 Task: View message details of email   in folder Folder0000000007 with a subject Subject0000000006. View message details of email   in folder Folder0000000008 with a subject Subject0000000007. Delete email   in folder Inbox with a subject Subject0000000008. Delete email   in folder Sent items with a subject Subject0000000008. Delete all emails   in folder Drafts
Action: Mouse moved to (292, 107)
Screenshot: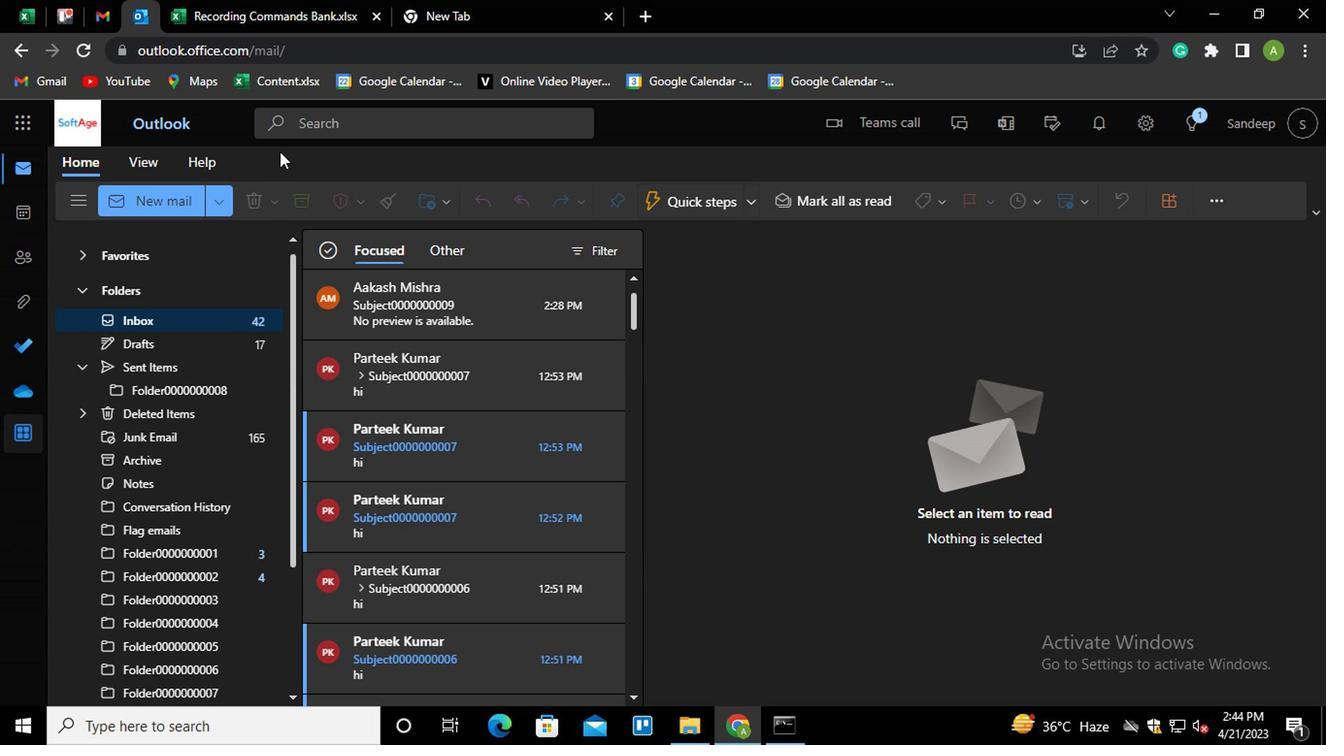 
Action: Mouse pressed left at (292, 107)
Screenshot: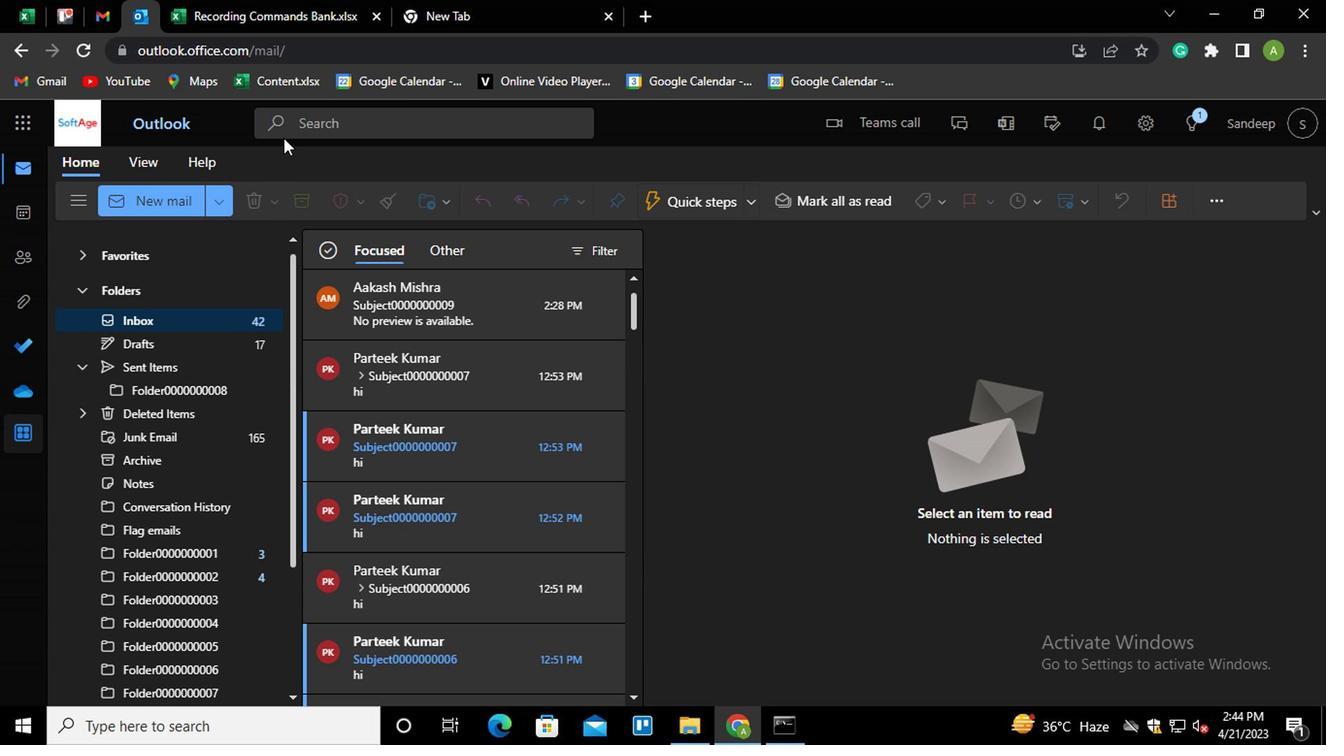 
Action: Mouse moved to (246, 104)
Screenshot: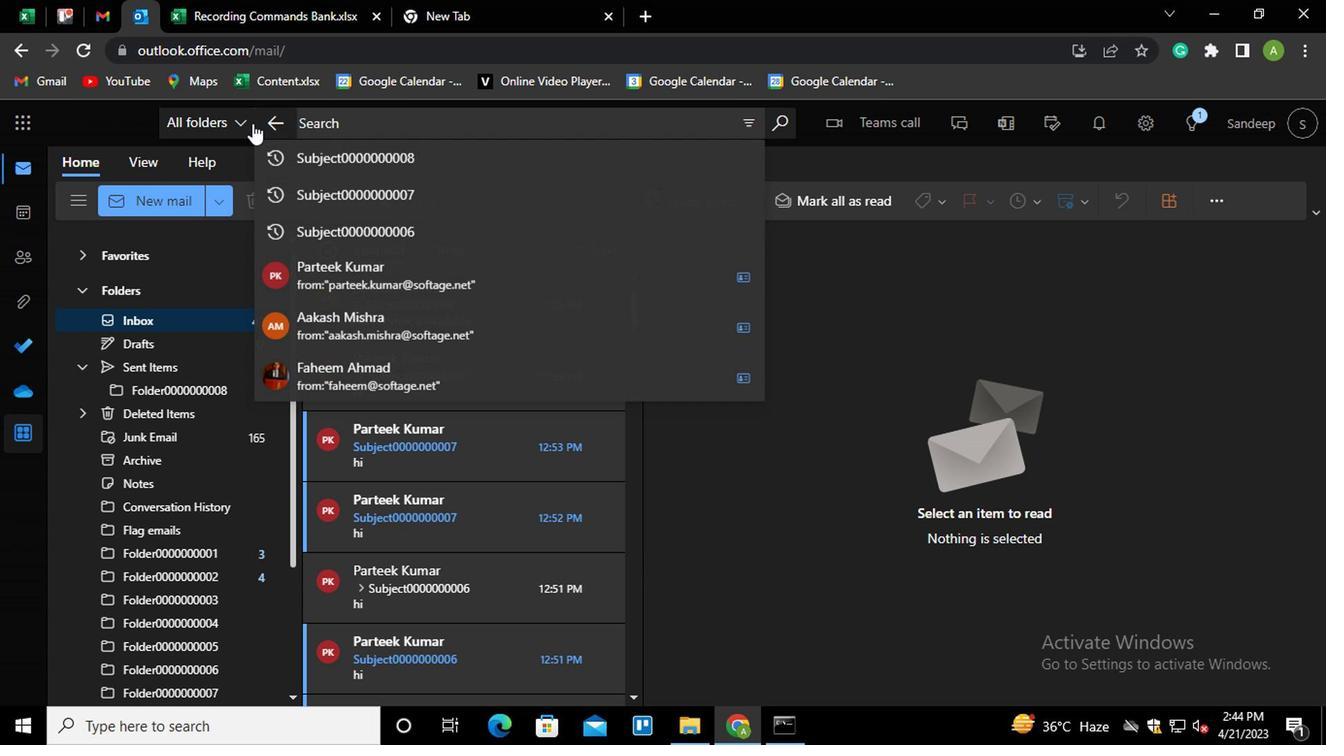 
Action: Mouse pressed left at (246, 104)
Screenshot: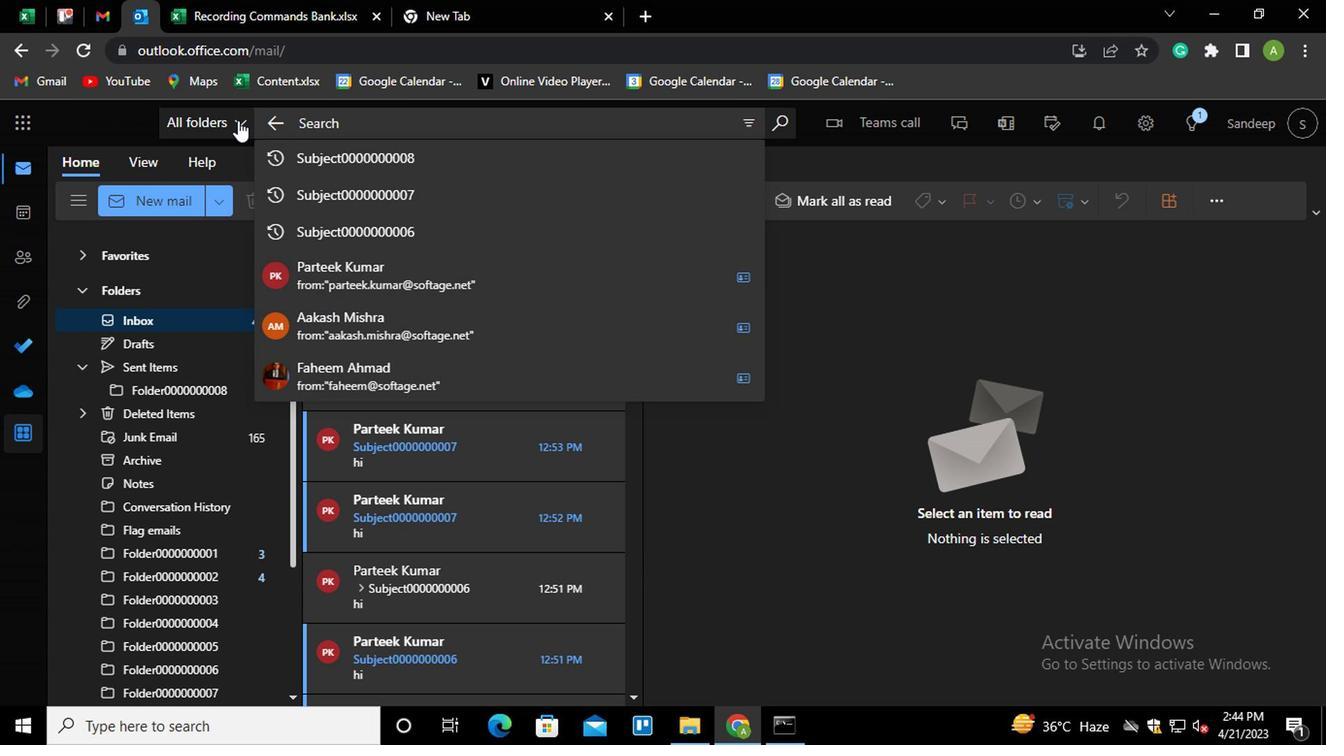 
Action: Mouse moved to (245, 680)
Screenshot: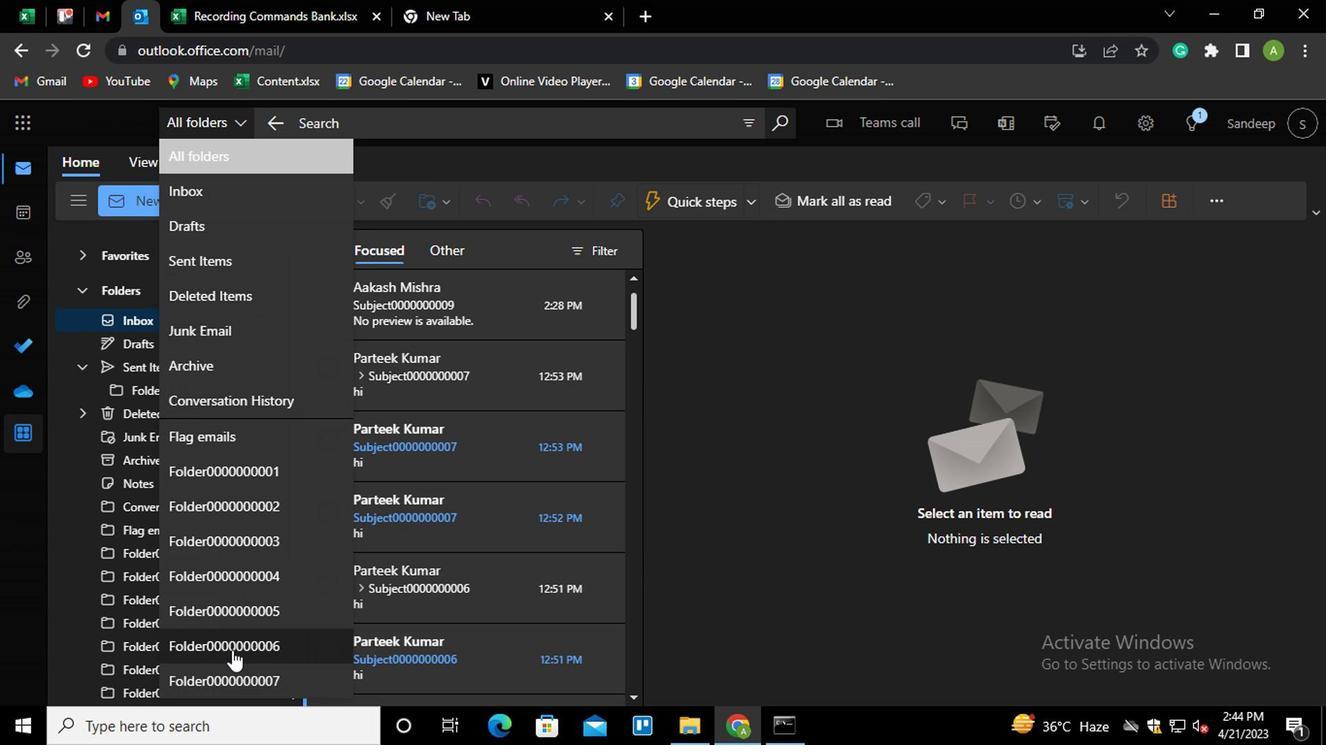 
Action: Mouse pressed left at (245, 680)
Screenshot: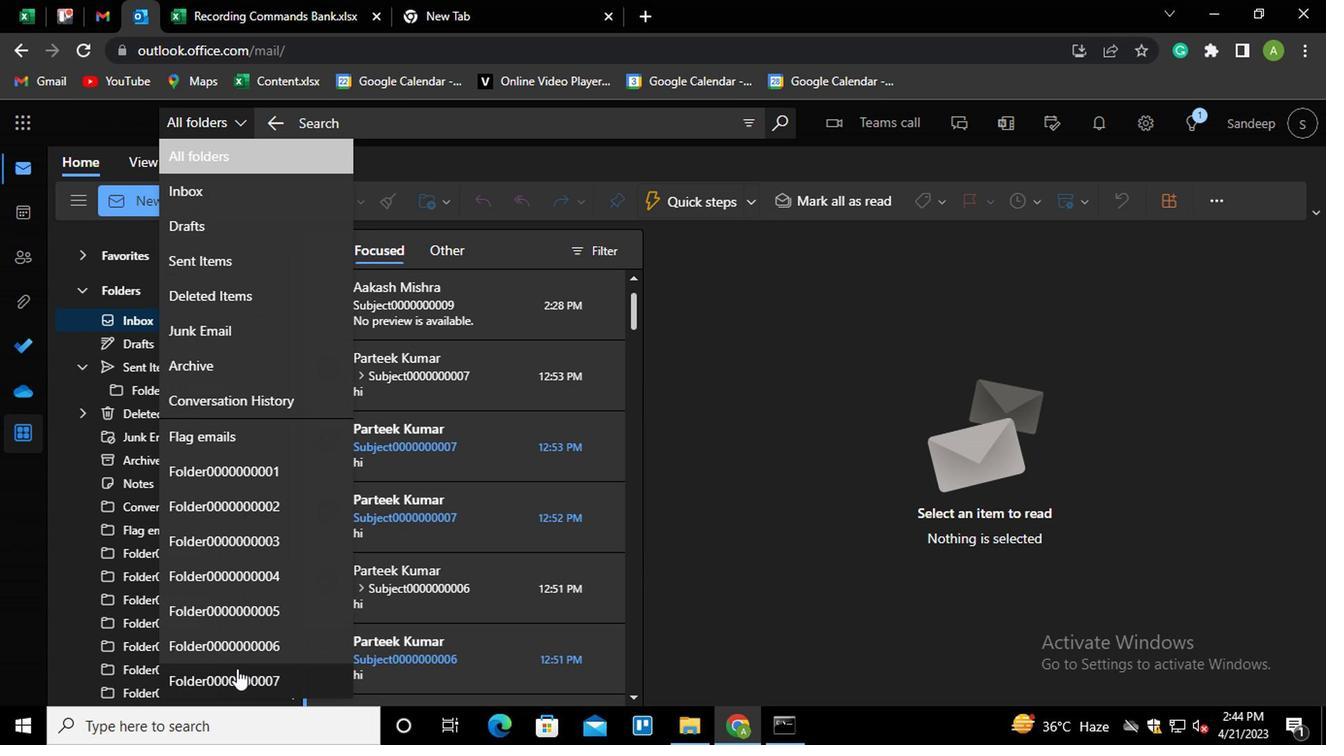 
Action: Mouse moved to (413, 101)
Screenshot: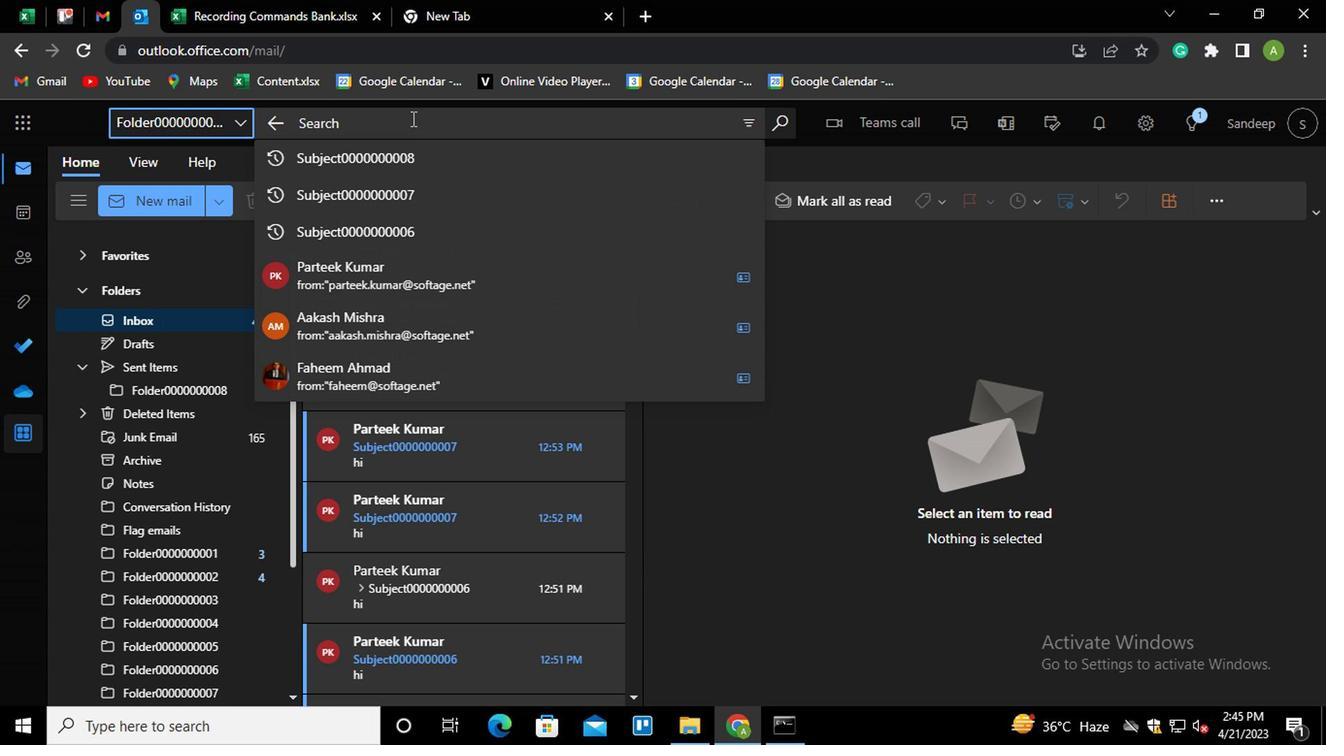 
Action: Mouse pressed left at (413, 101)
Screenshot: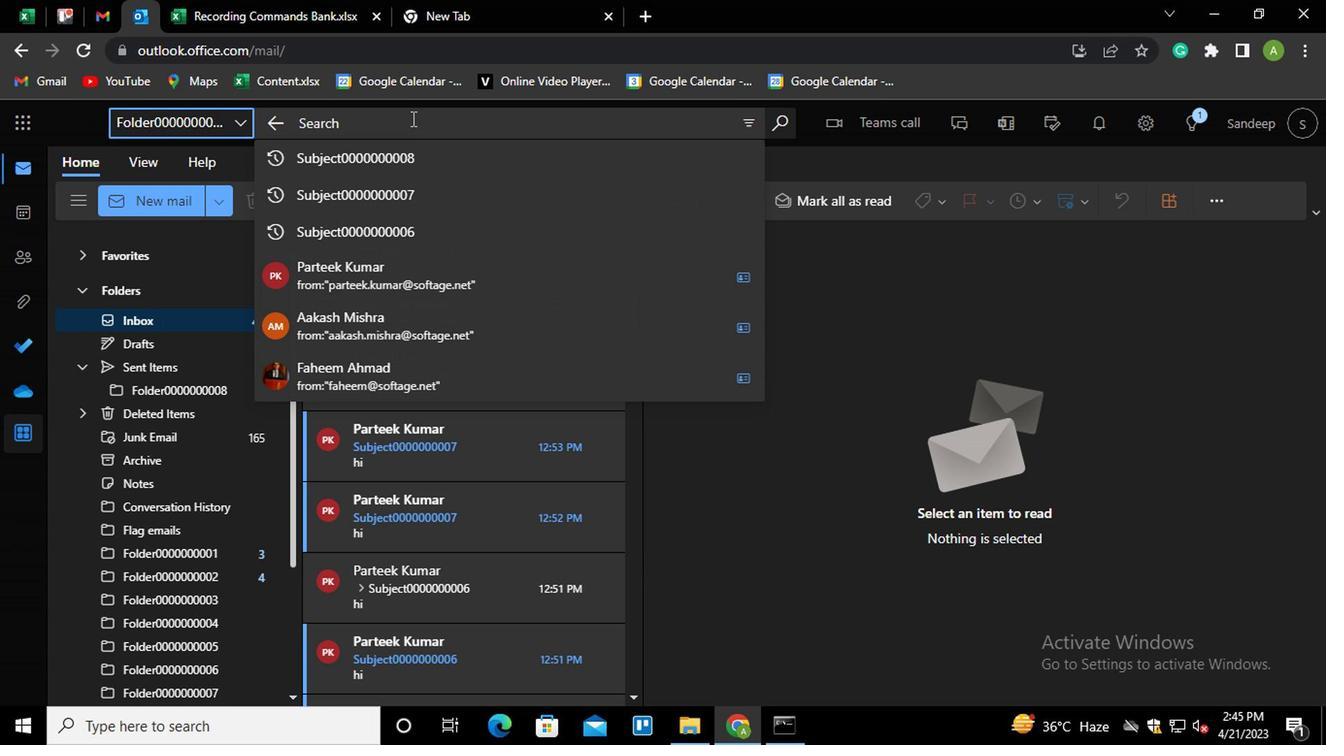 
Action: Mouse moved to (451, 92)
Screenshot: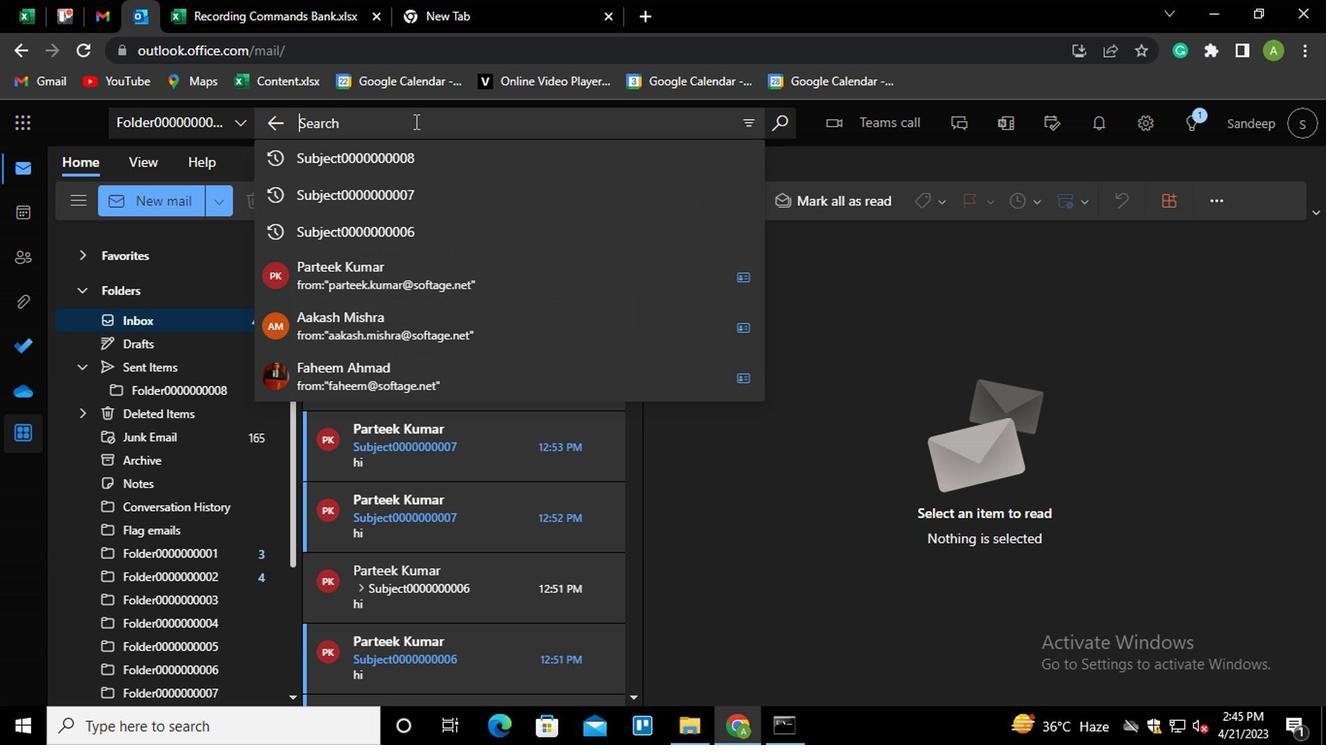
Action: Key pressed <Key.shift>SUBJECT0000000006<Key.enter>
Screenshot: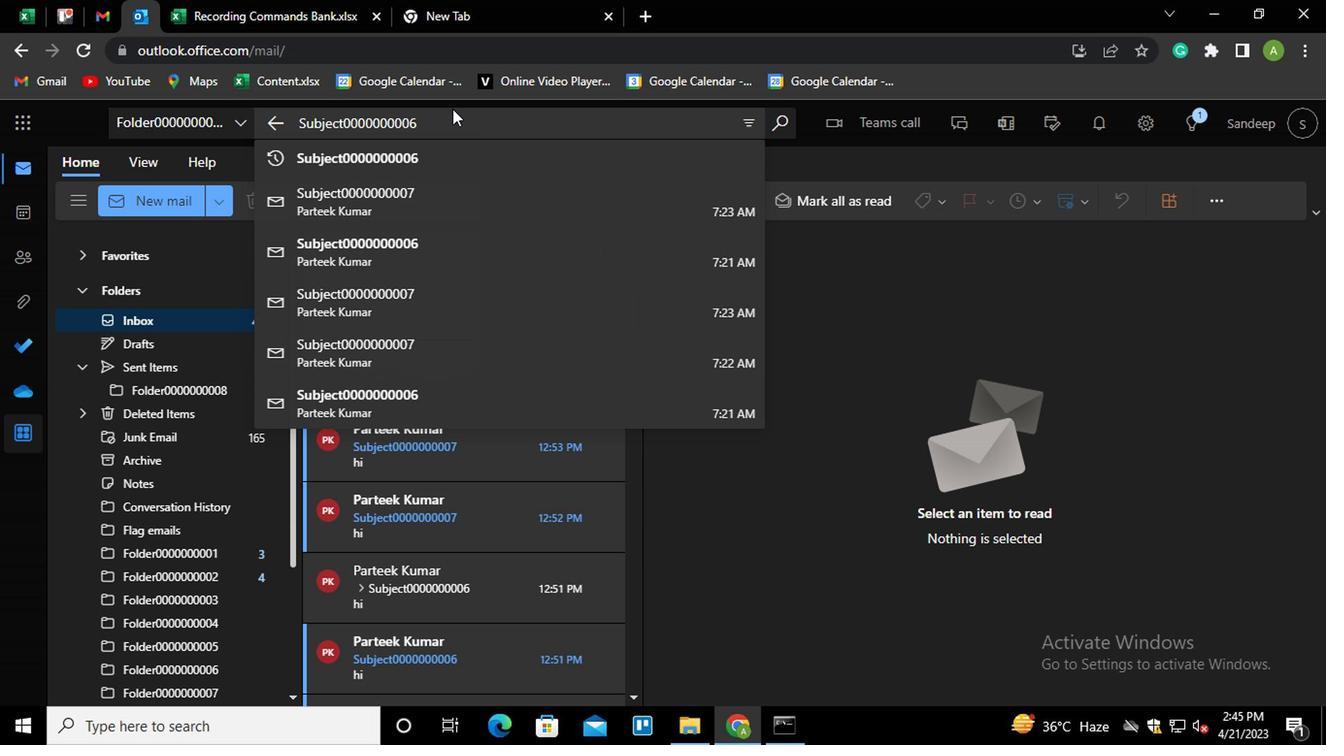 
Action: Mouse moved to (444, 319)
Screenshot: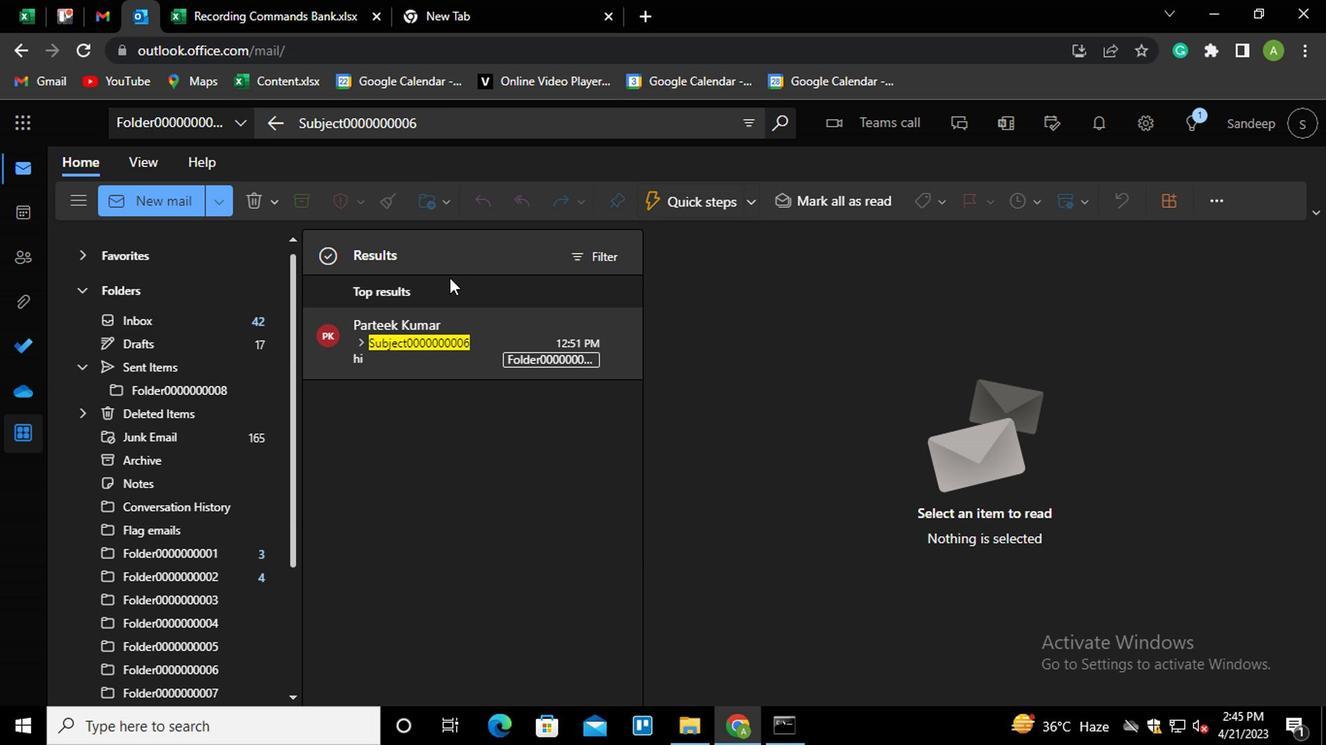
Action: Mouse pressed left at (444, 319)
Screenshot: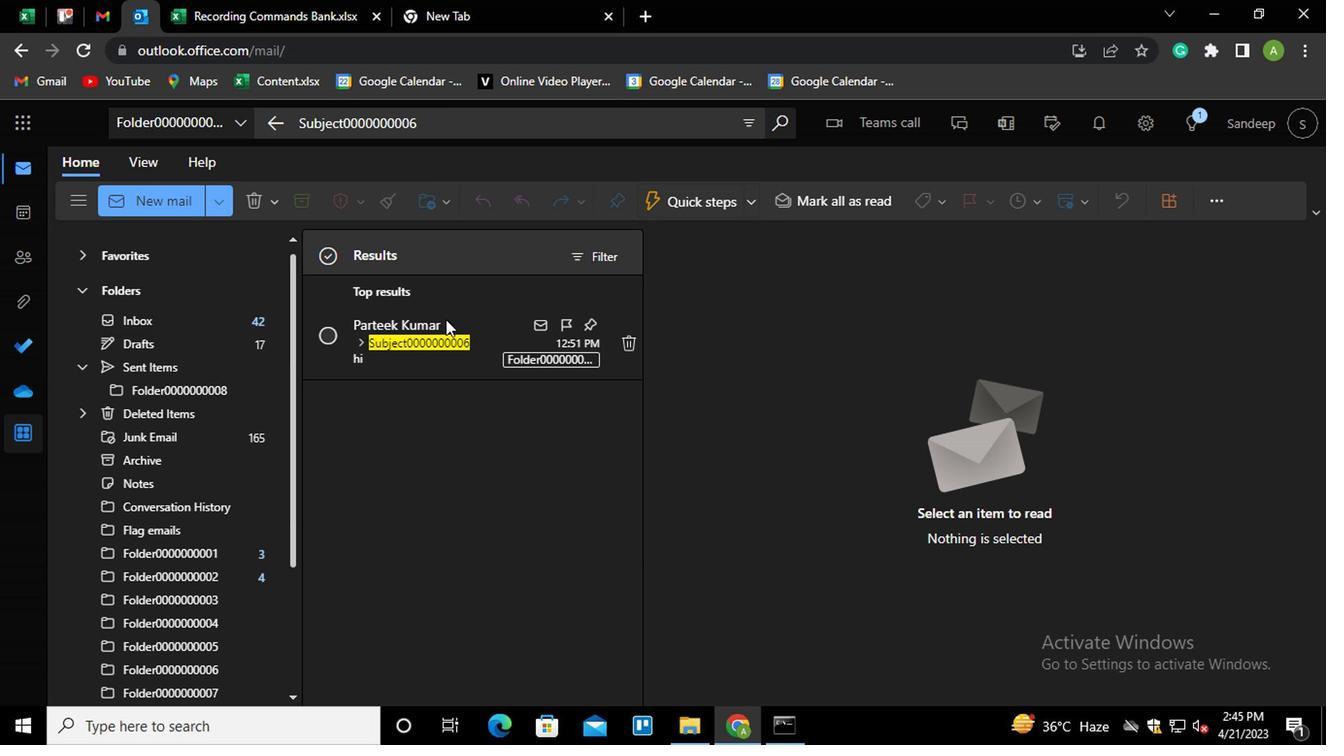 
Action: Mouse moved to (1239, 285)
Screenshot: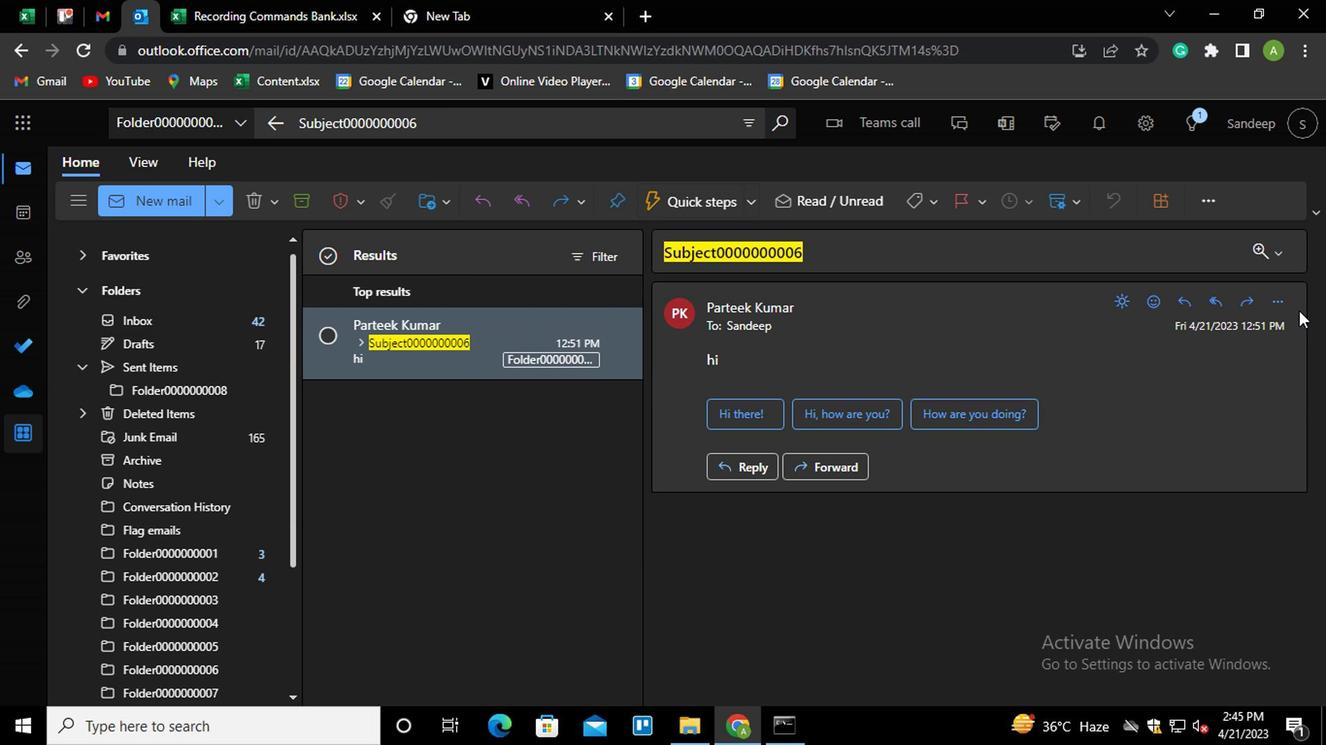 
Action: Mouse pressed left at (1239, 285)
Screenshot: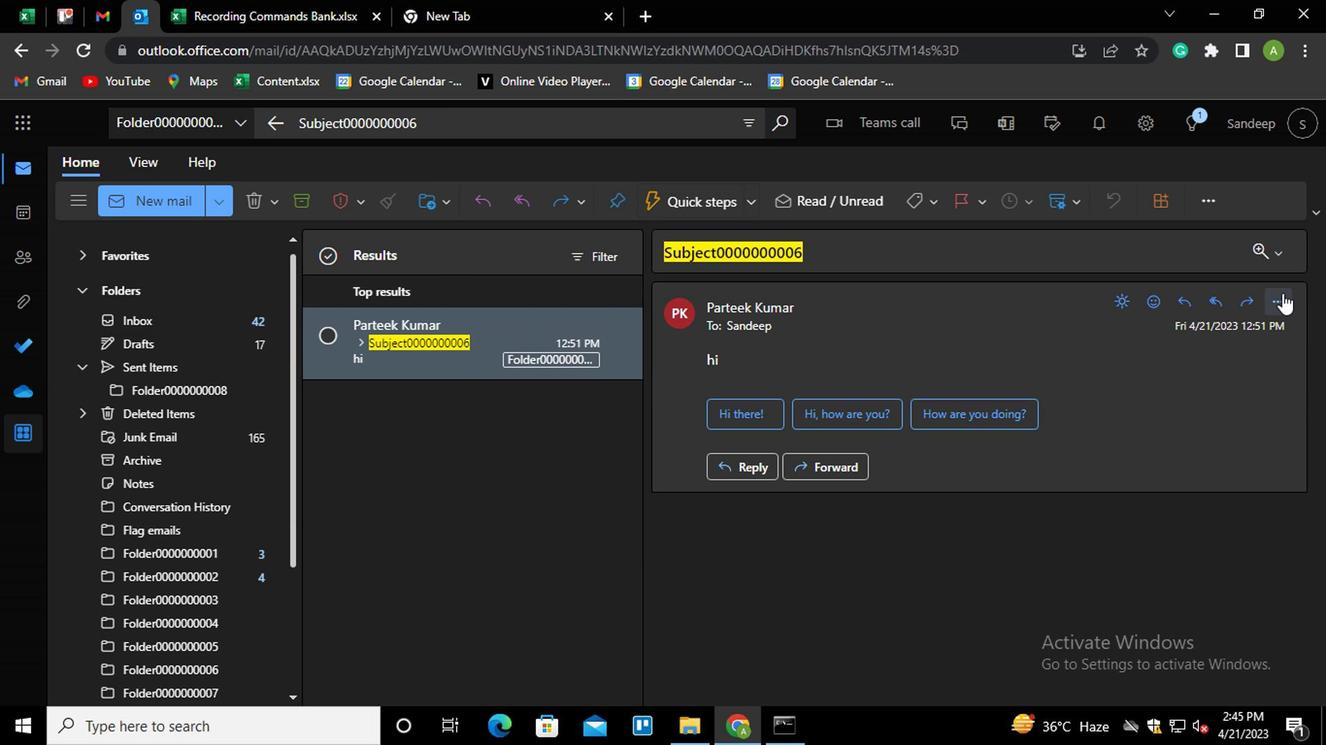 
Action: Mouse moved to (977, 658)
Screenshot: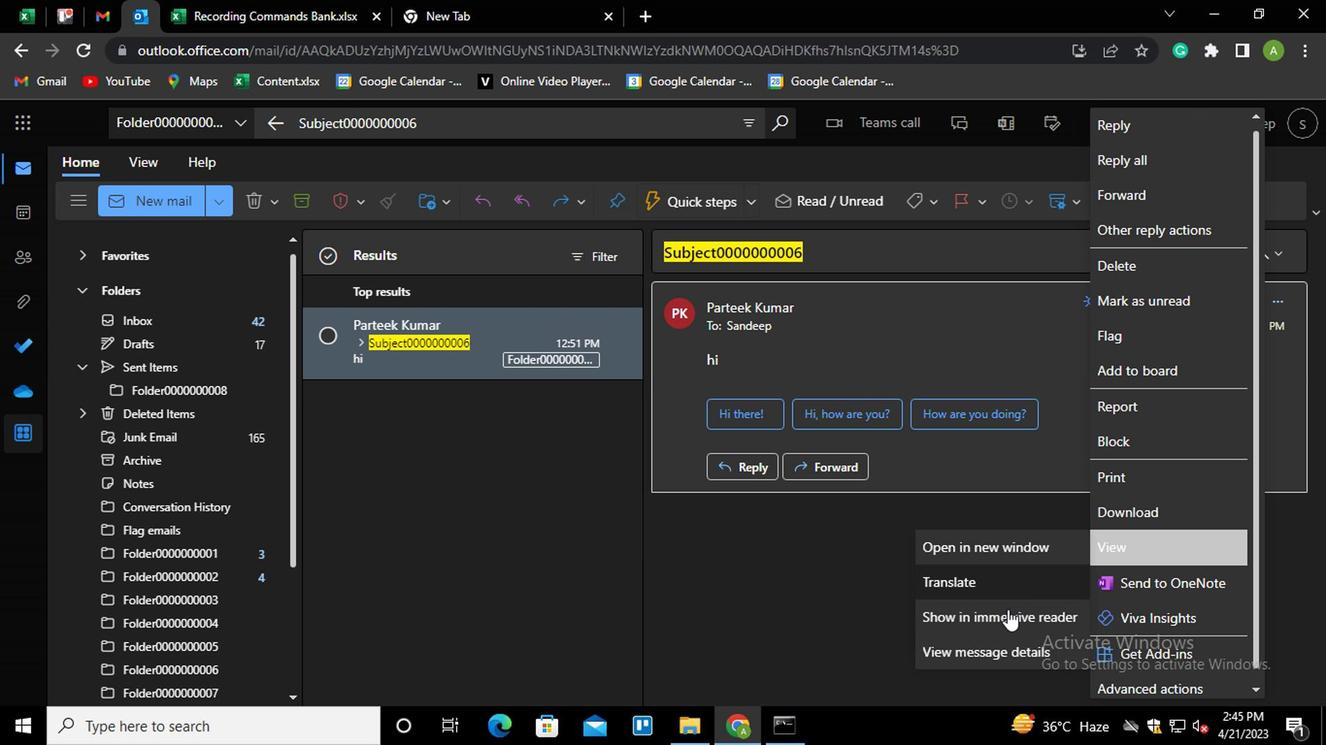 
Action: Mouse pressed left at (977, 658)
Screenshot: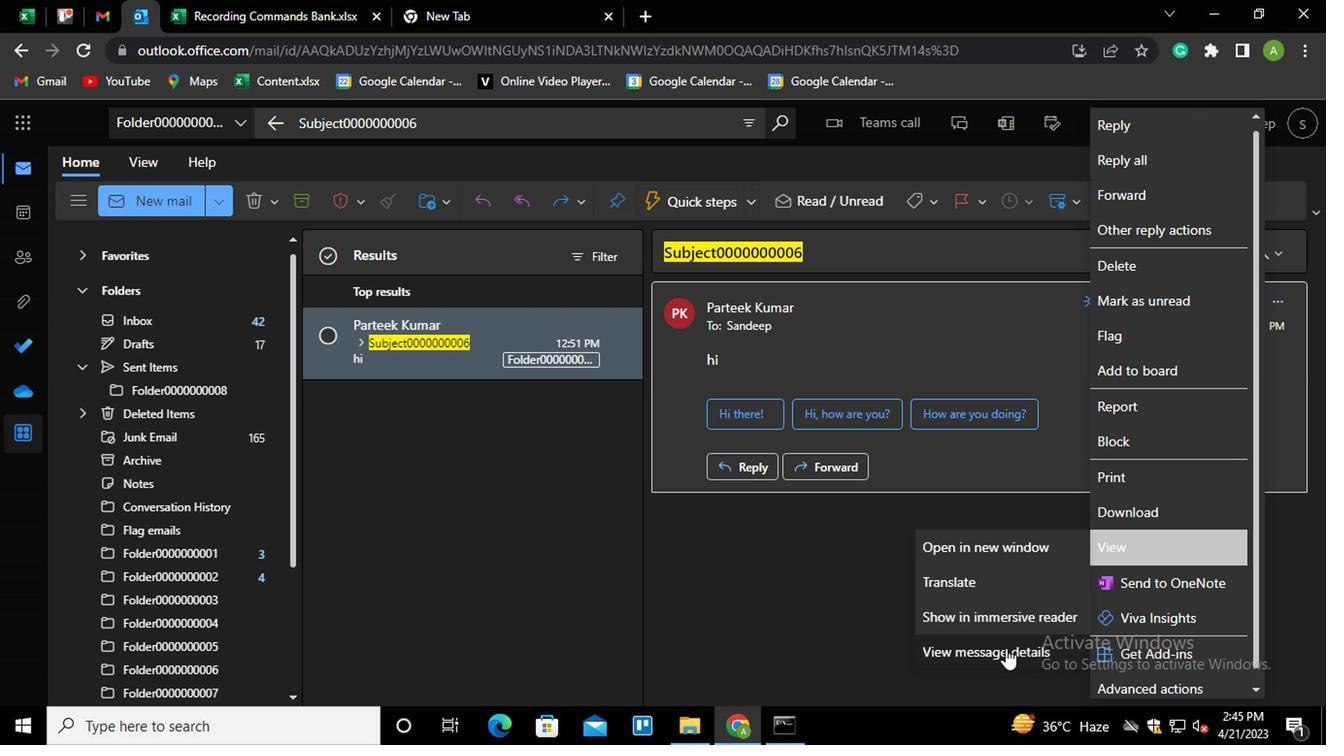 
Action: Mouse moved to (833, 528)
Screenshot: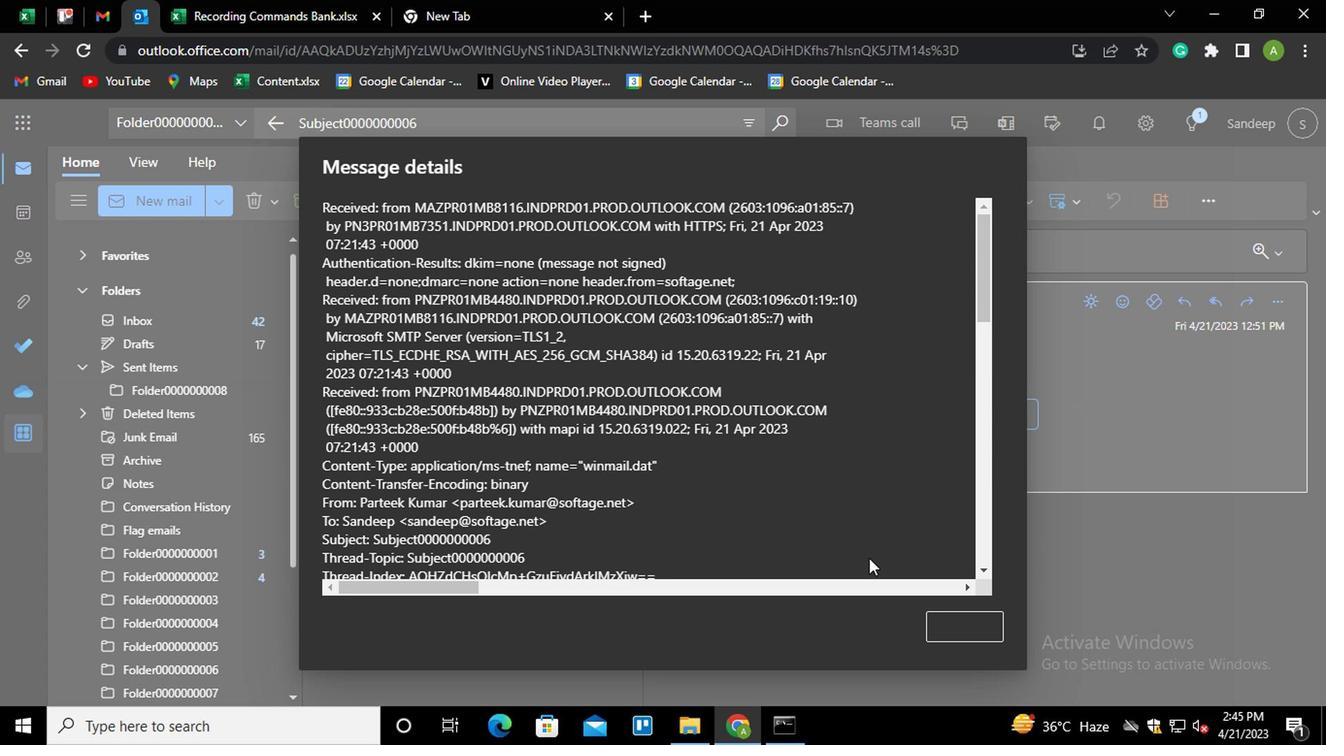 
Action: Mouse scrolled (833, 527) with delta (0, 0)
Screenshot: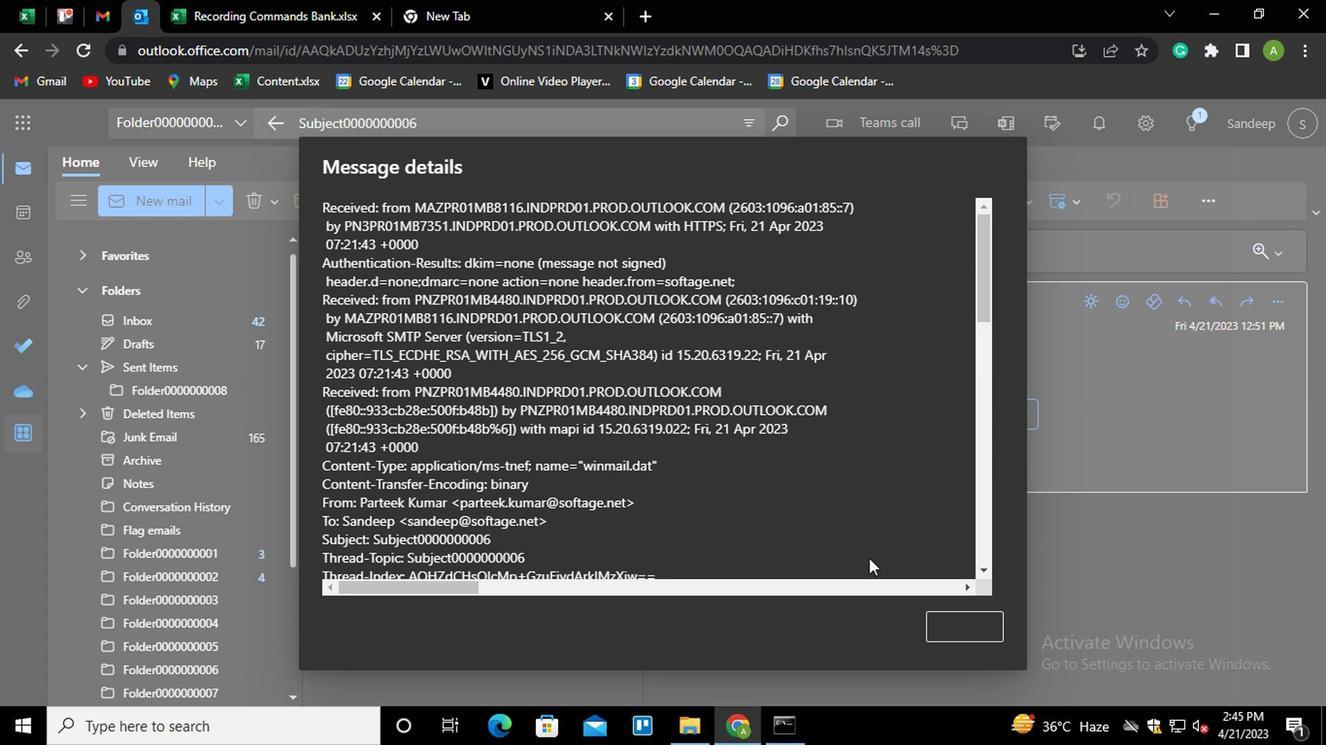 
Action: Mouse scrolled (833, 527) with delta (0, 0)
Screenshot: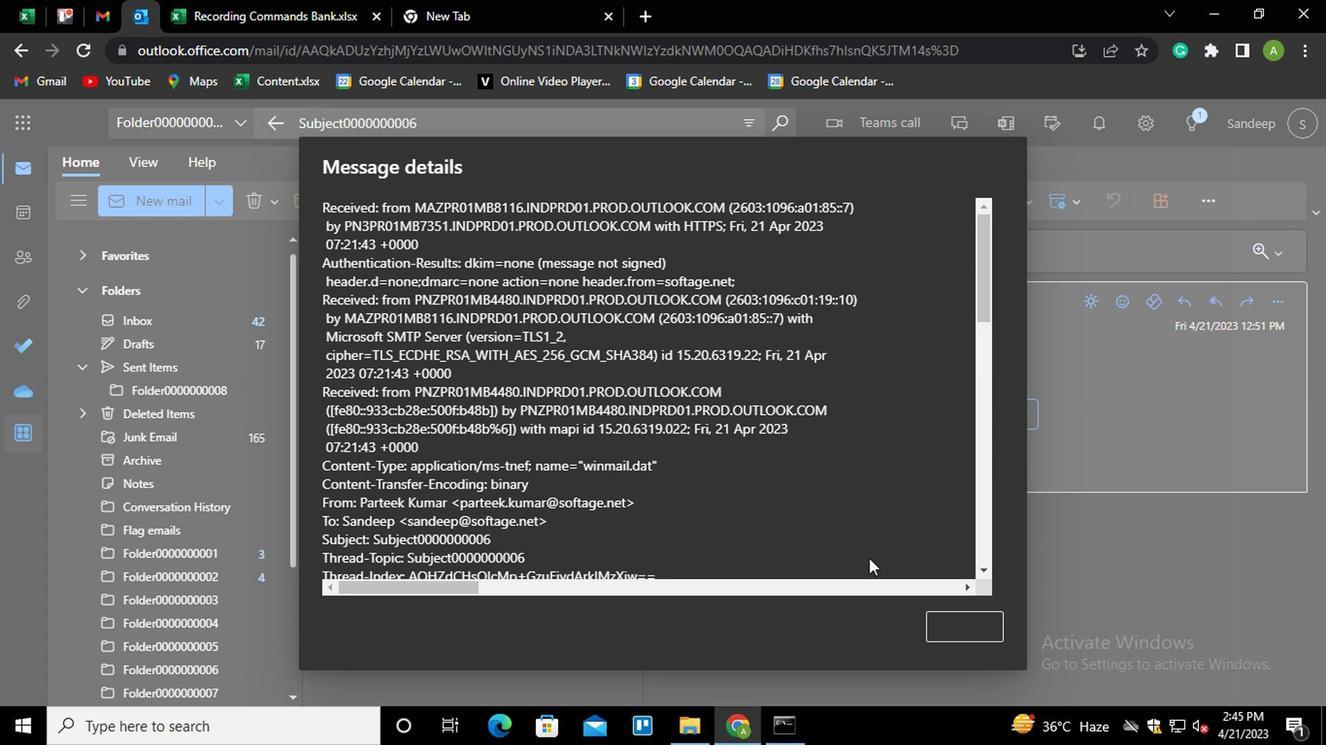 
Action: Mouse scrolled (833, 527) with delta (0, 0)
Screenshot: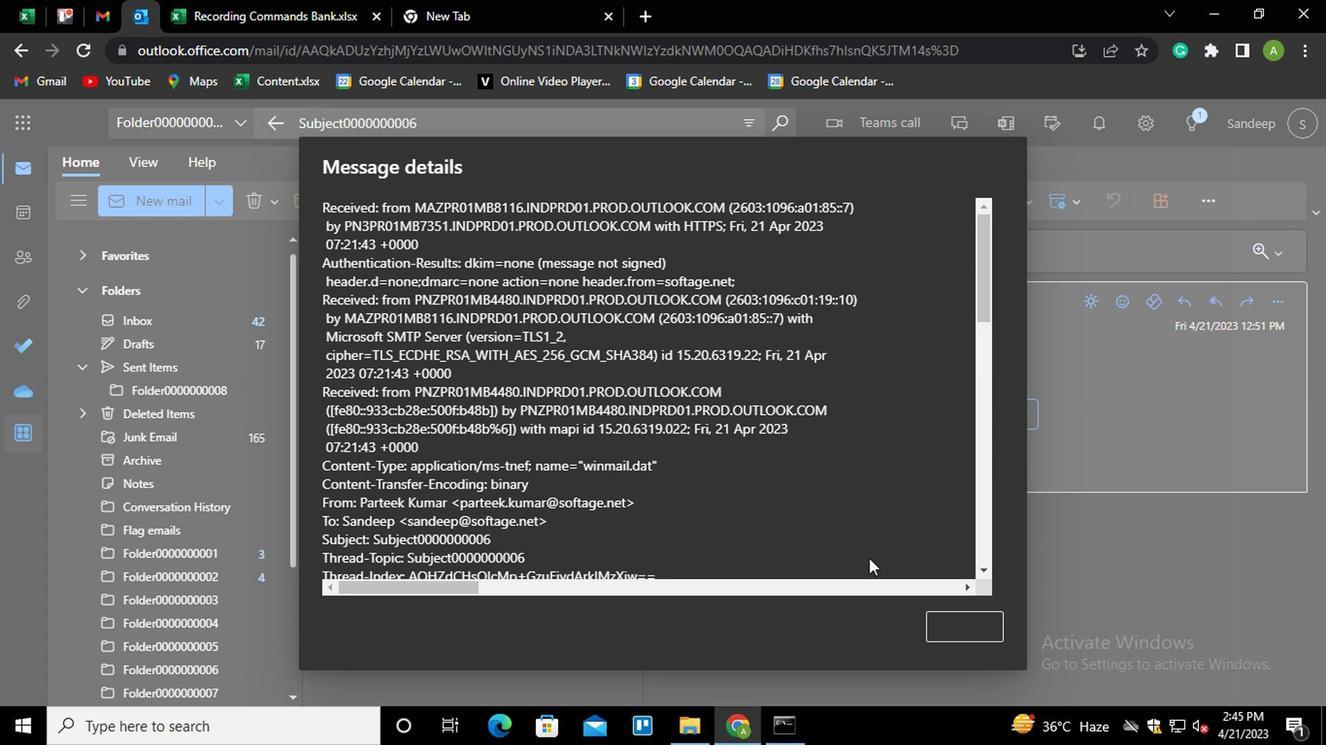 
Action: Mouse scrolled (833, 527) with delta (0, 0)
Screenshot: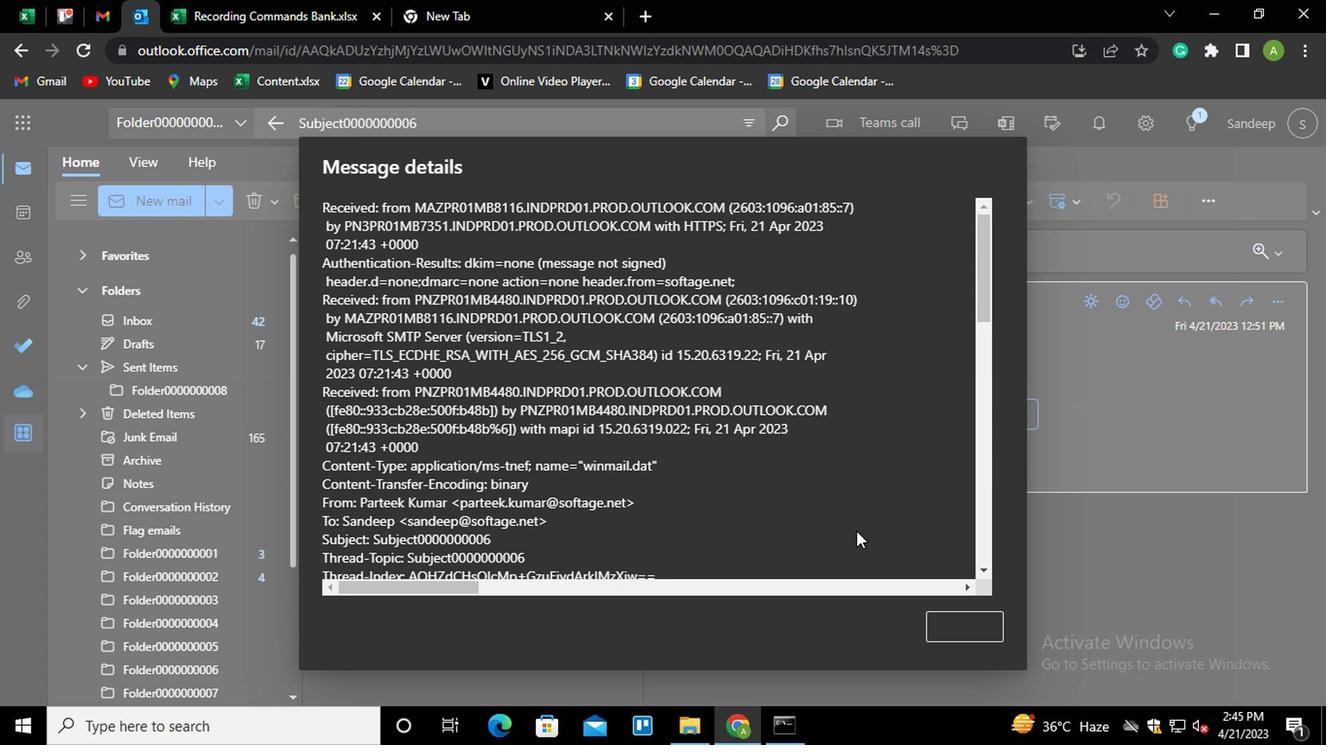 
Action: Mouse scrolled (833, 527) with delta (0, 0)
Screenshot: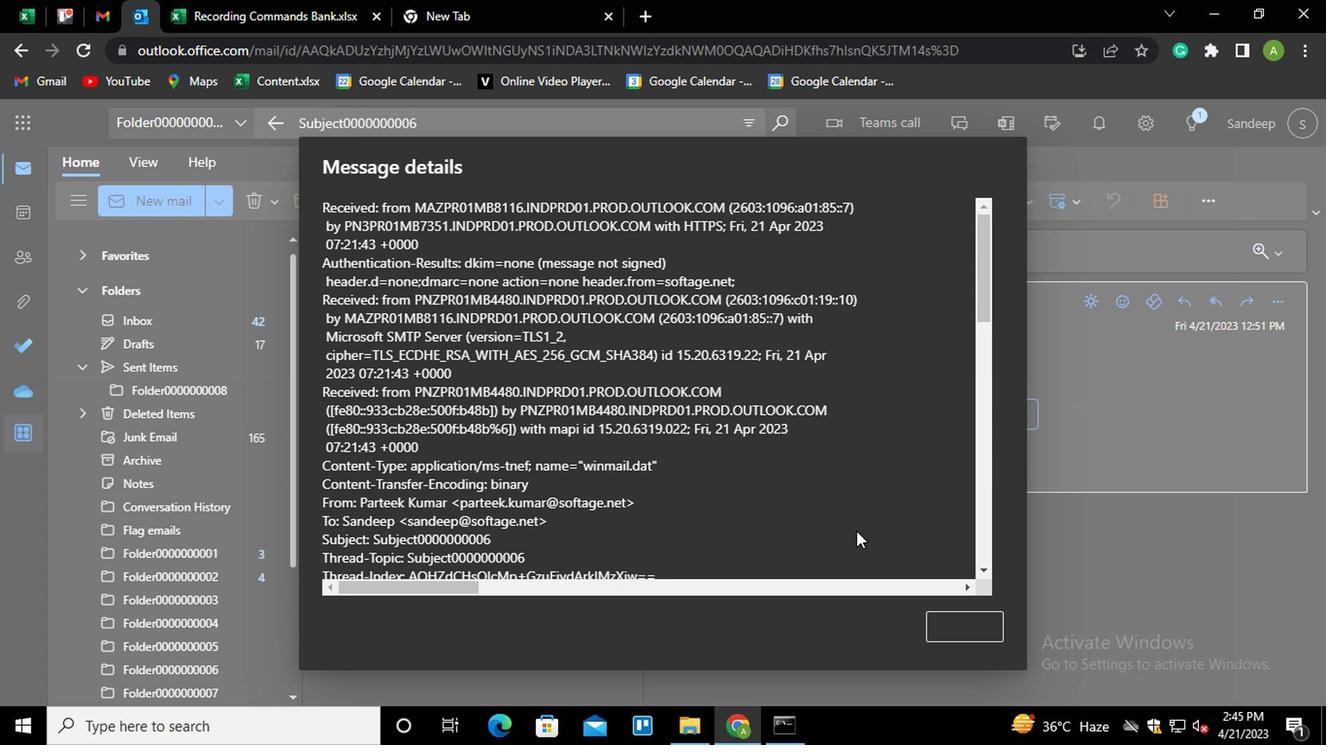 
Action: Mouse moved to (830, 527)
Screenshot: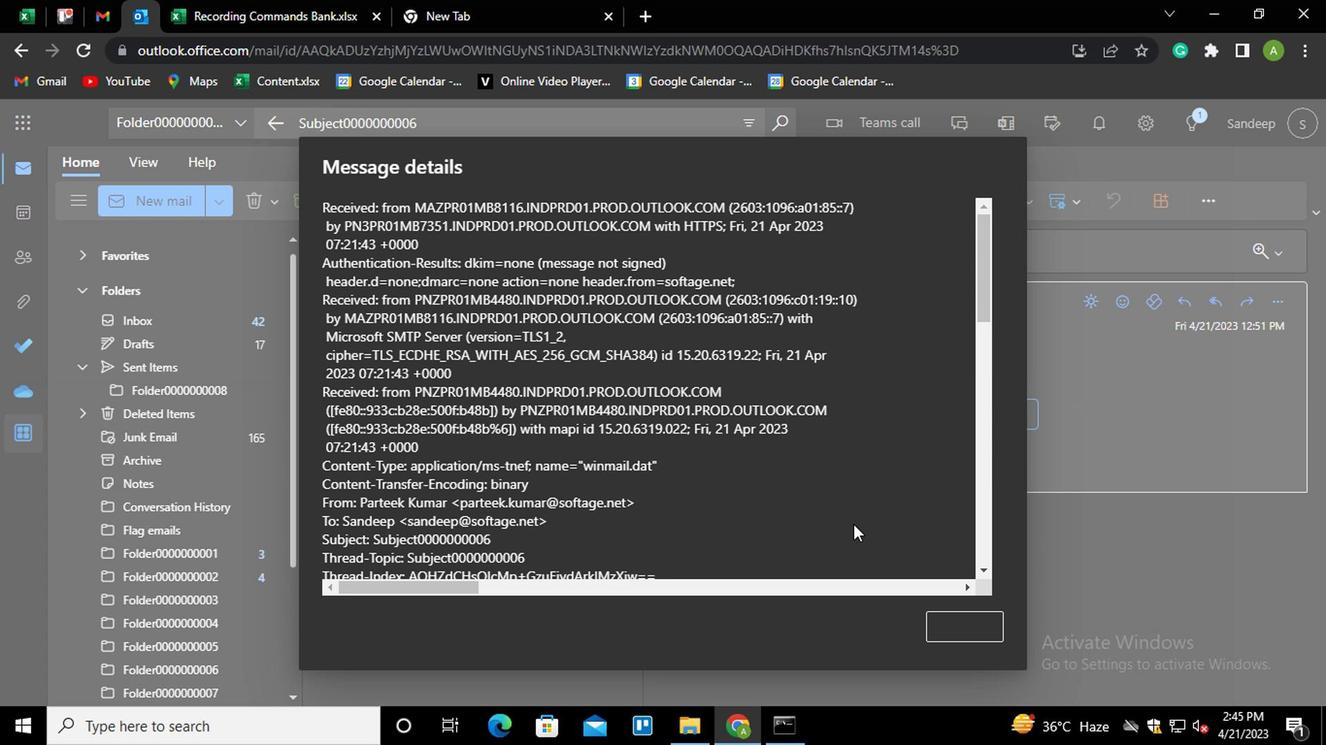 
Action: Mouse scrolled (830, 526) with delta (0, -1)
Screenshot: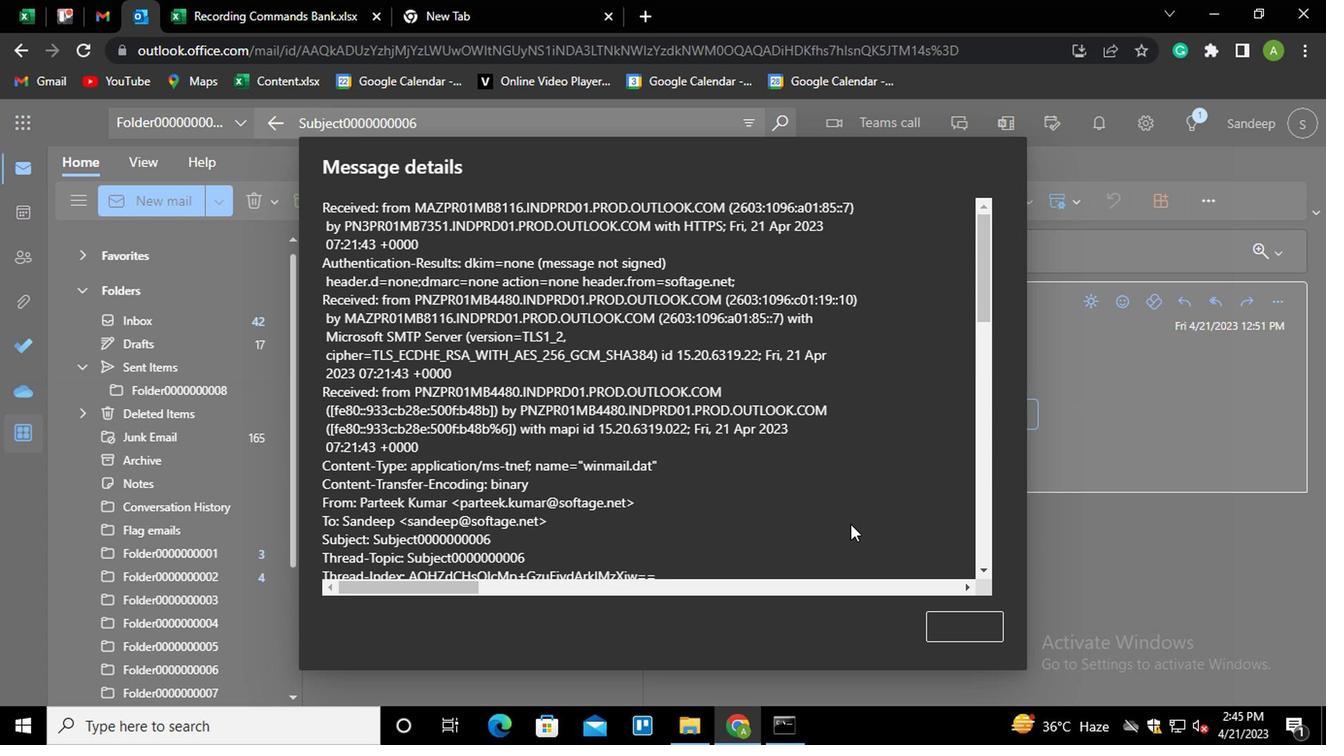 
Action: Mouse moved to (830, 526)
Screenshot: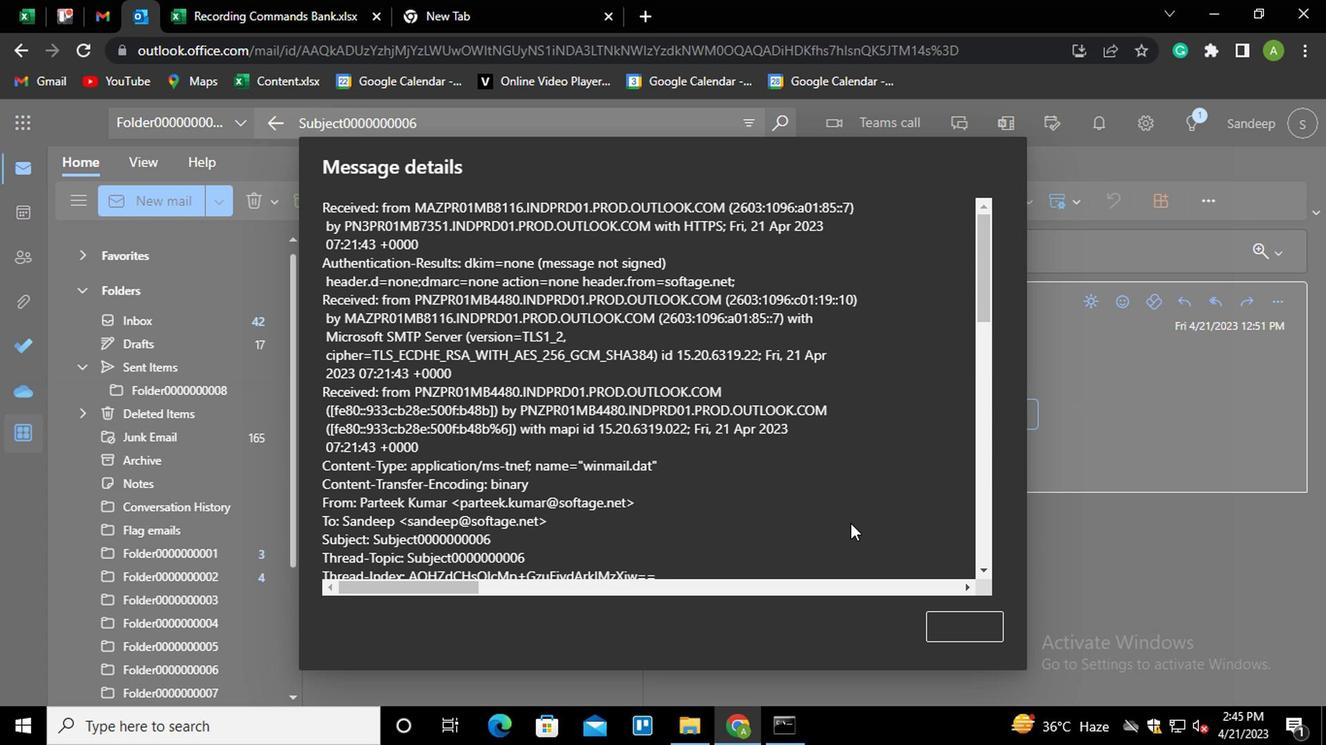 
Action: Mouse scrolled (830, 525) with delta (0, 0)
Screenshot: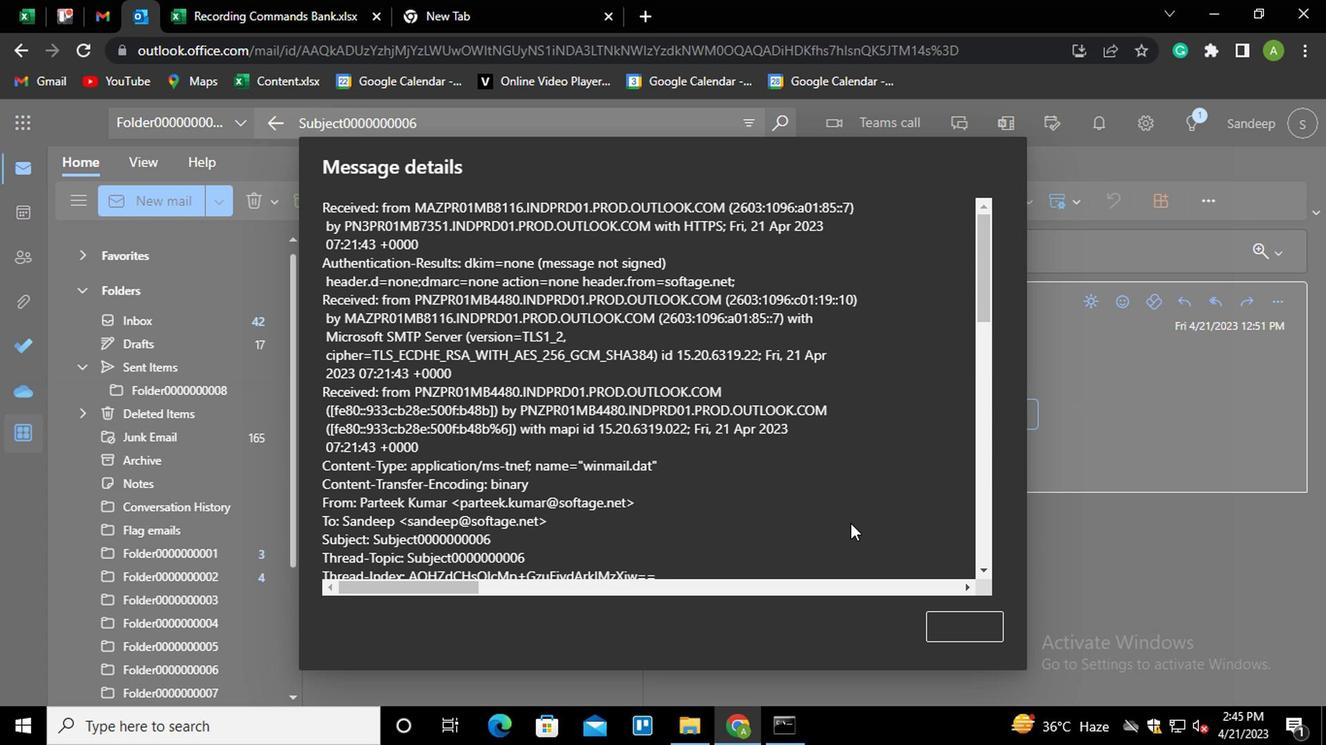 
Action: Mouse moved to (830, 522)
Screenshot: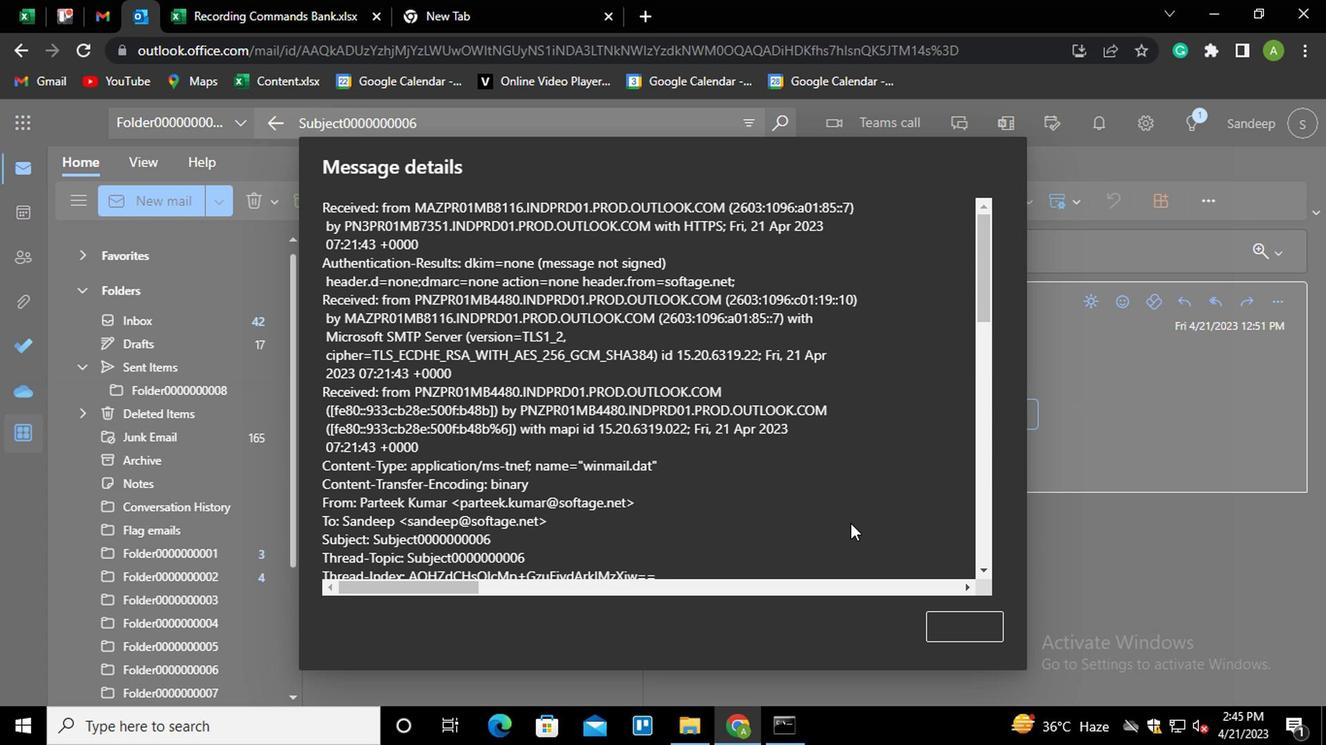 
Action: Mouse scrolled (830, 521) with delta (0, 0)
Screenshot: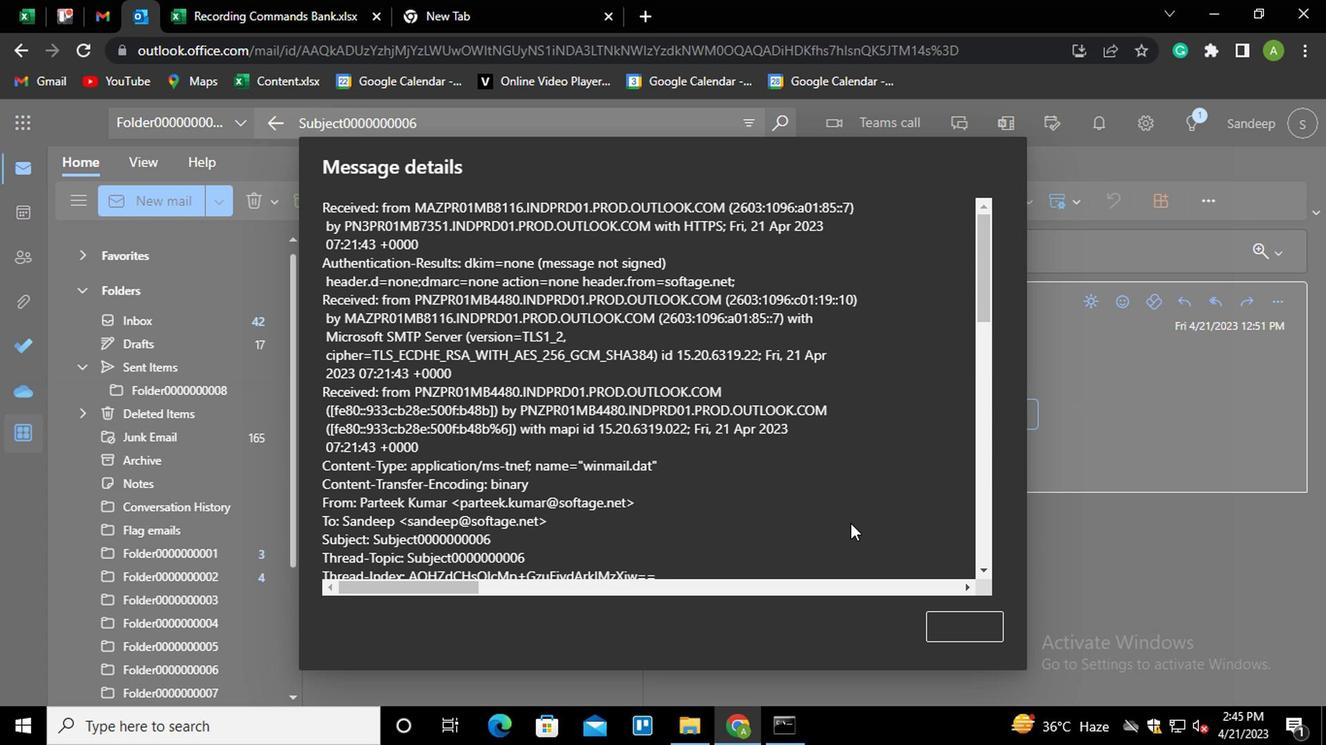 
Action: Mouse moved to (837, 511)
Screenshot: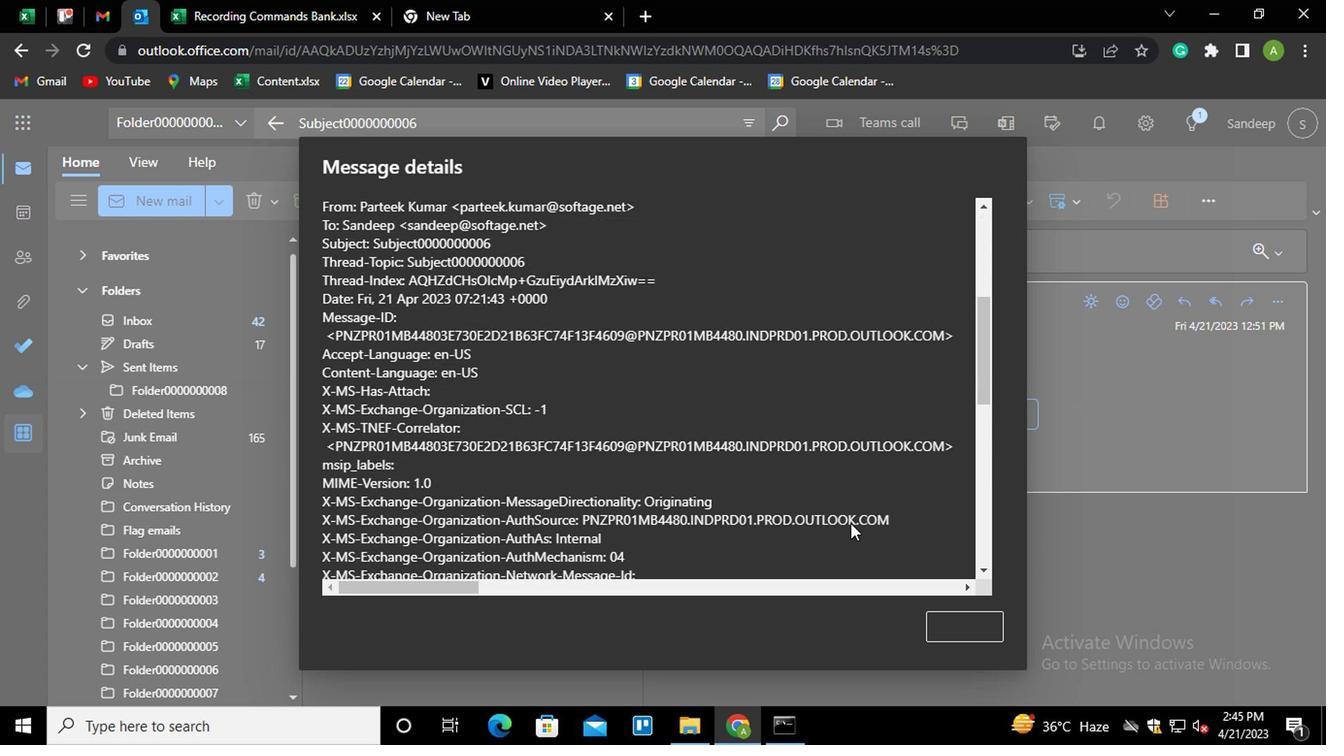
Action: Mouse scrolled (837, 510) with delta (0, 0)
Screenshot: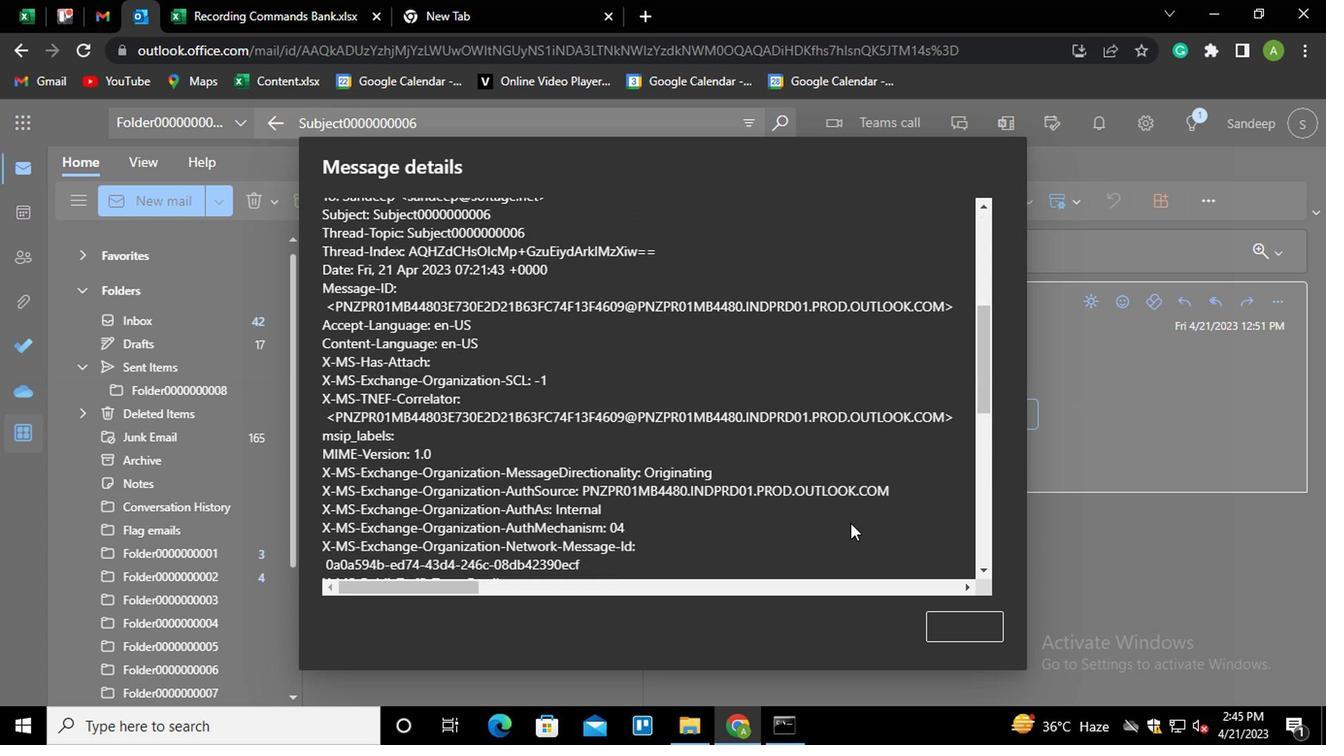
Action: Mouse moved to (858, 470)
Screenshot: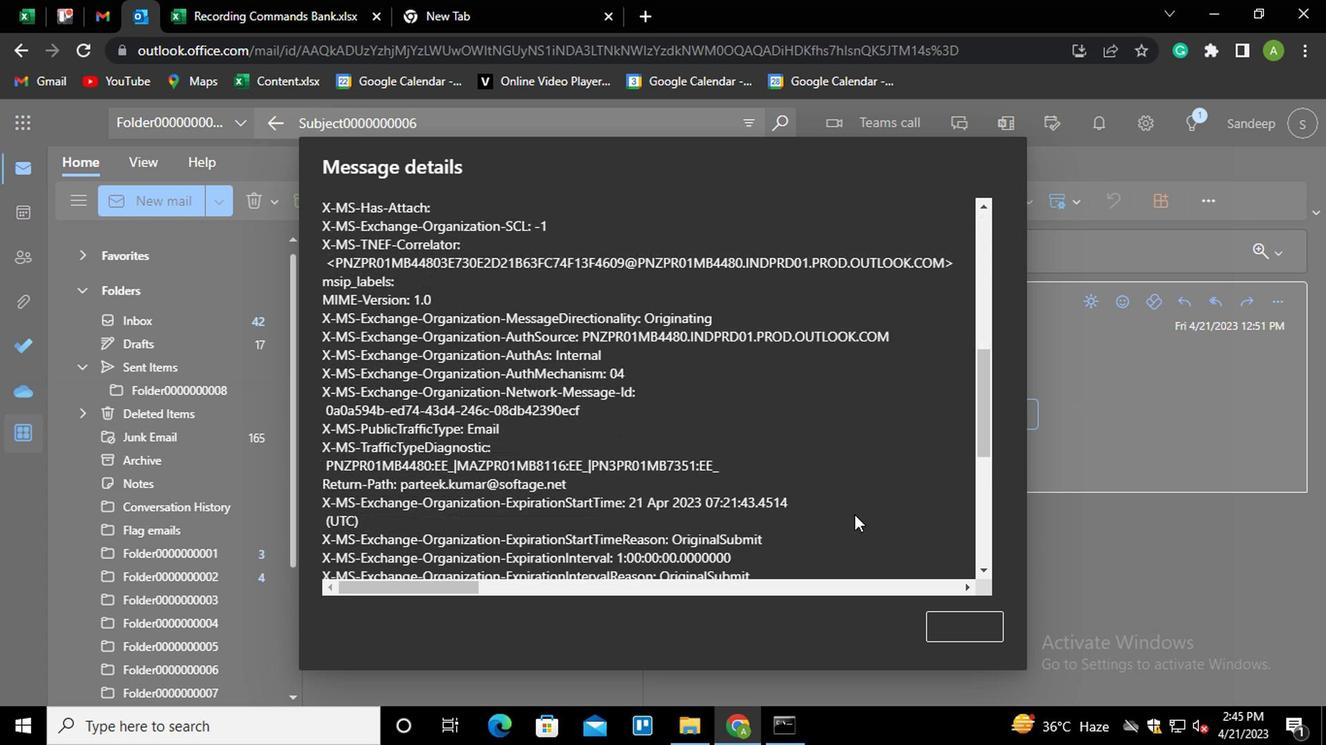 
Action: Mouse scrolled (858, 469) with delta (0, 0)
Screenshot: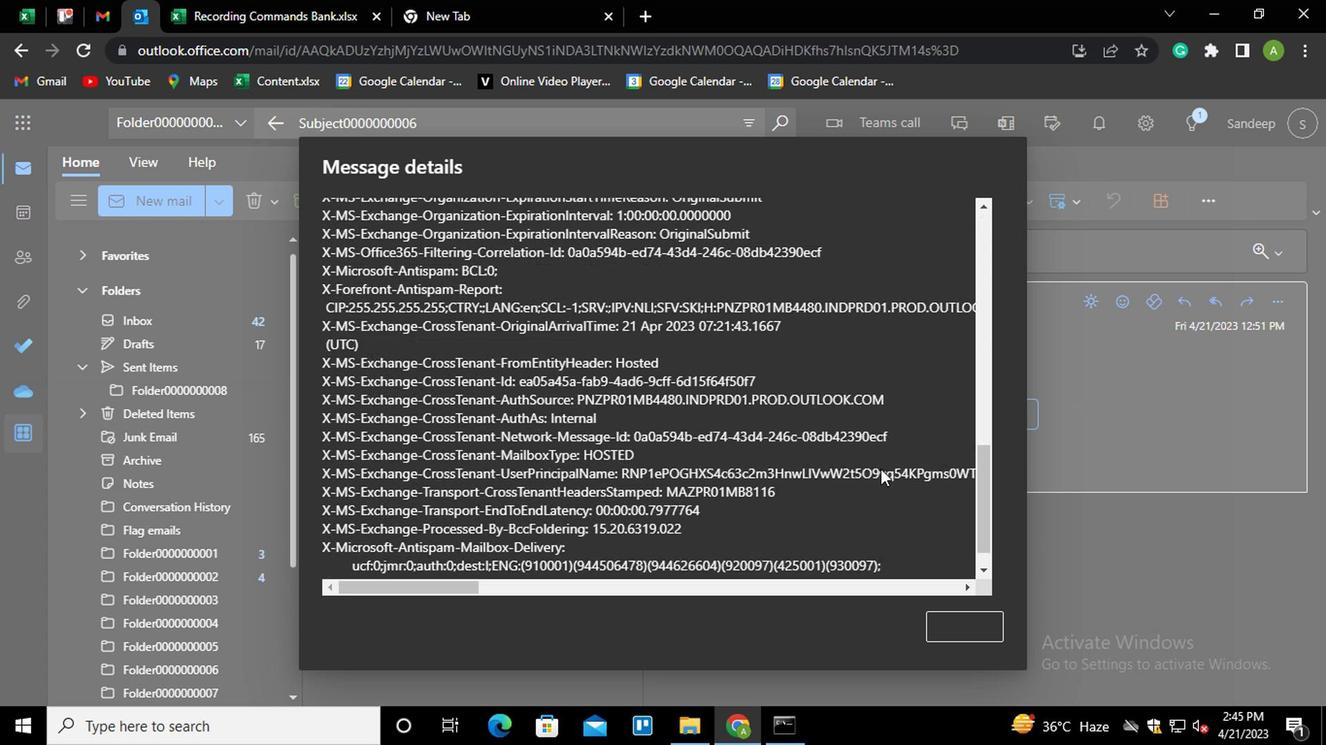 
Action: Mouse scrolled (858, 469) with delta (0, 0)
Screenshot: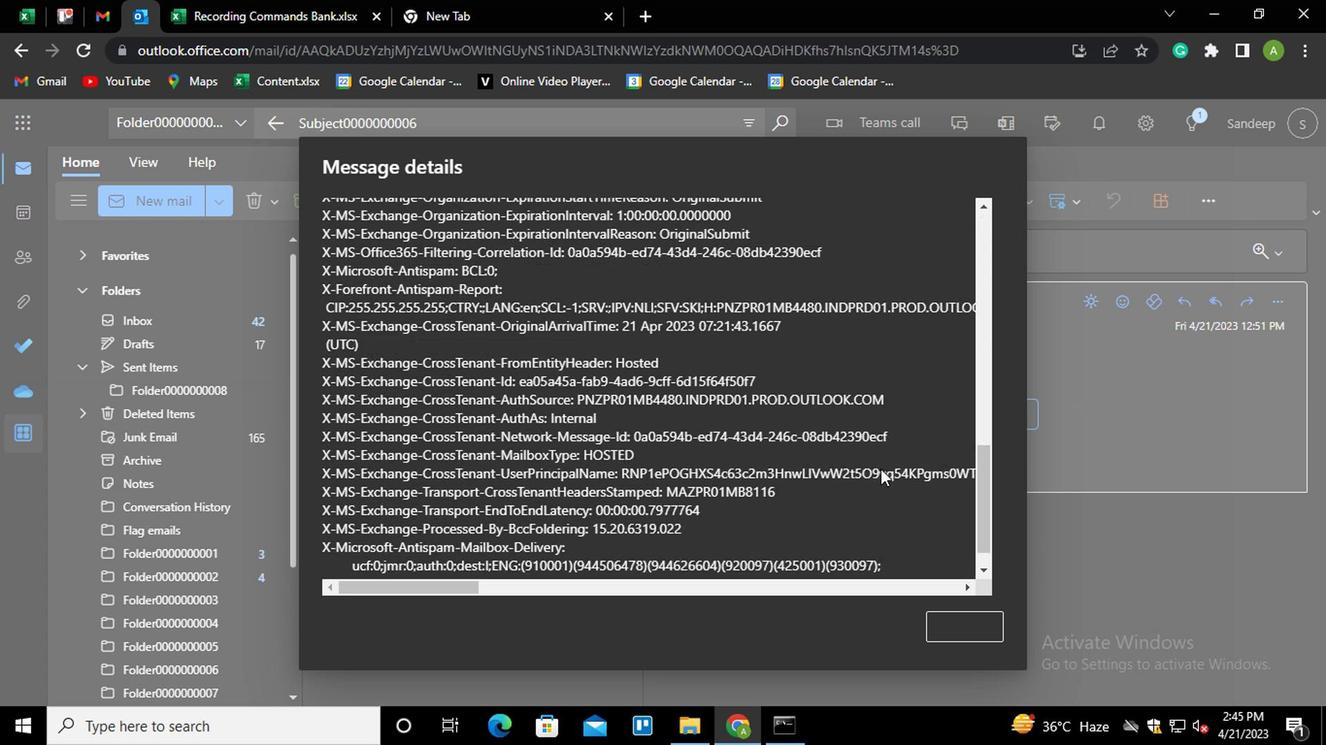 
Action: Mouse scrolled (858, 469) with delta (0, 0)
Screenshot: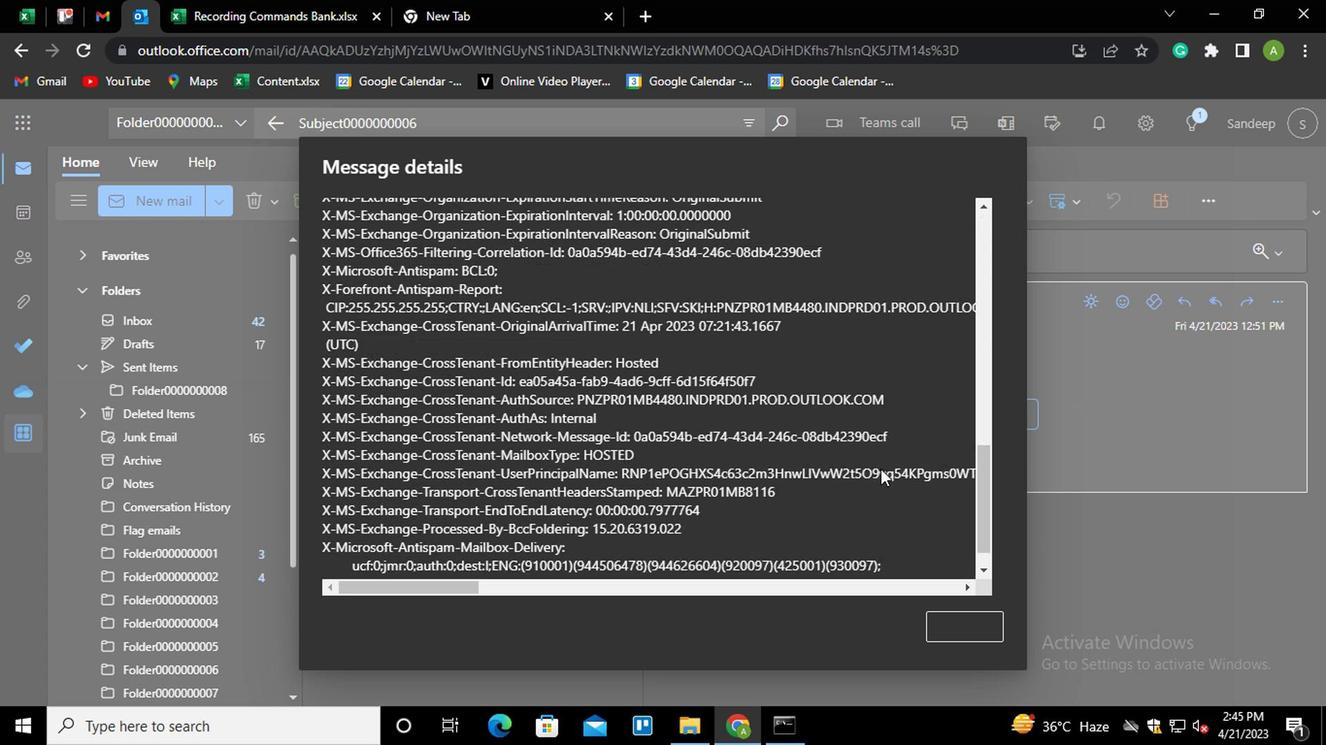 
Action: Mouse moved to (955, 635)
Screenshot: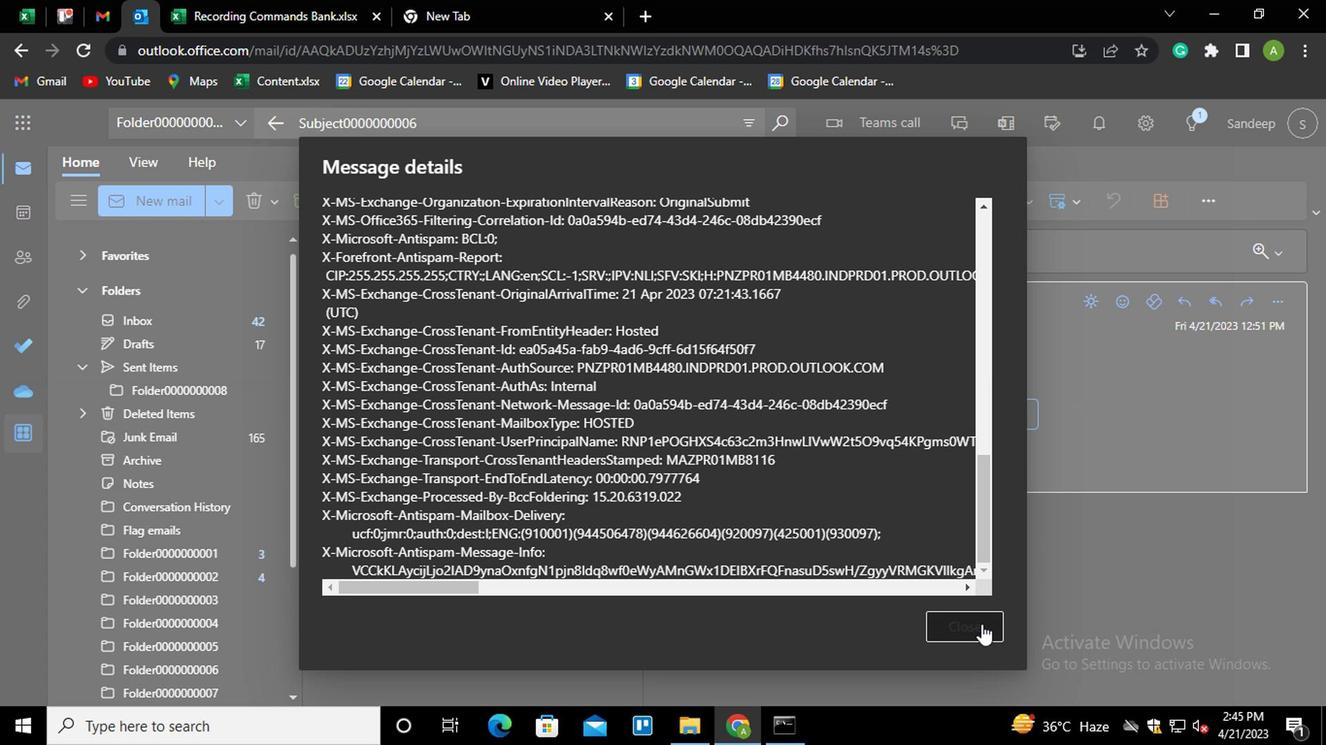 
Action: Mouse pressed left at (955, 635)
Screenshot: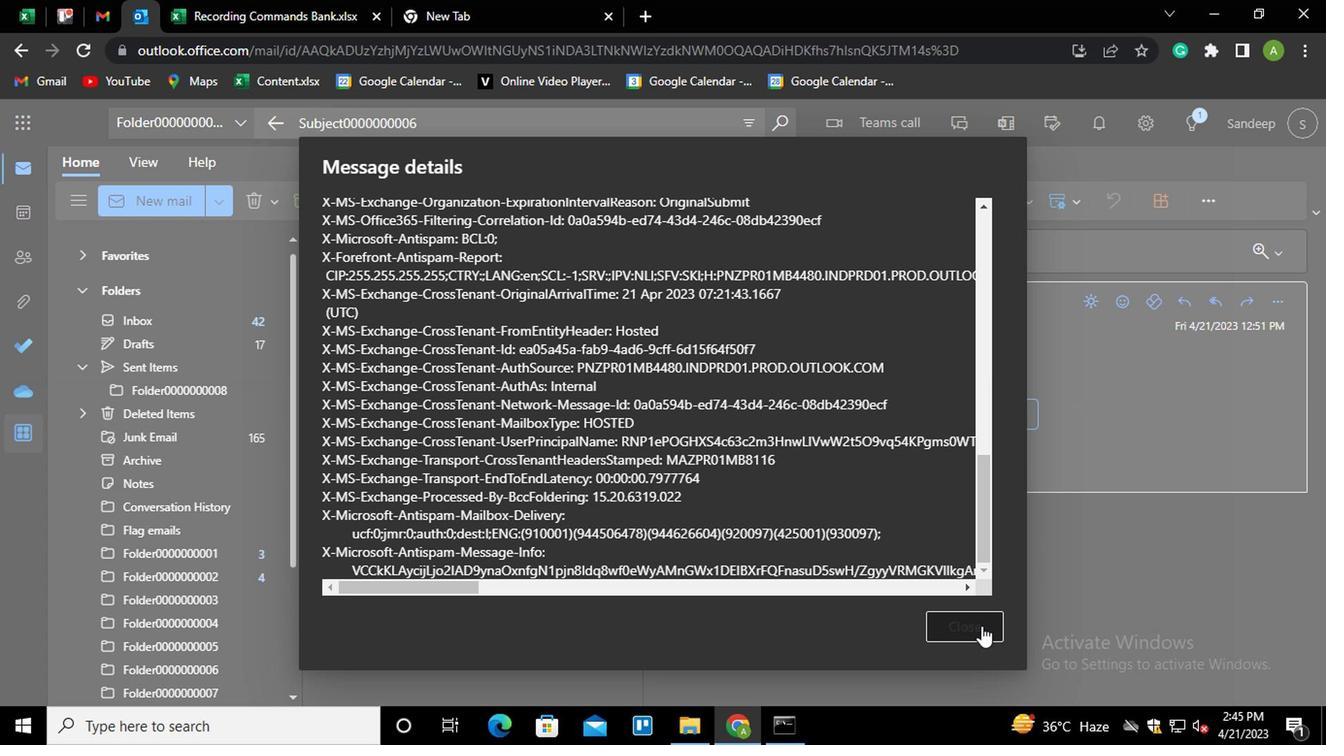 
Action: Mouse moved to (246, 98)
Screenshot: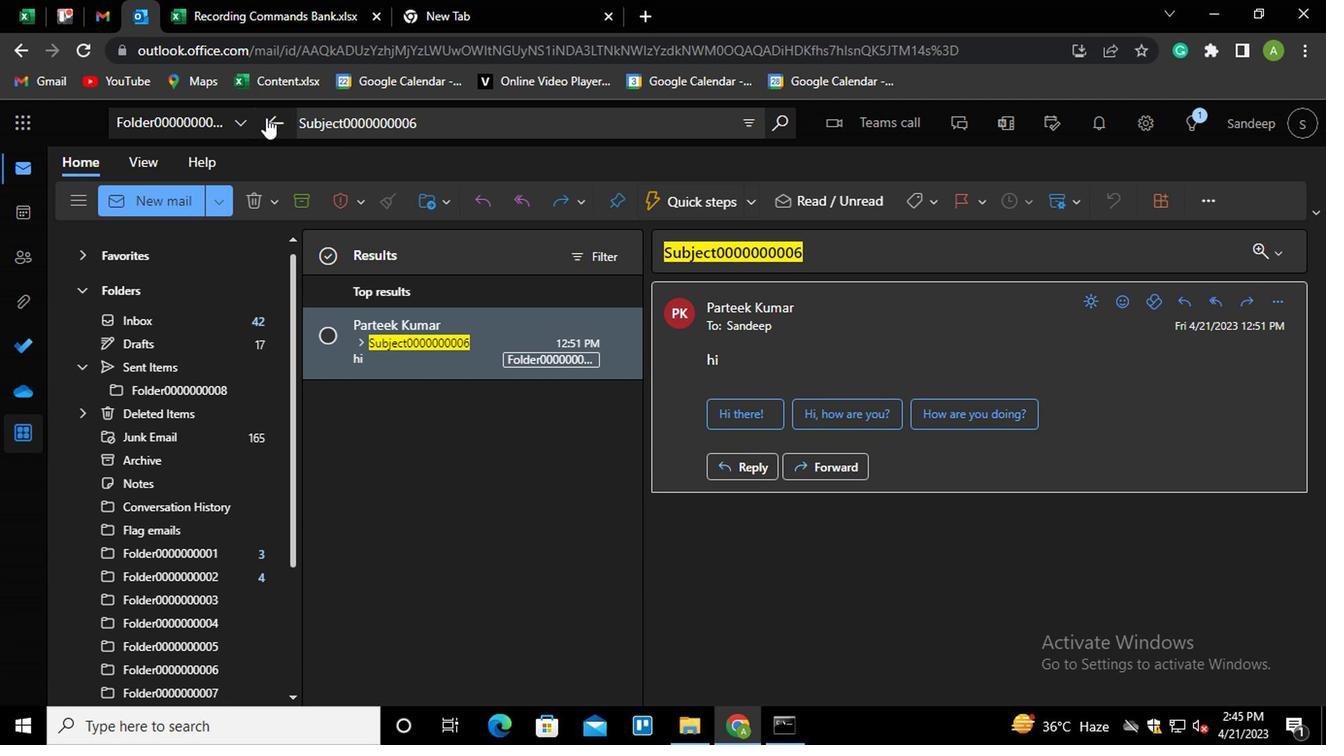 
Action: Mouse pressed left at (246, 98)
Screenshot: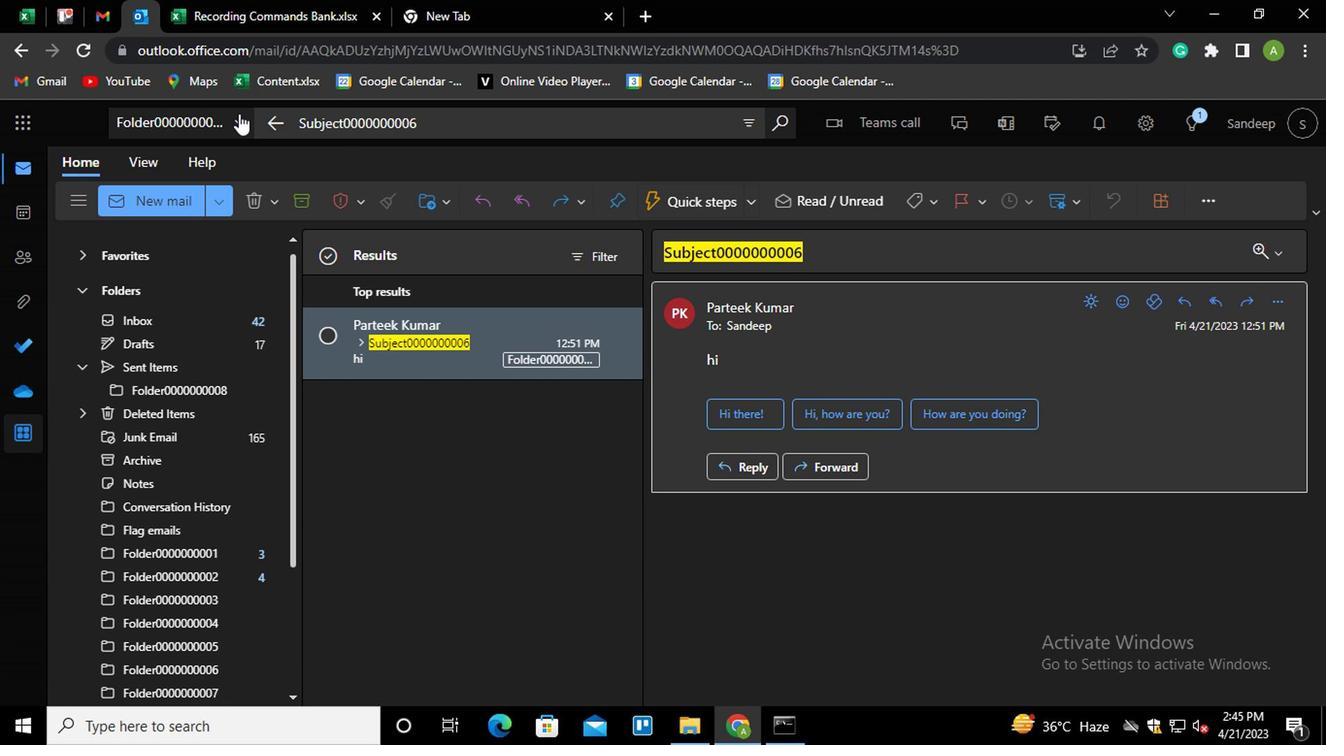 
Action: Mouse moved to (248, 545)
Screenshot: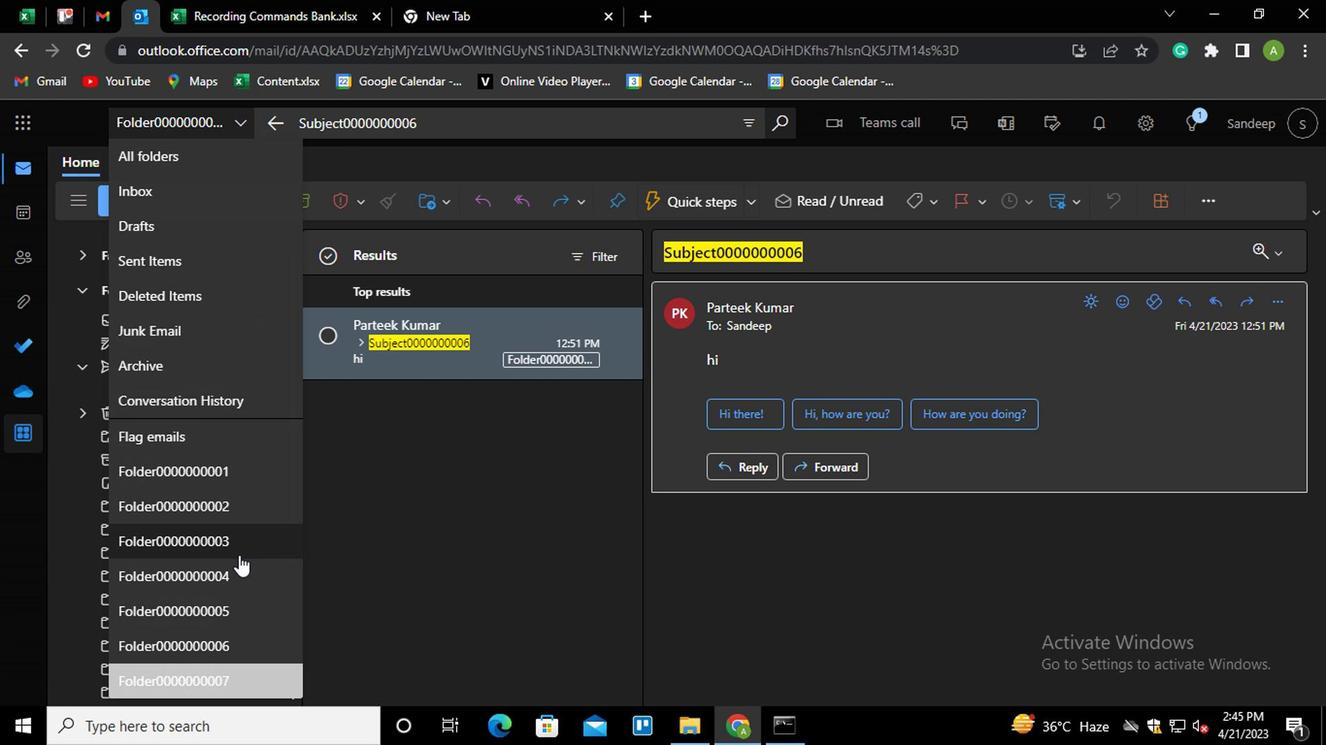 
Action: Mouse scrolled (248, 544) with delta (0, 0)
Screenshot: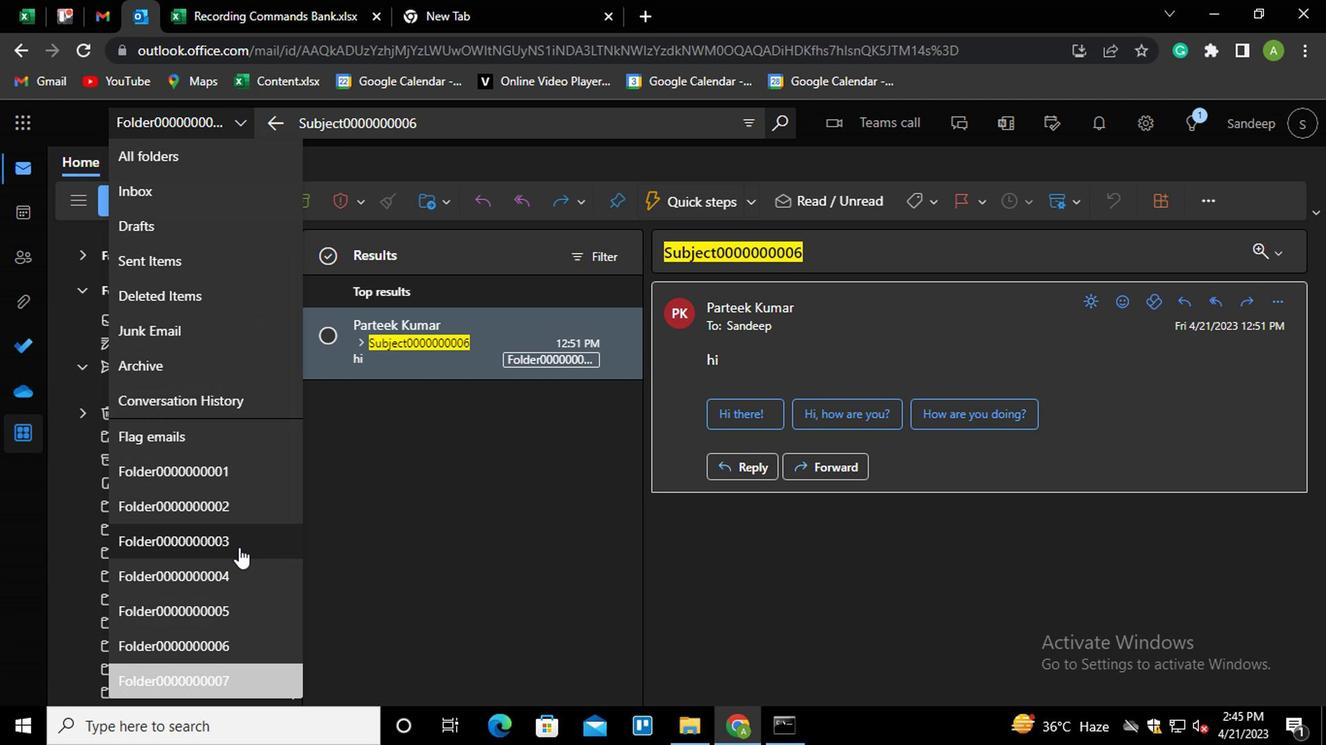 
Action: Mouse scrolled (248, 544) with delta (0, 0)
Screenshot: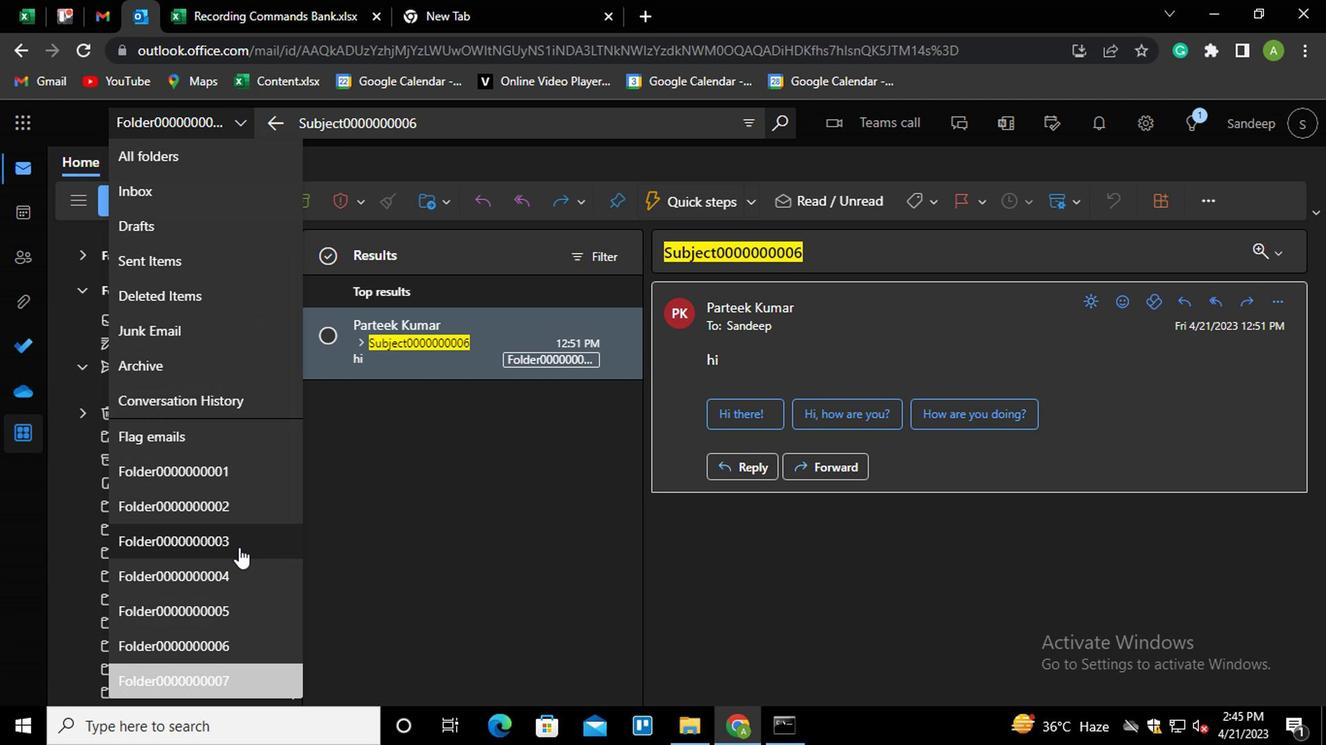 
Action: Mouse scrolled (248, 544) with delta (0, 0)
Screenshot: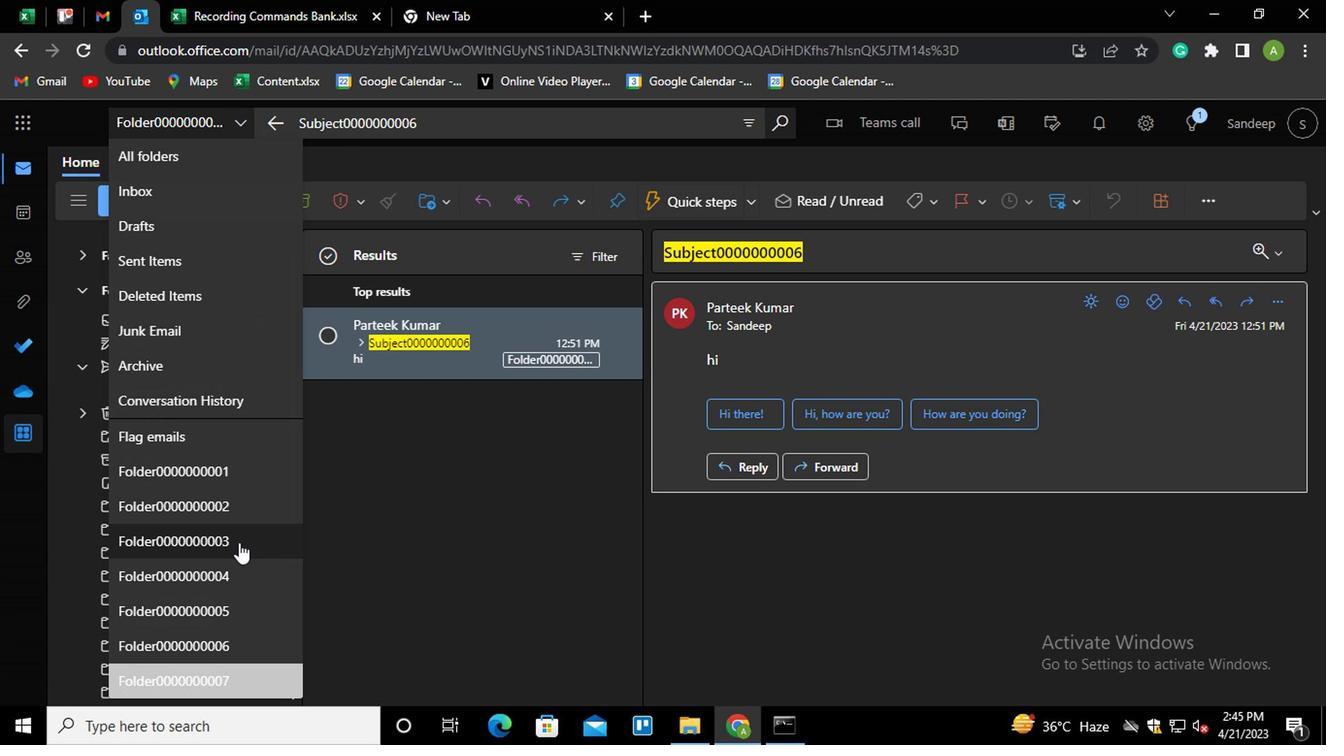 
Action: Mouse scrolled (248, 544) with delta (0, 0)
Screenshot: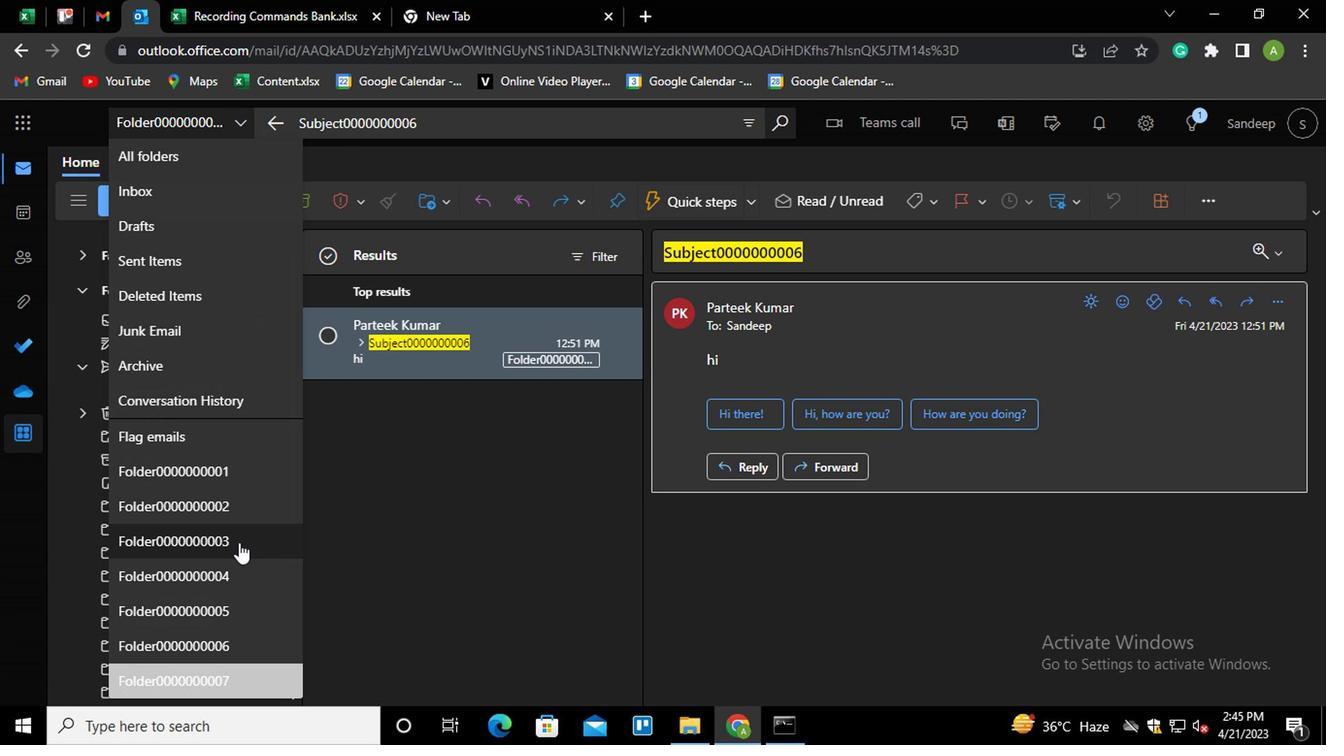 
Action: Mouse scrolled (248, 544) with delta (0, 0)
Screenshot: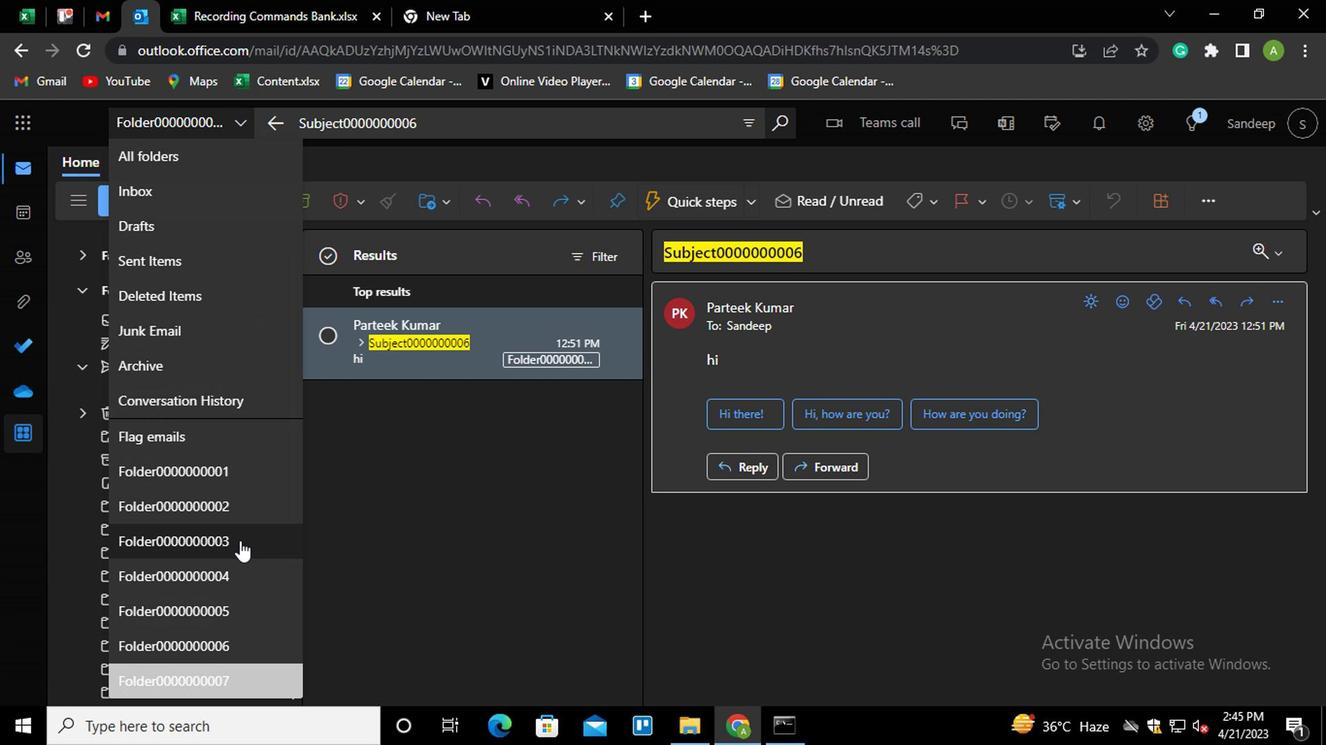 
Action: Mouse moved to (497, 111)
Screenshot: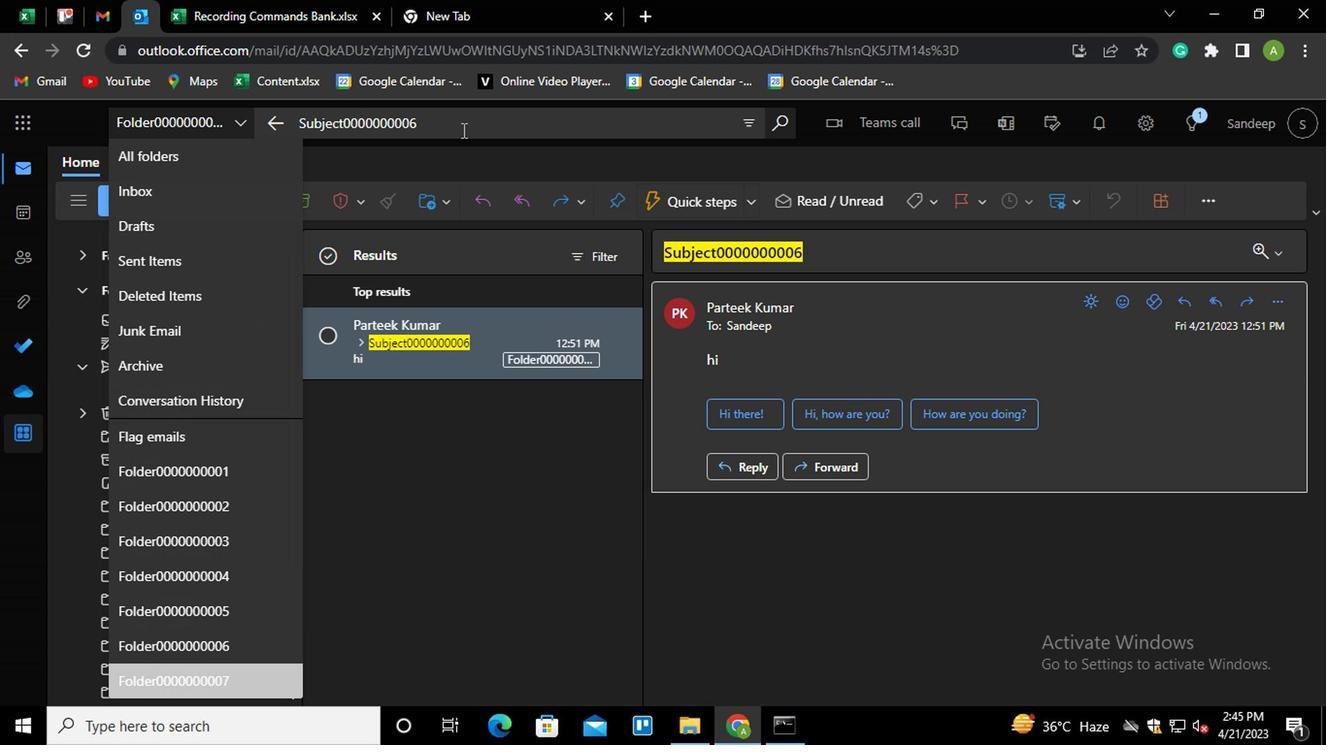 
Action: Mouse pressed left at (497, 111)
Screenshot: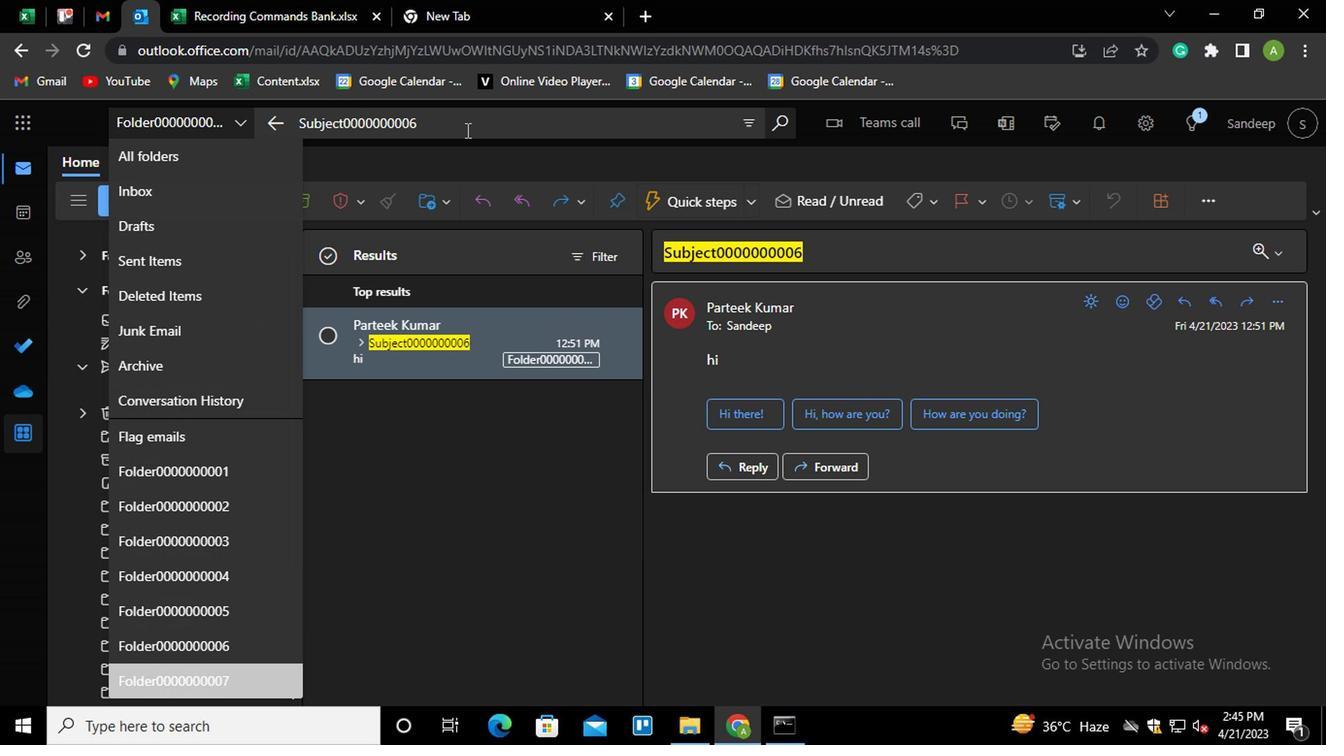 
Action: Mouse moved to (724, 107)
Screenshot: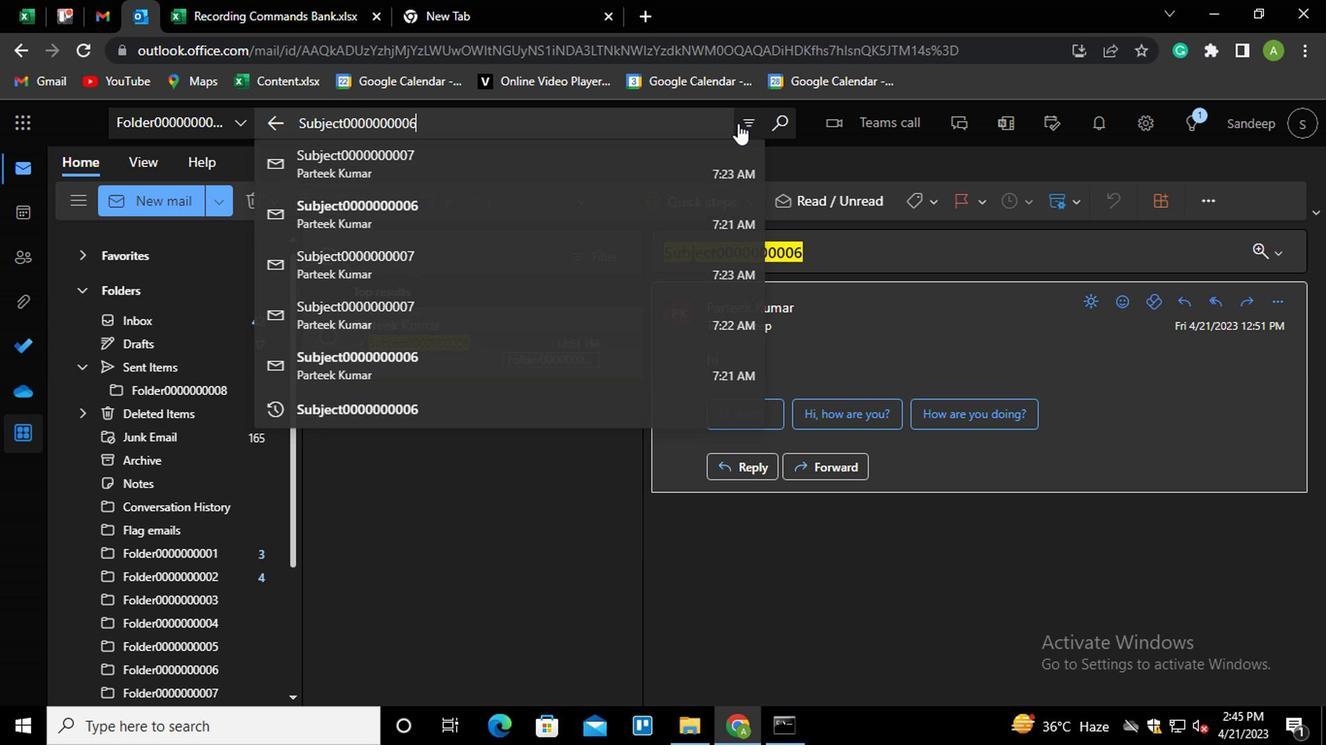 
Action: Mouse pressed left at (724, 107)
Screenshot: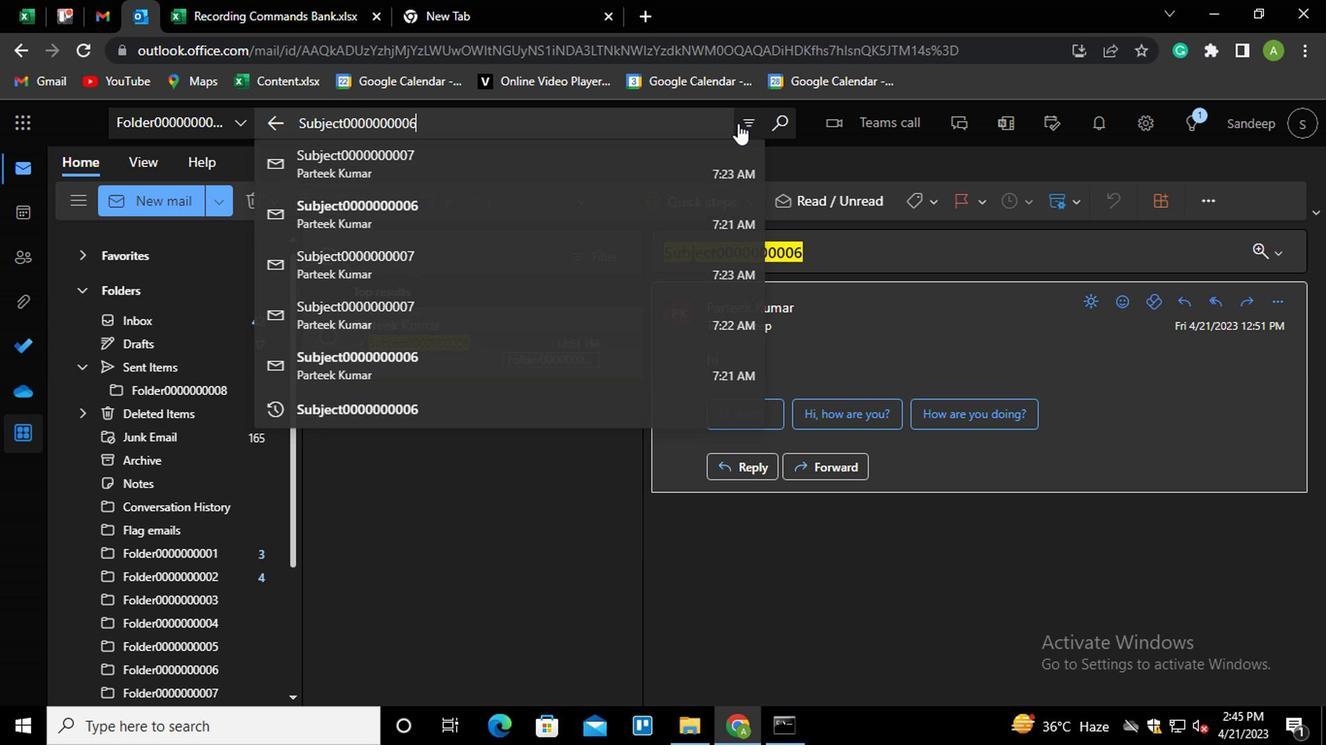 
Action: Mouse moved to (497, 161)
Screenshot: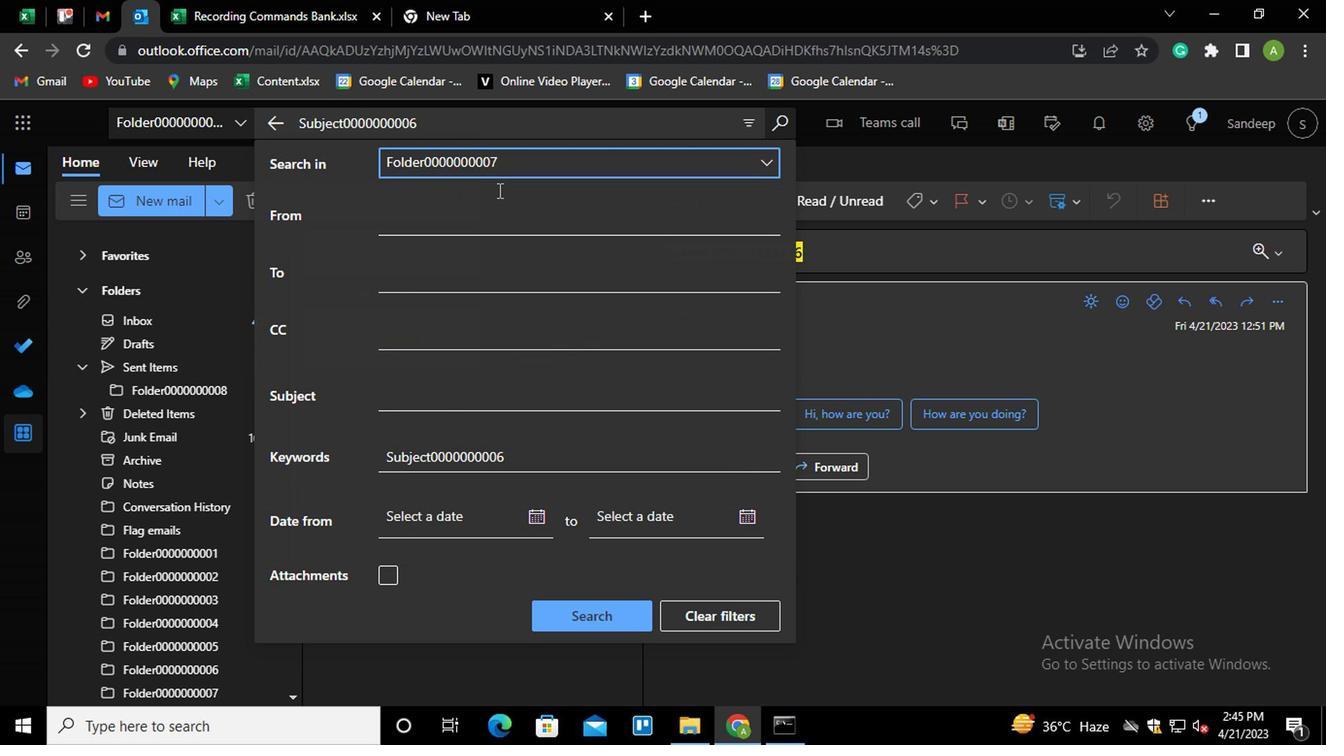 
Action: Mouse pressed left at (497, 161)
Screenshot: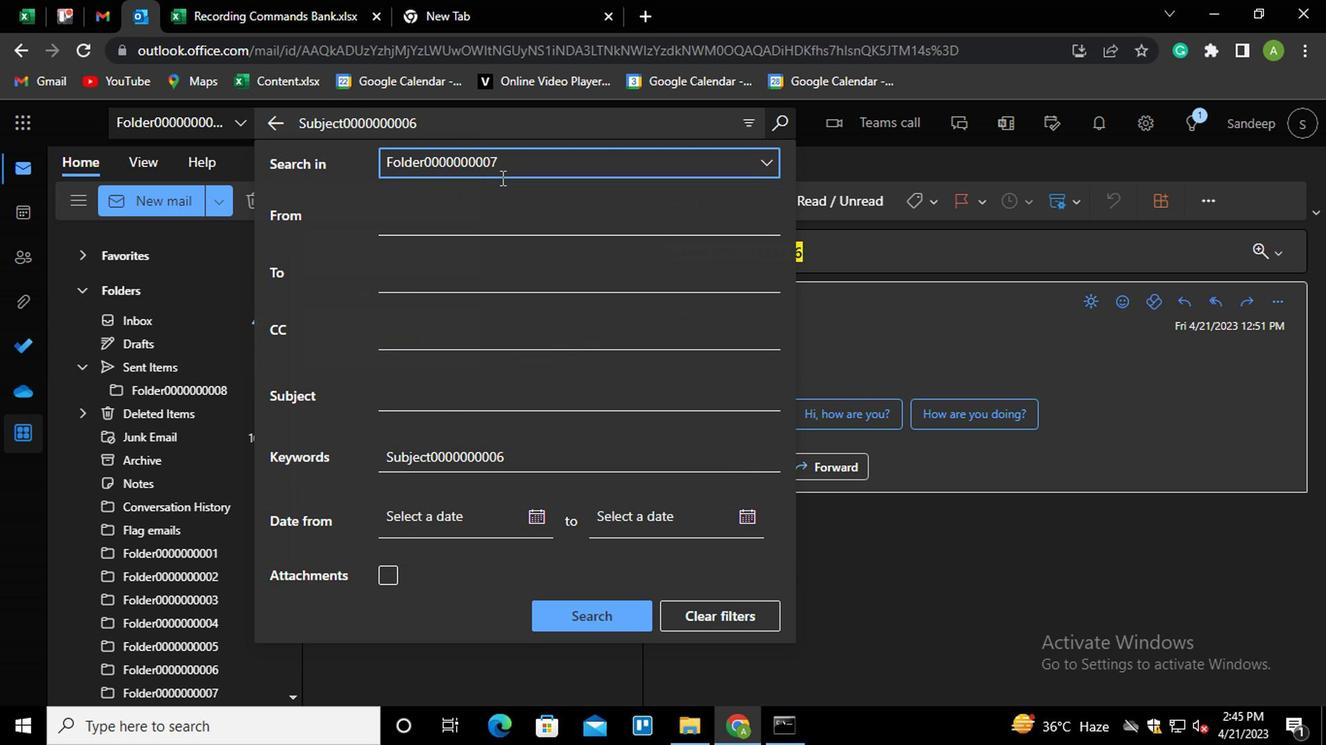 
Action: Mouse moved to (486, 408)
Screenshot: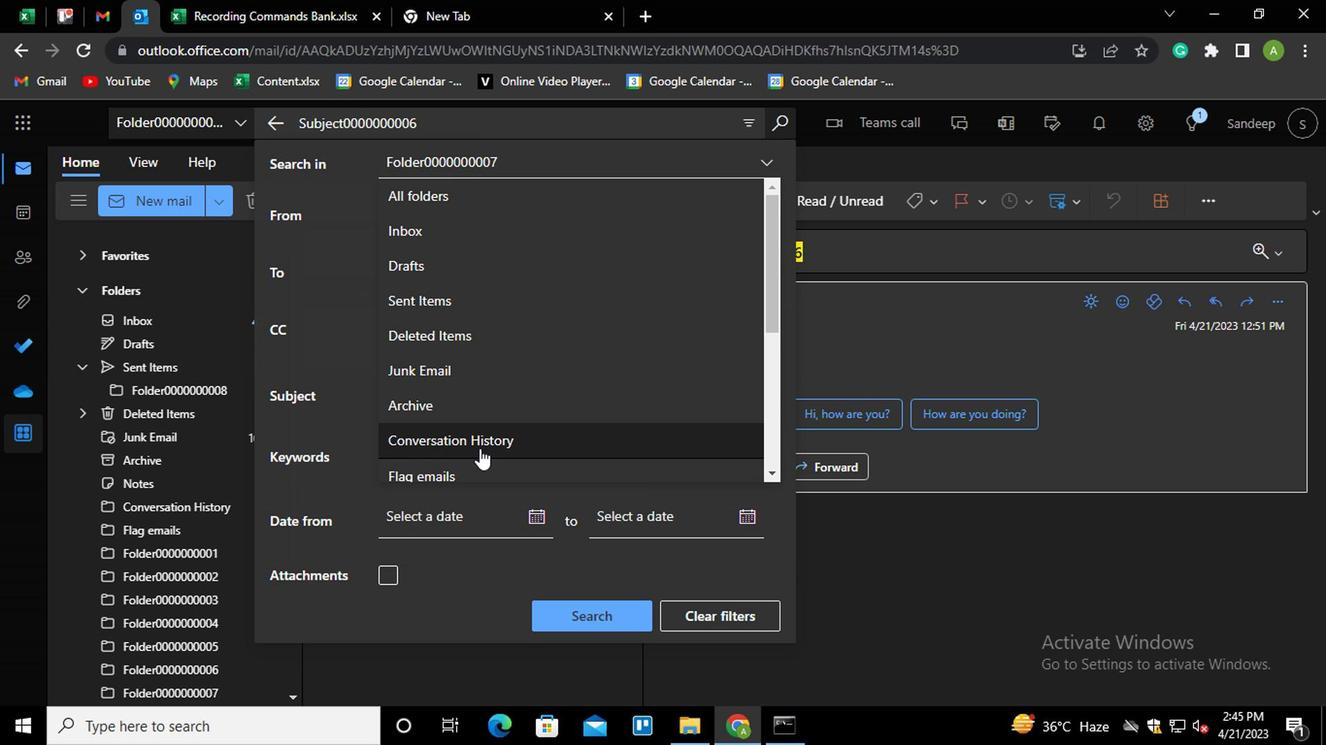
Action: Mouse scrolled (486, 407) with delta (0, 0)
Screenshot: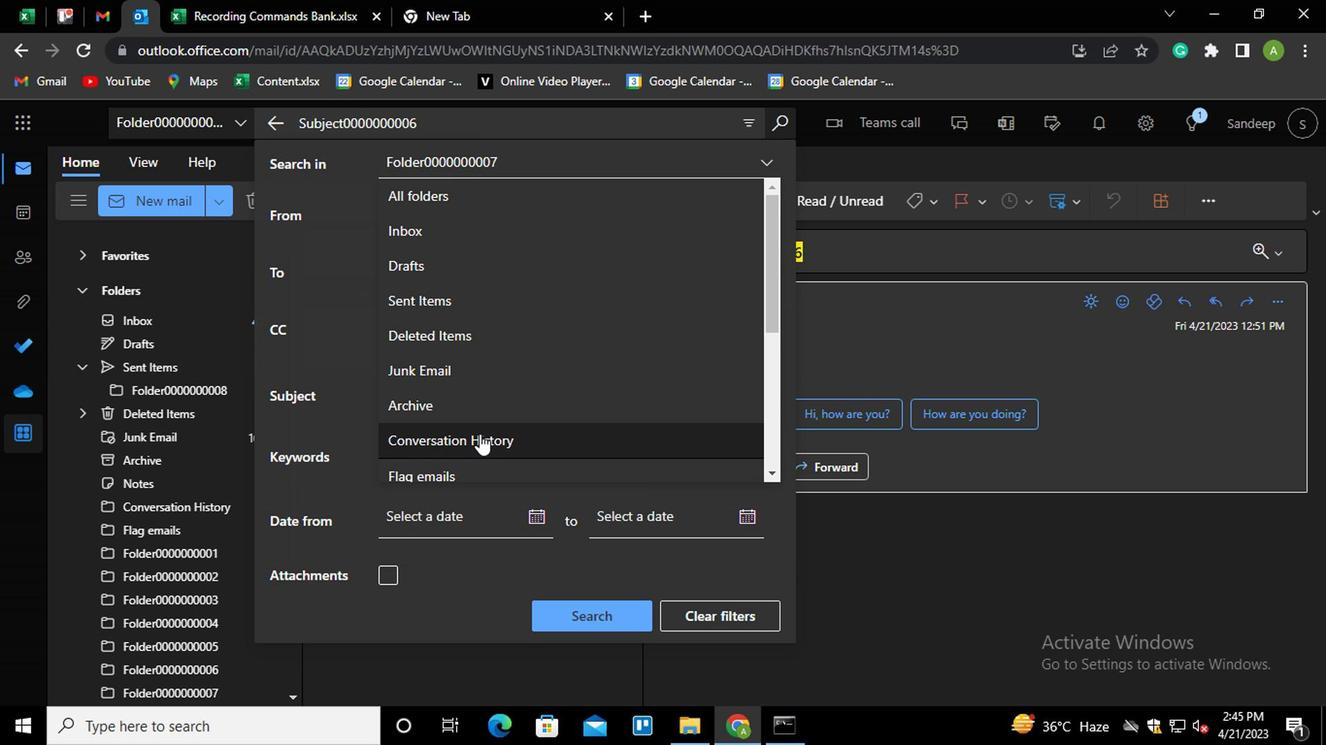 
Action: Mouse scrolled (486, 407) with delta (0, 0)
Screenshot: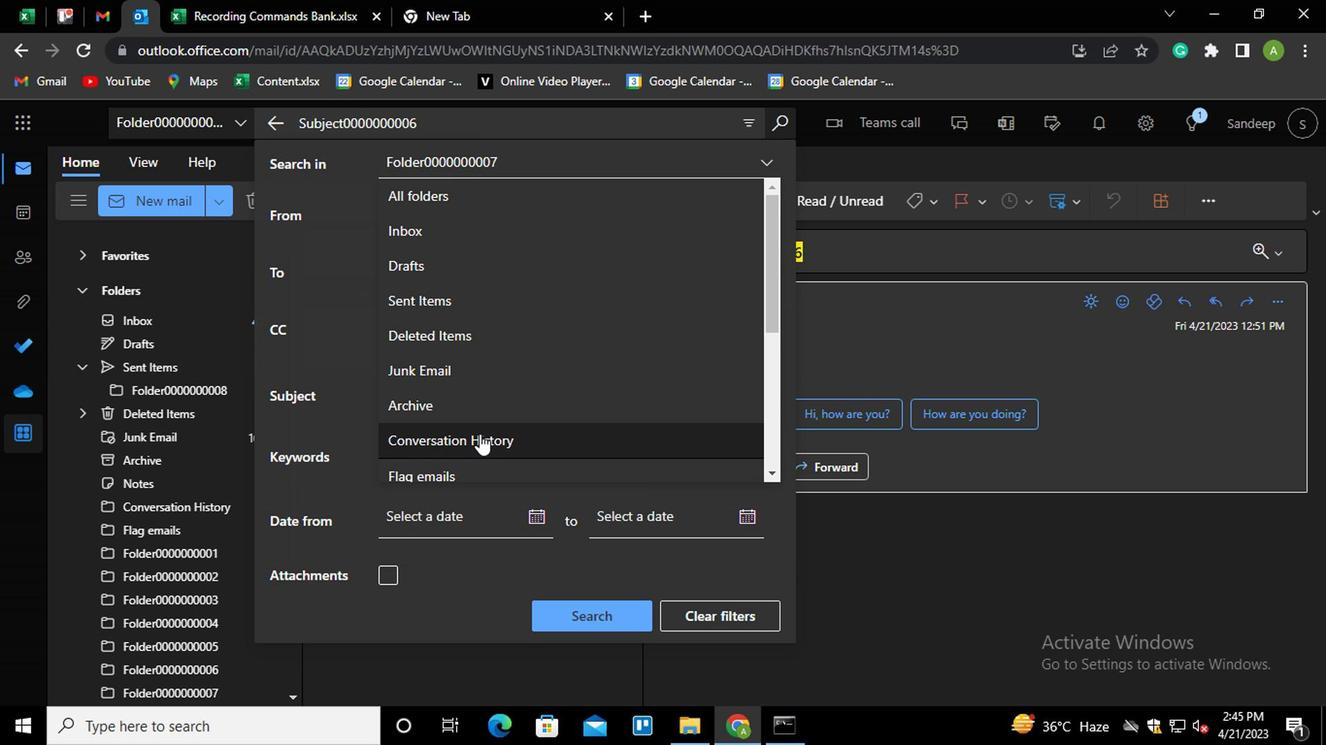 
Action: Mouse scrolled (486, 407) with delta (0, 0)
Screenshot: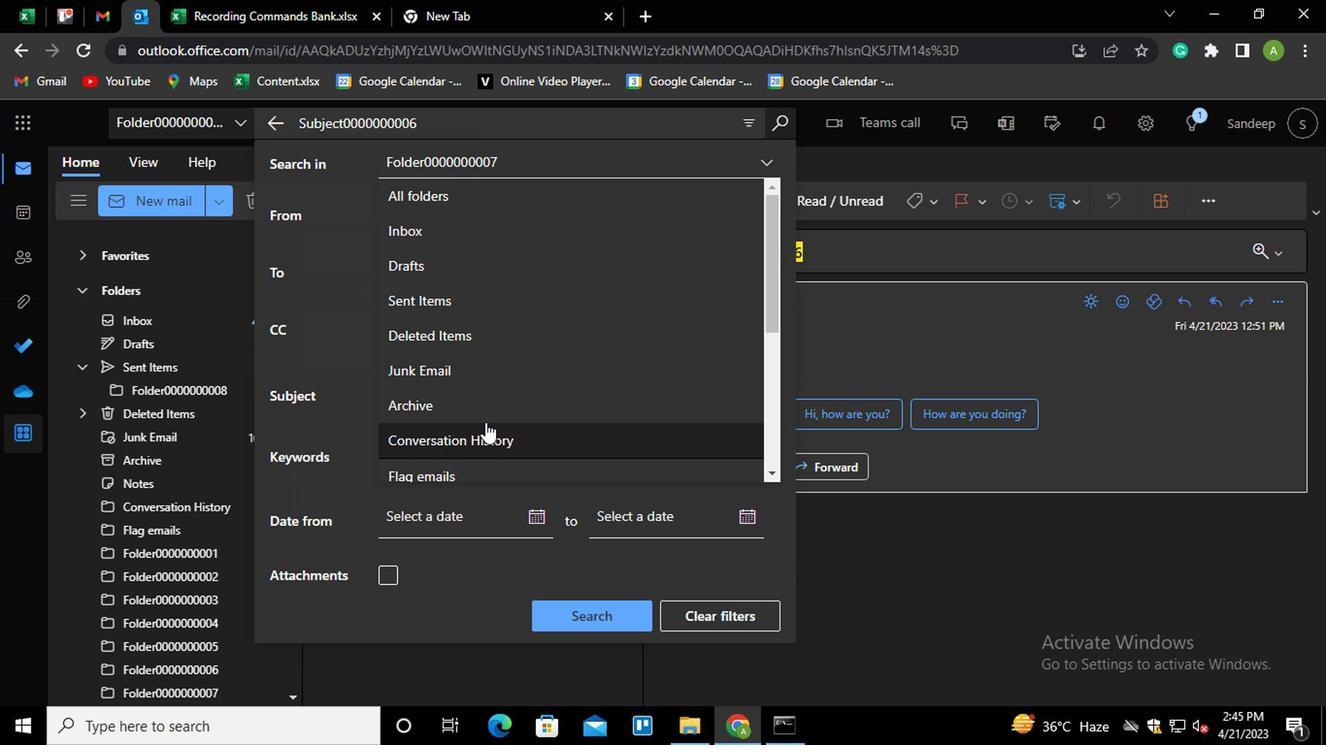
Action: Mouse scrolled (486, 407) with delta (0, 0)
Screenshot: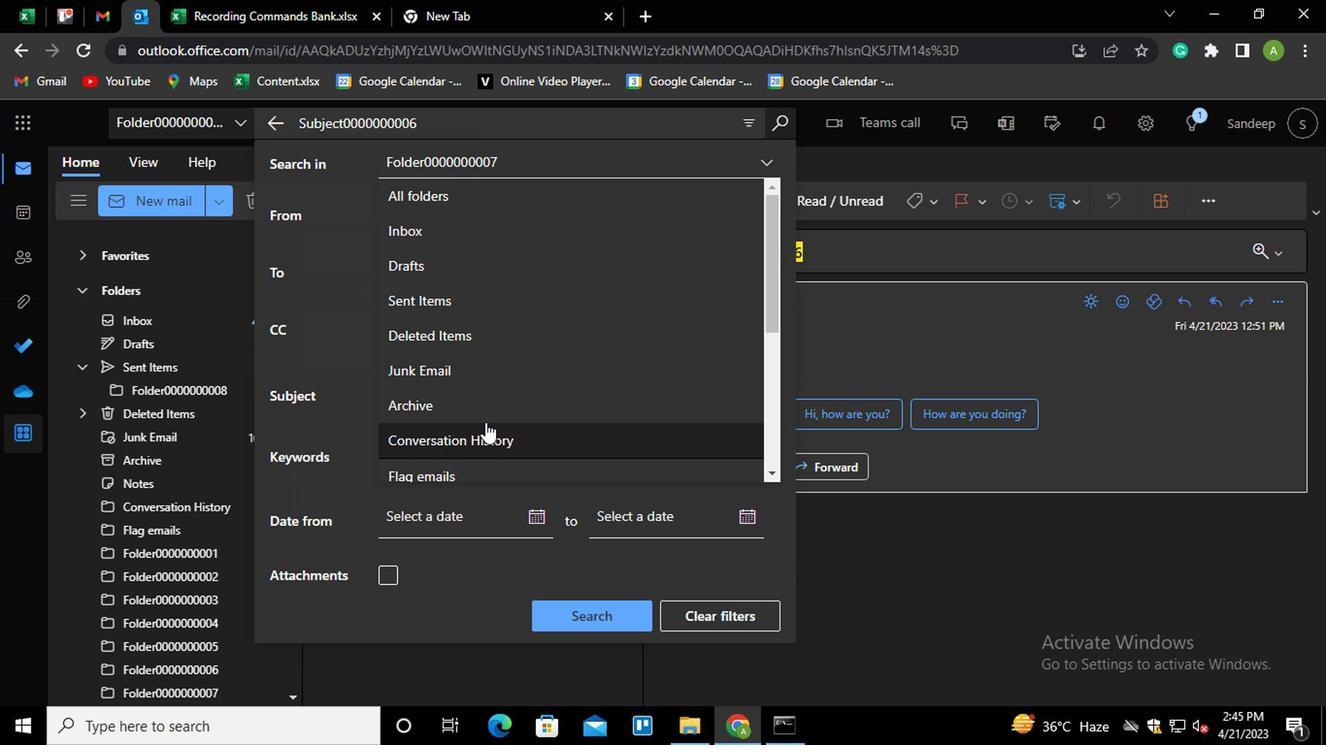 
Action: Mouse scrolled (486, 407) with delta (0, 0)
Screenshot: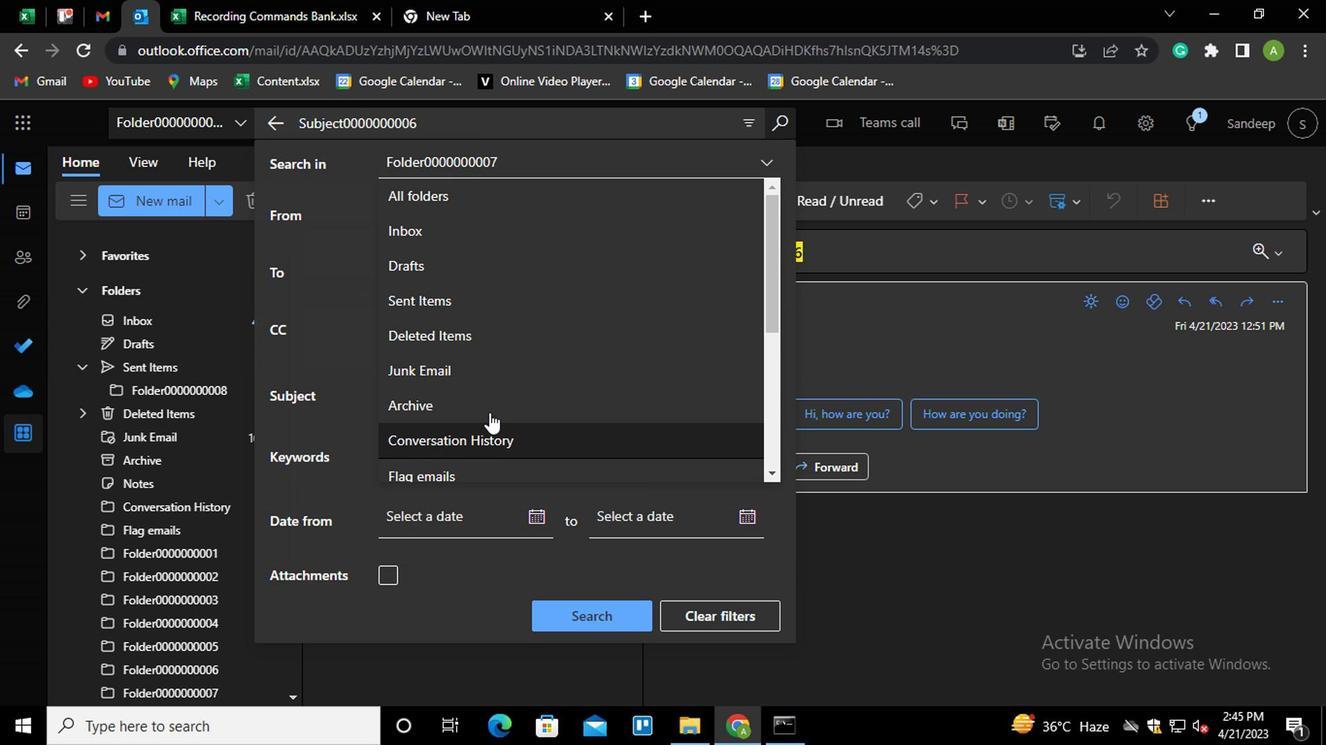 
Action: Mouse moved to (481, 456)
Screenshot: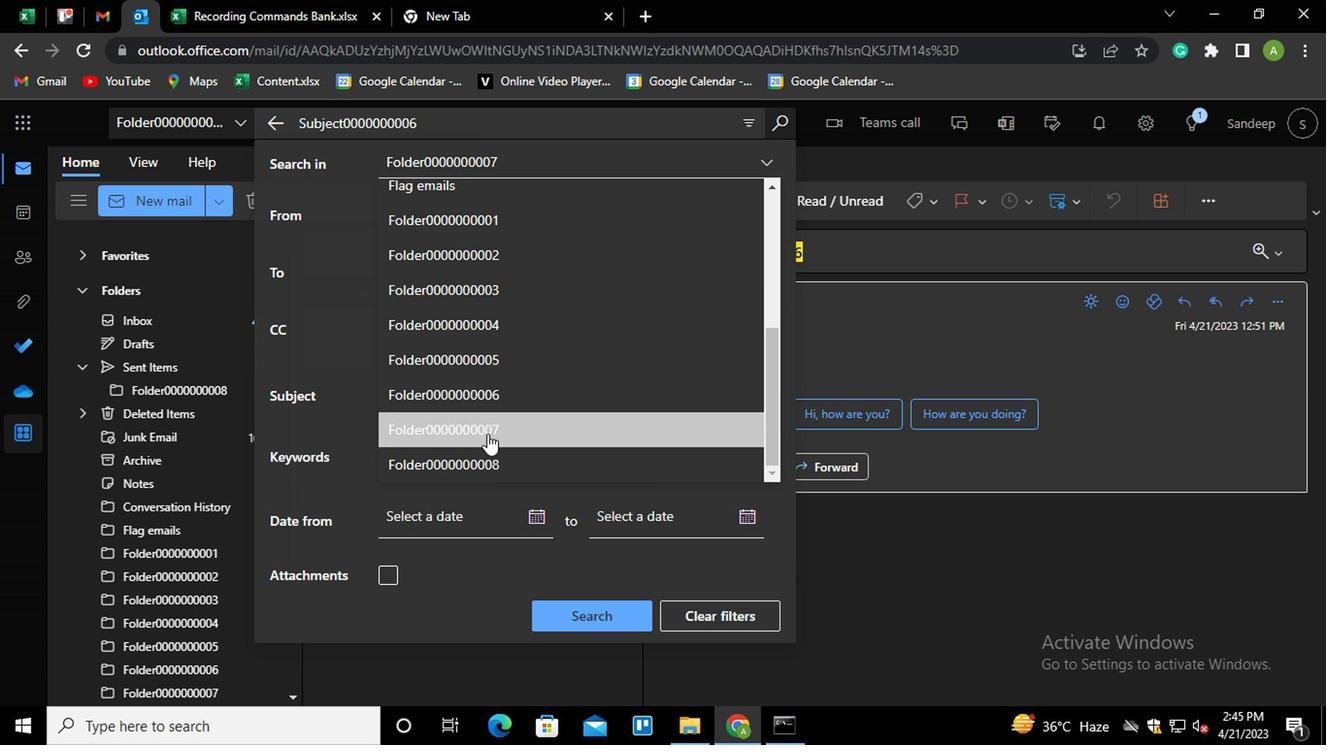 
Action: Mouse pressed left at (481, 456)
Screenshot: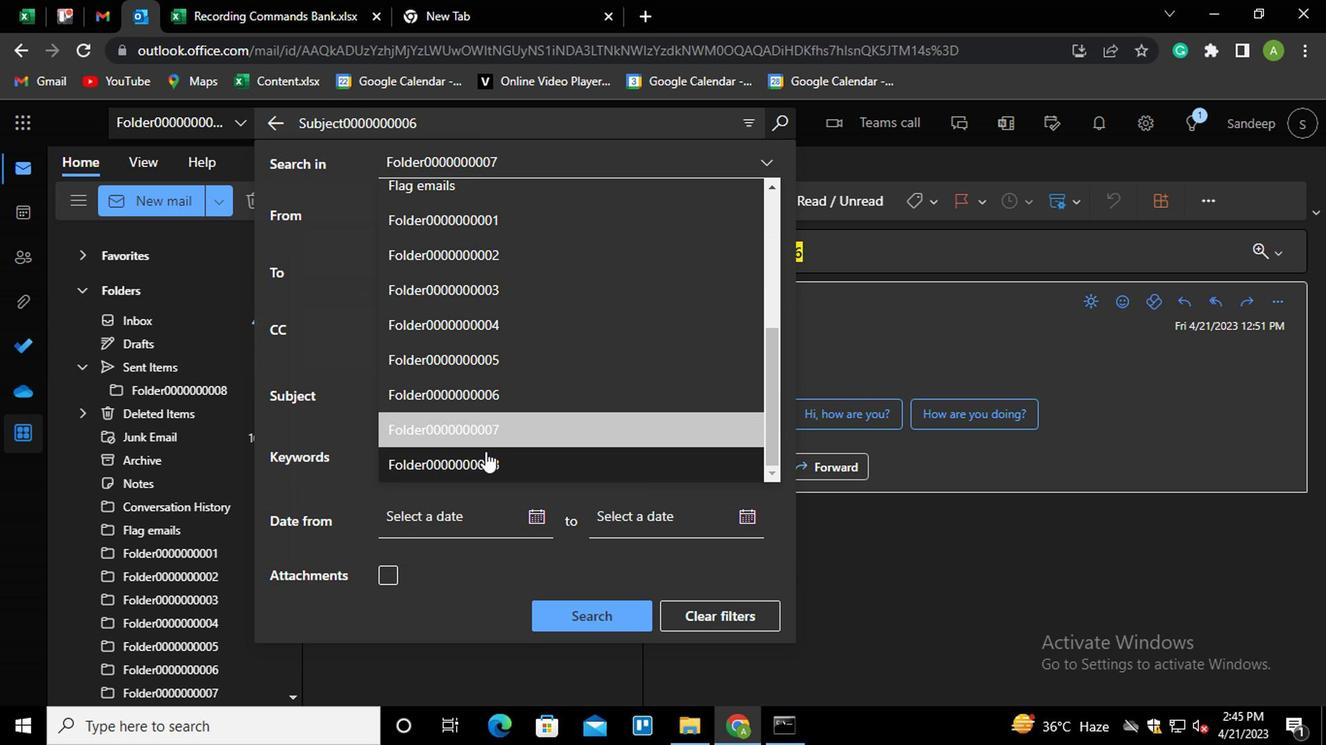 
Action: Mouse moved to (524, 457)
Screenshot: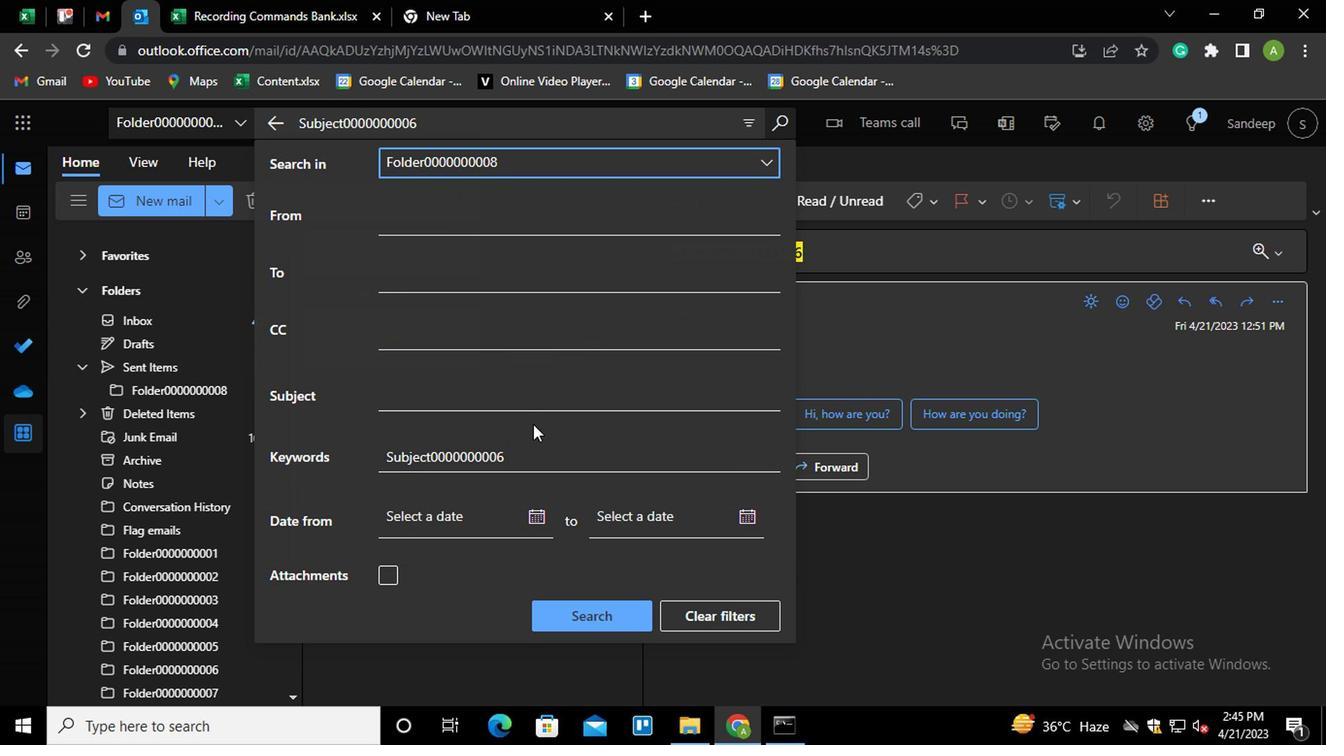 
Action: Mouse pressed left at (524, 457)
Screenshot: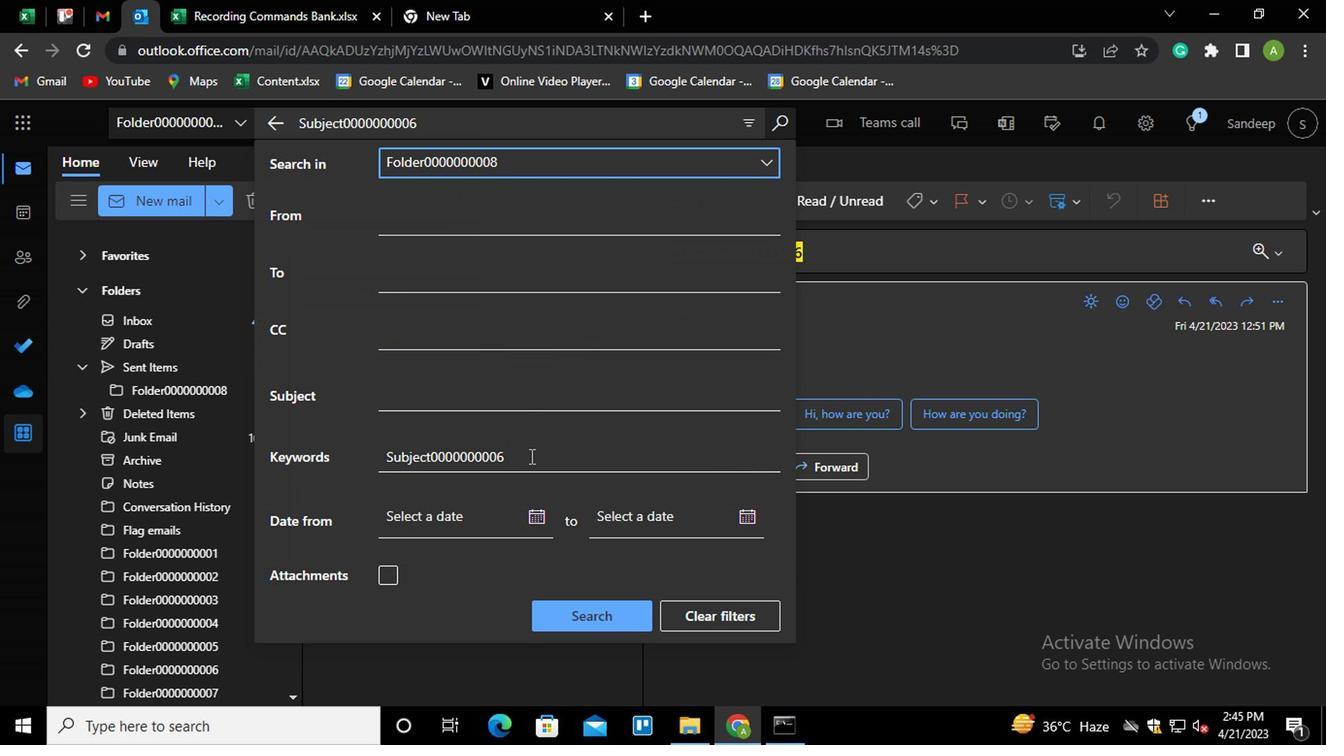 
Action: Mouse moved to (524, 458)
Screenshot: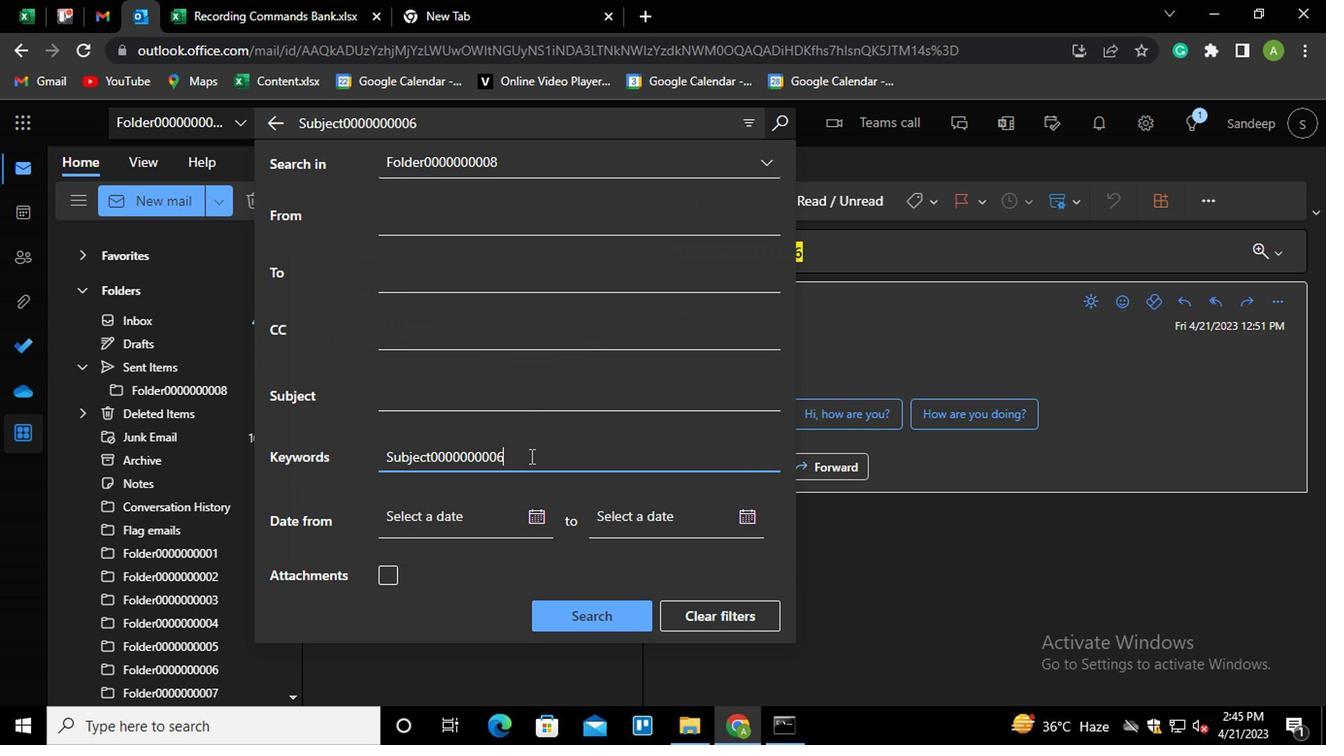 
Action: Key pressed <Key.backspace>7
Screenshot: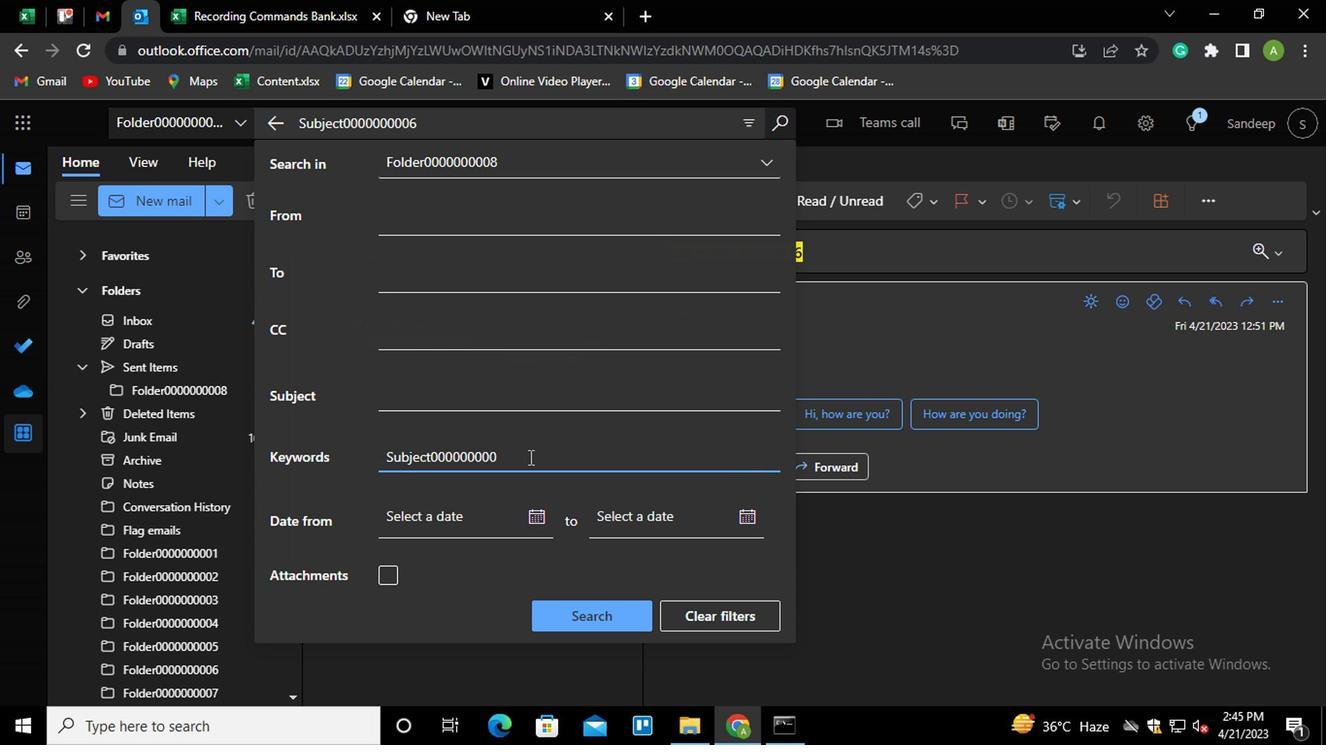 
Action: Mouse moved to (564, 624)
Screenshot: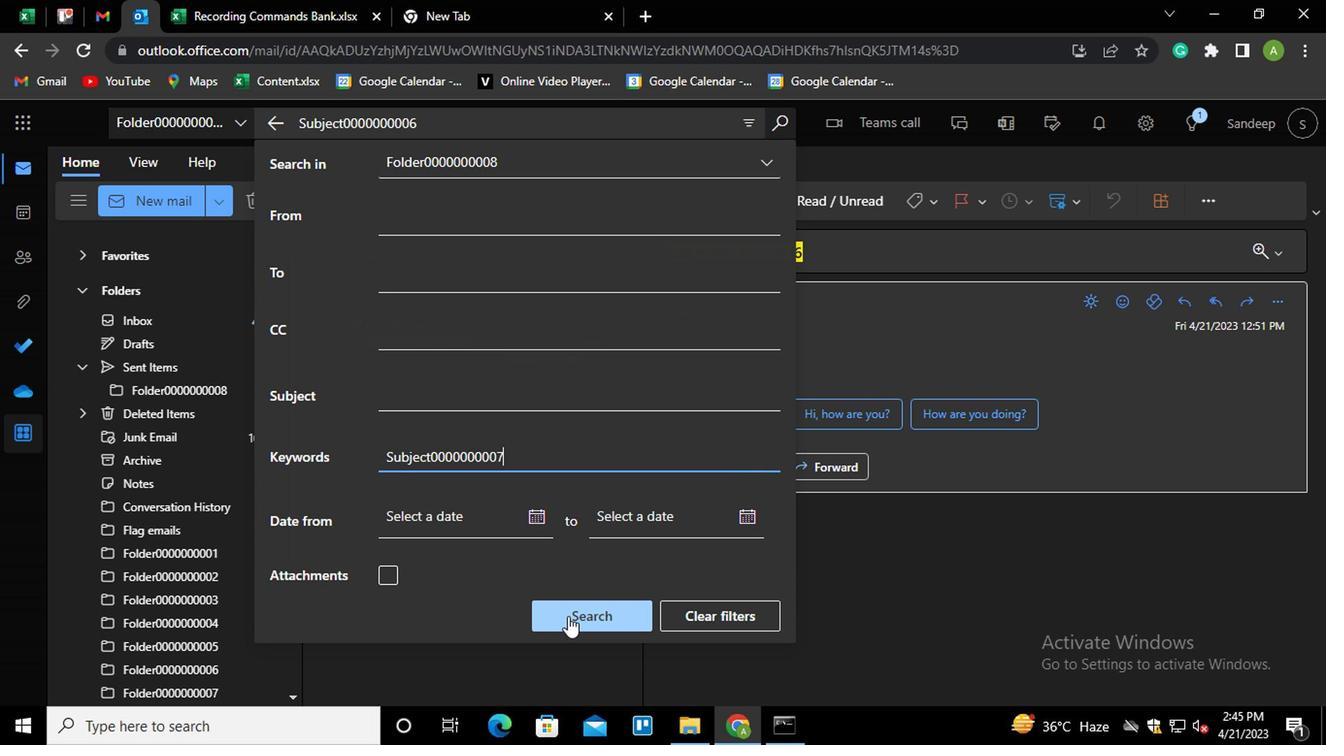 
Action: Mouse pressed left at (564, 624)
Screenshot: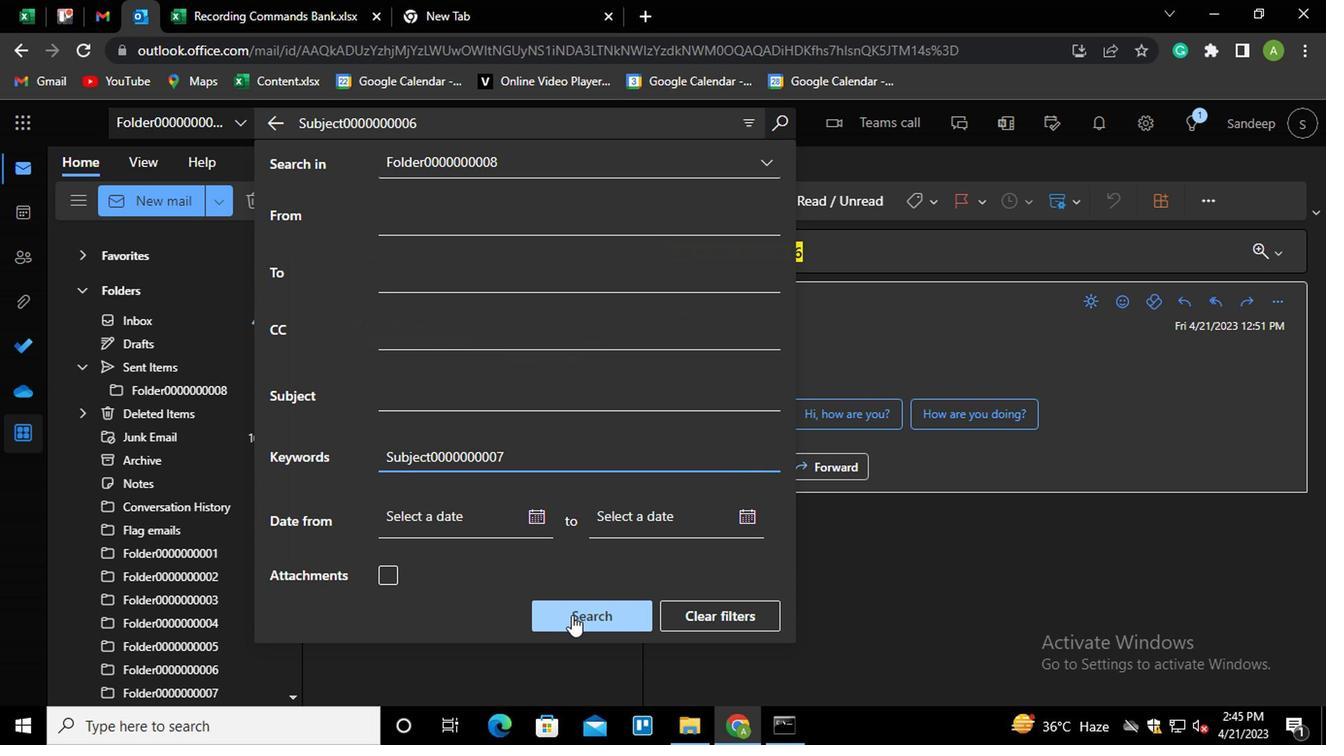 
Action: Mouse moved to (481, 326)
Screenshot: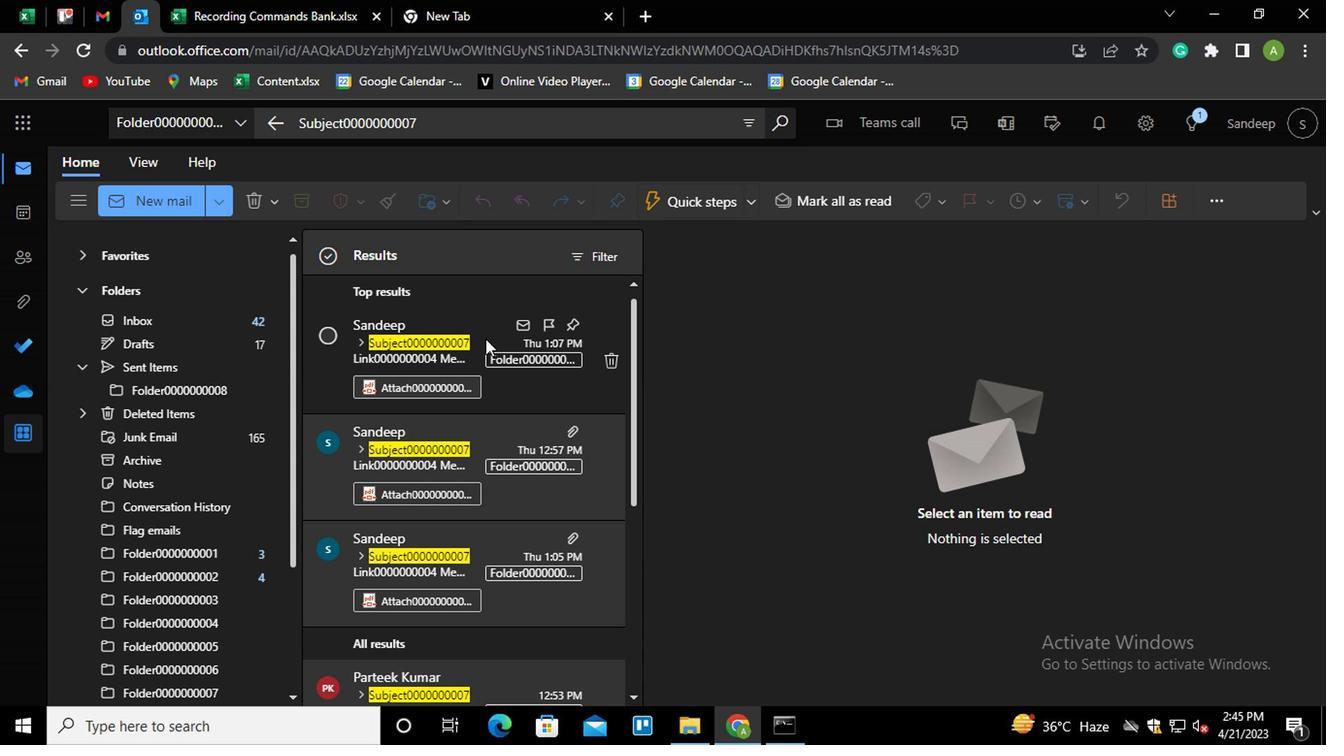 
Action: Mouse pressed left at (481, 326)
Screenshot: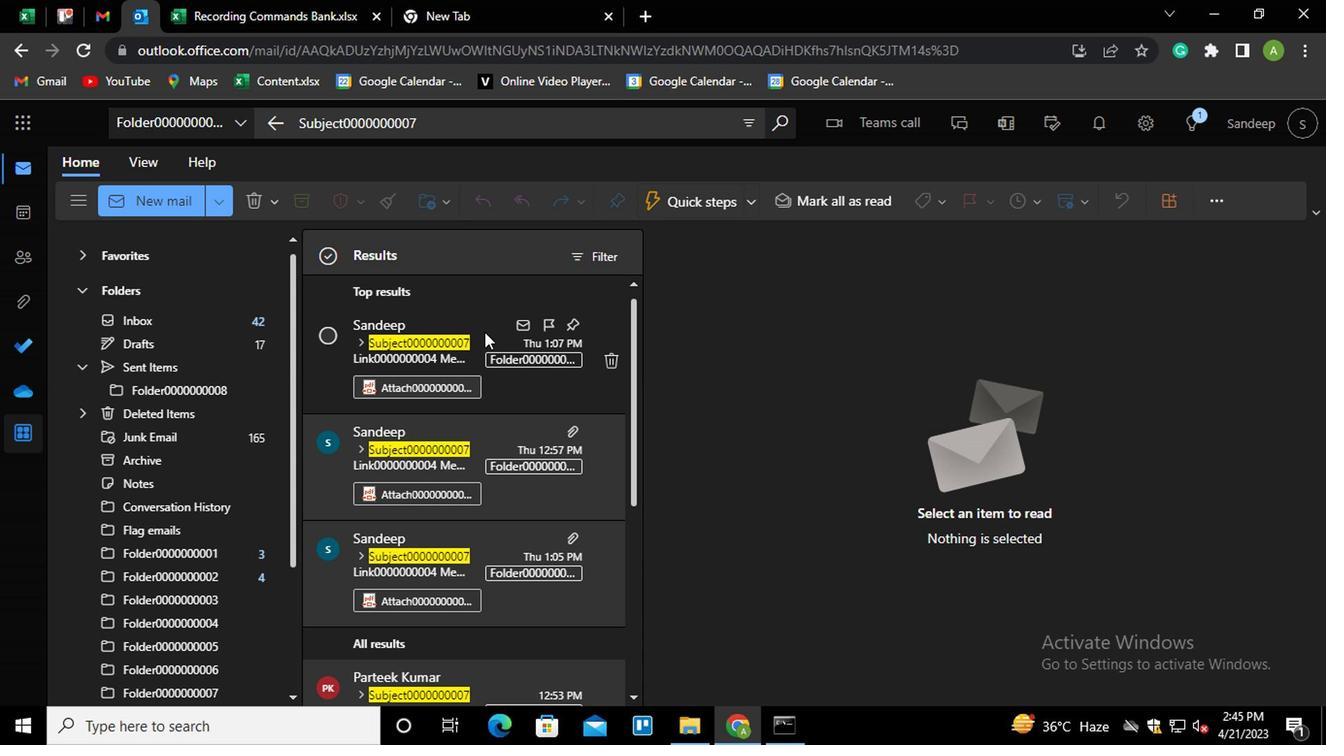 
Action: Mouse moved to (1232, 317)
Screenshot: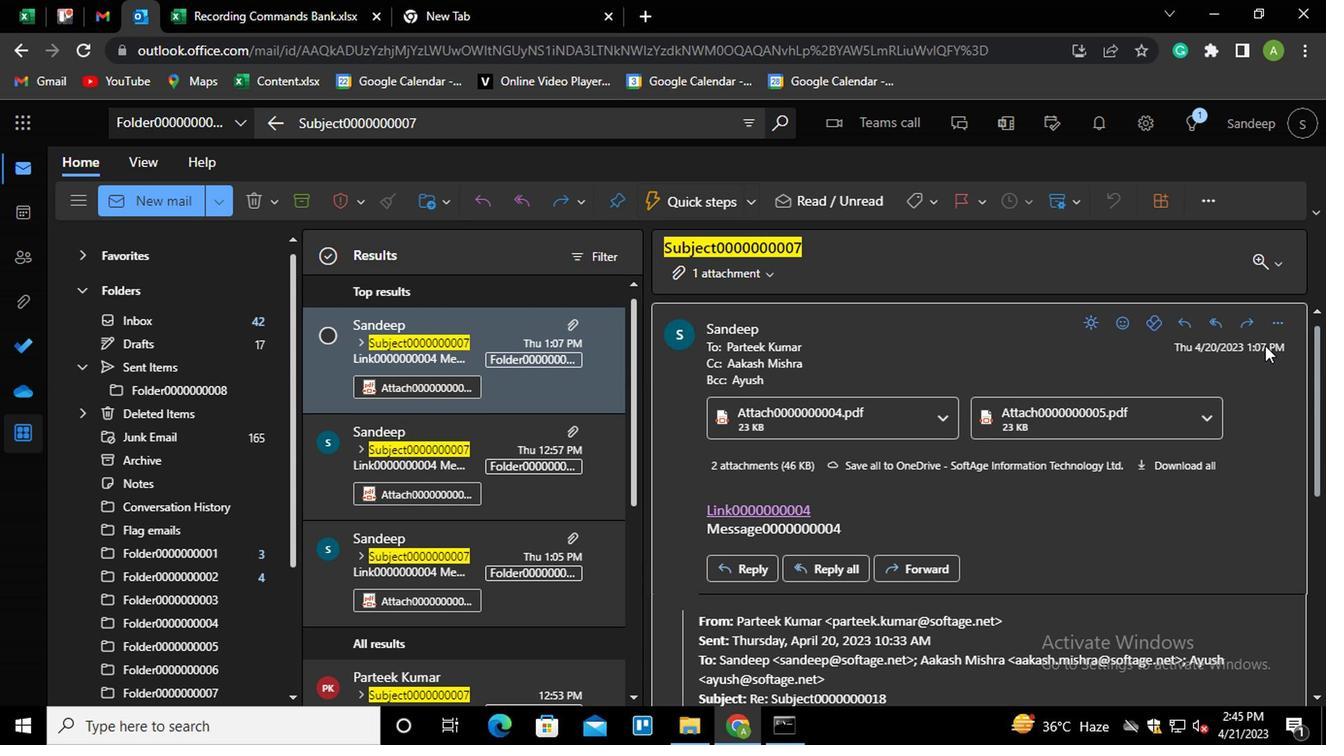 
Action: Mouse pressed left at (1232, 317)
Screenshot: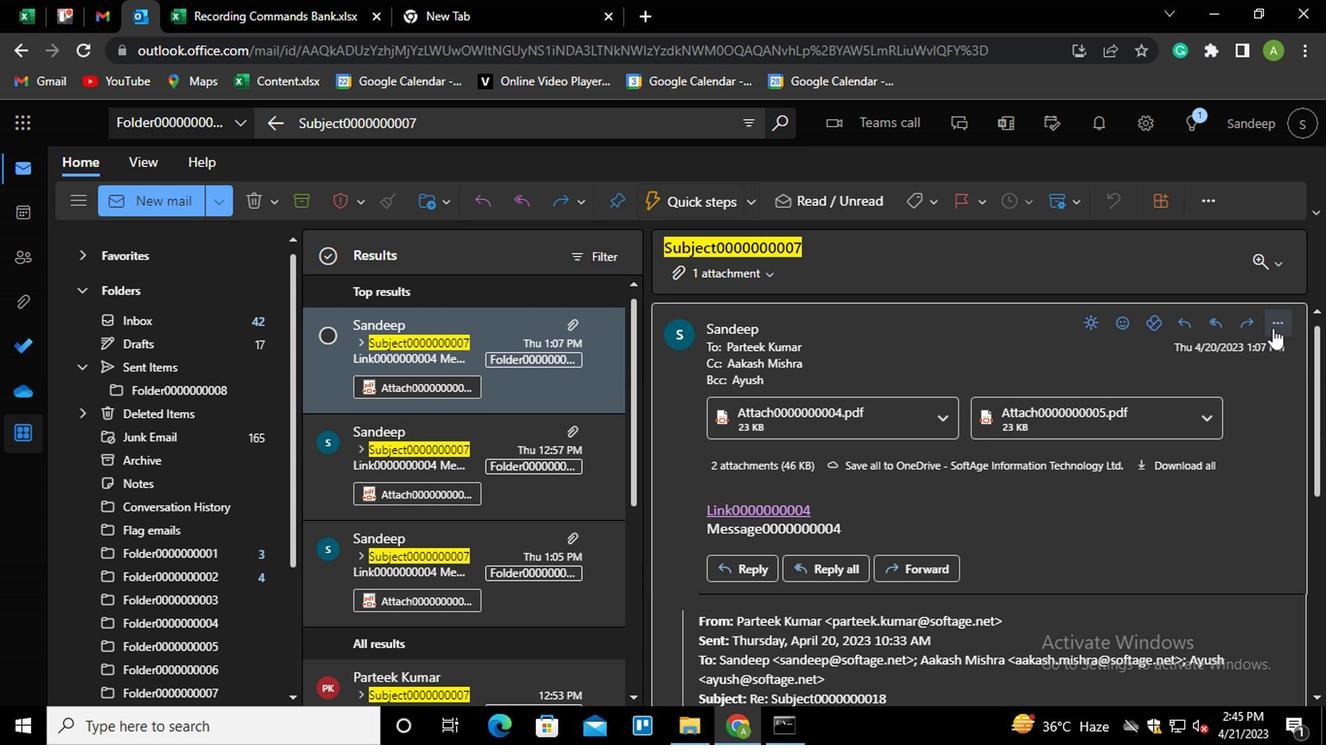 
Action: Mouse moved to (1176, 502)
Screenshot: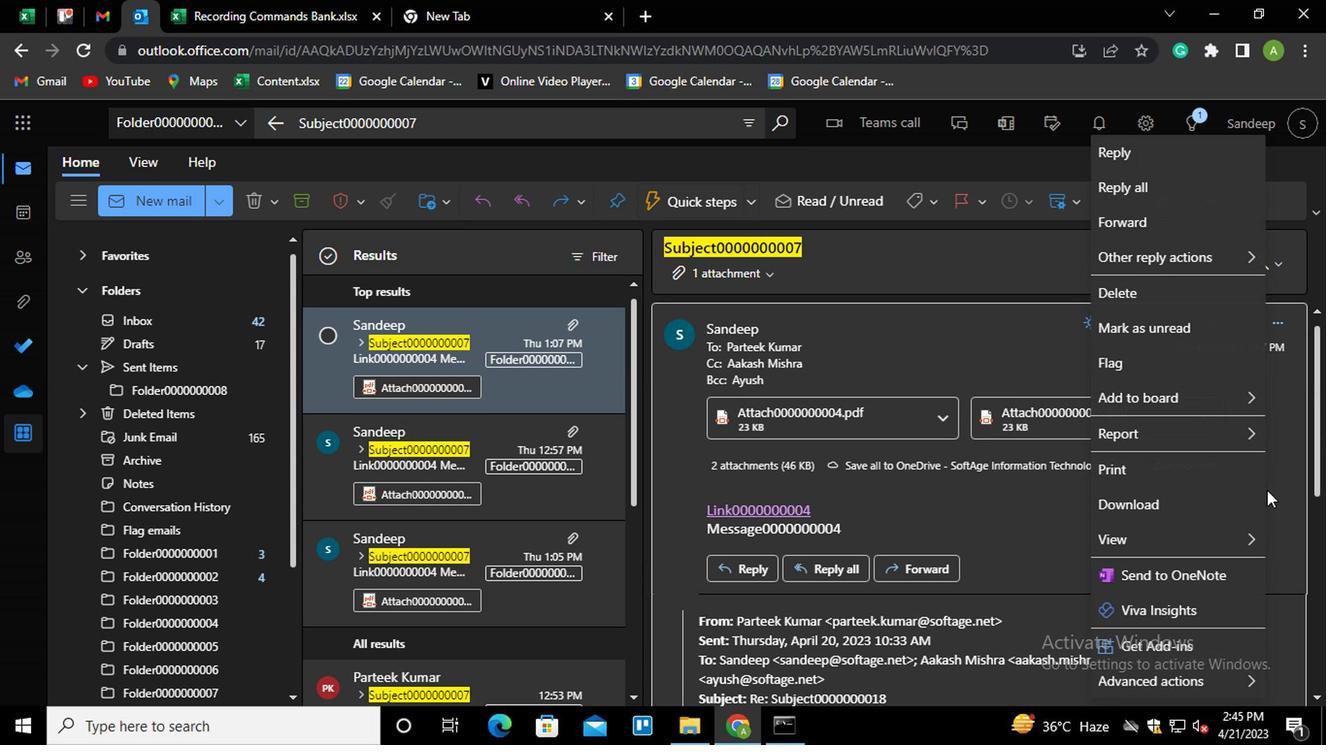 
Action: Mouse scrolled (1176, 502) with delta (0, 0)
Screenshot: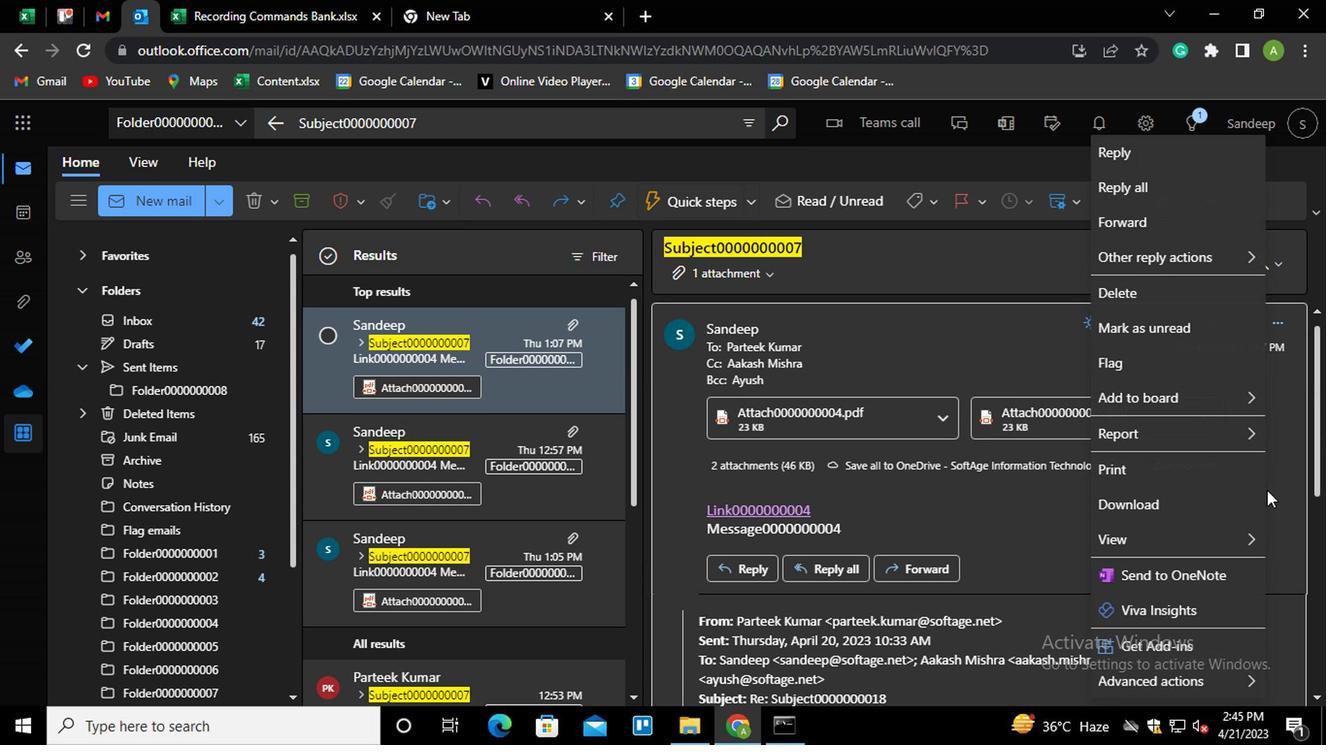 
Action: Mouse scrolled (1176, 502) with delta (0, 0)
Screenshot: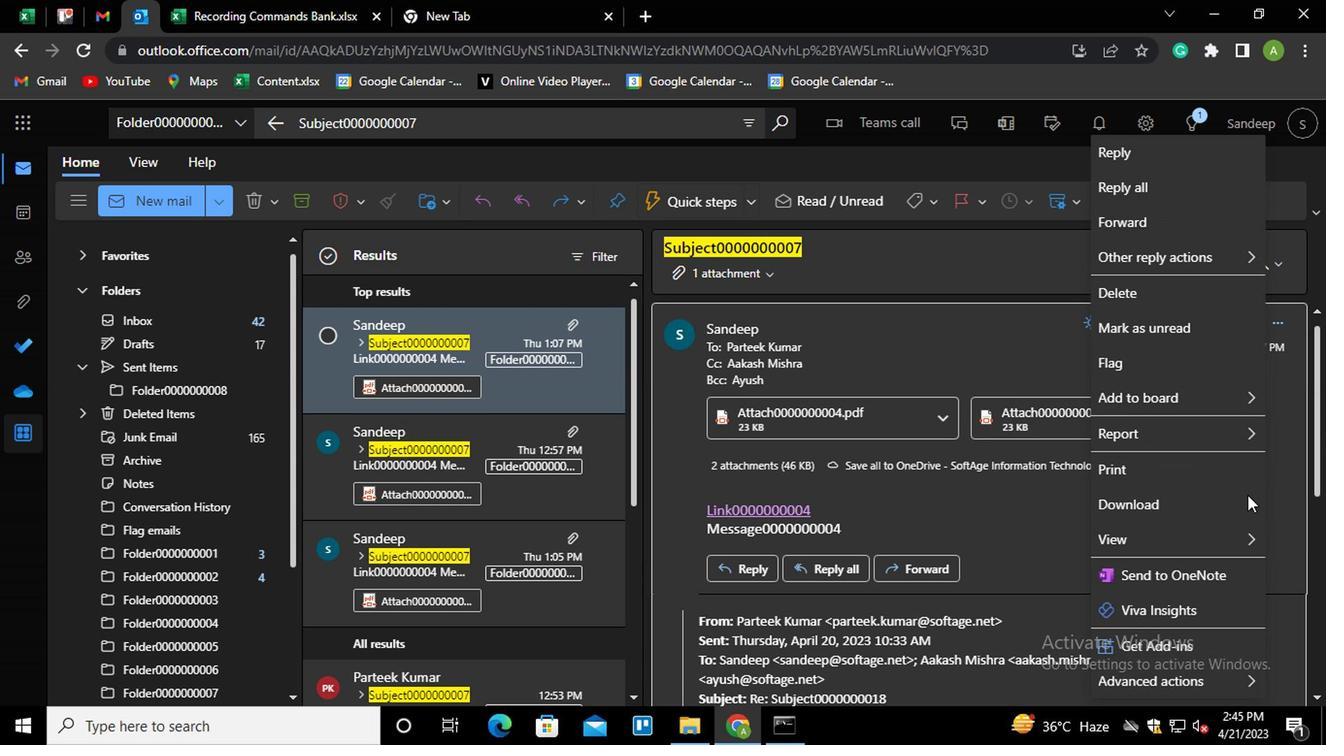 
Action: Mouse scrolled (1176, 502) with delta (0, 0)
Screenshot: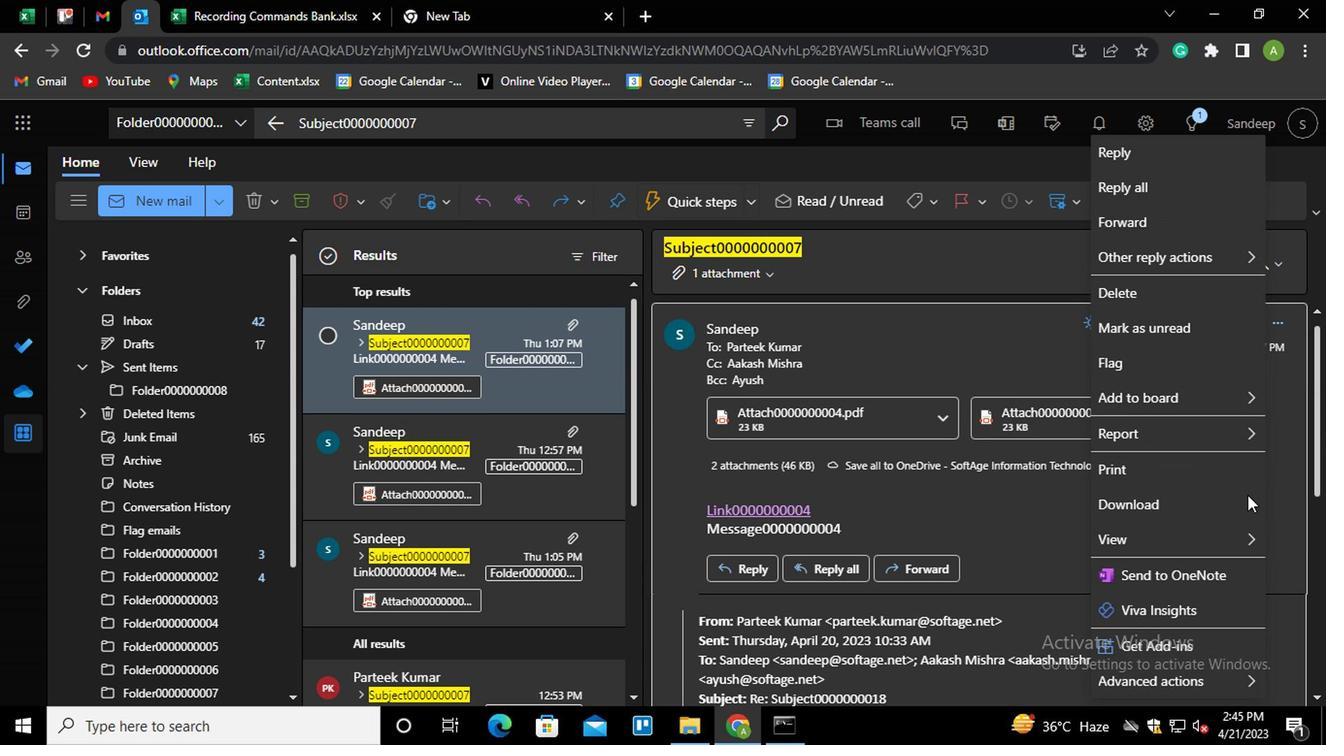 
Action: Mouse scrolled (1176, 502) with delta (0, 0)
Screenshot: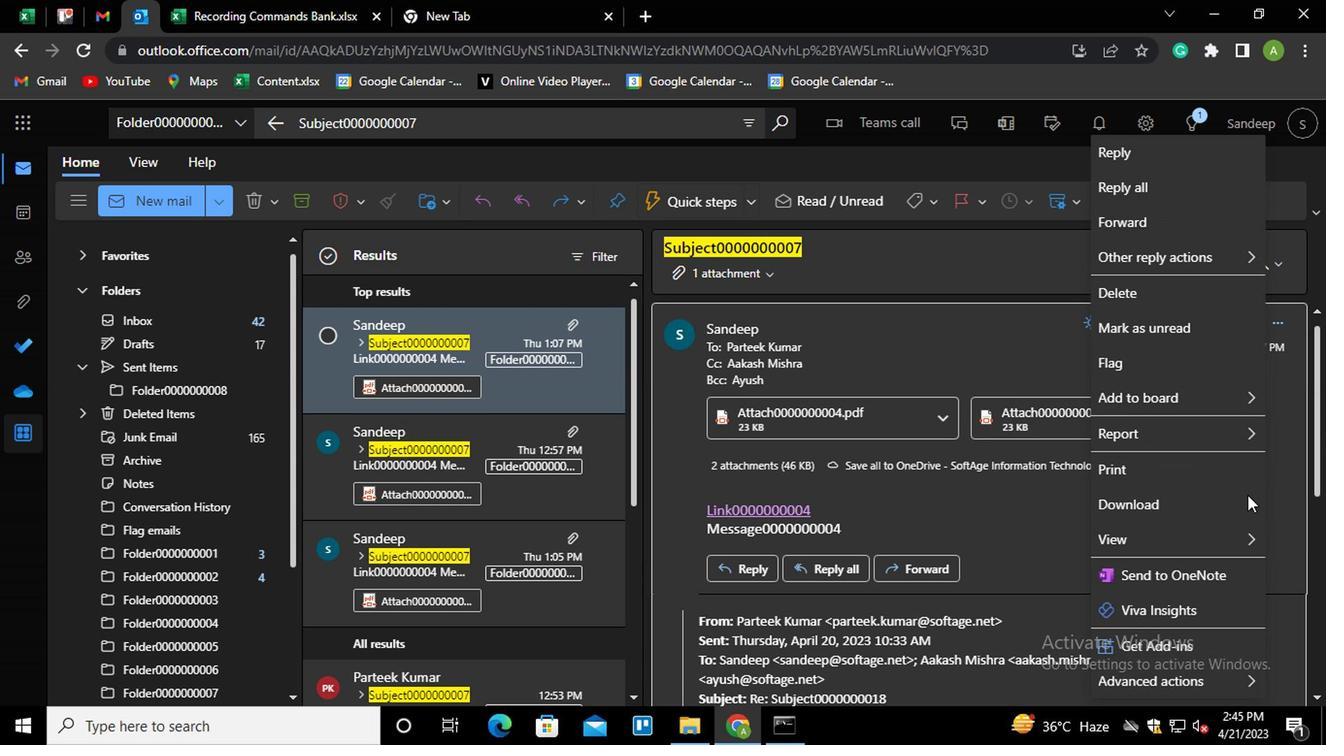 
Action: Mouse moved to (1176, 502)
Screenshot: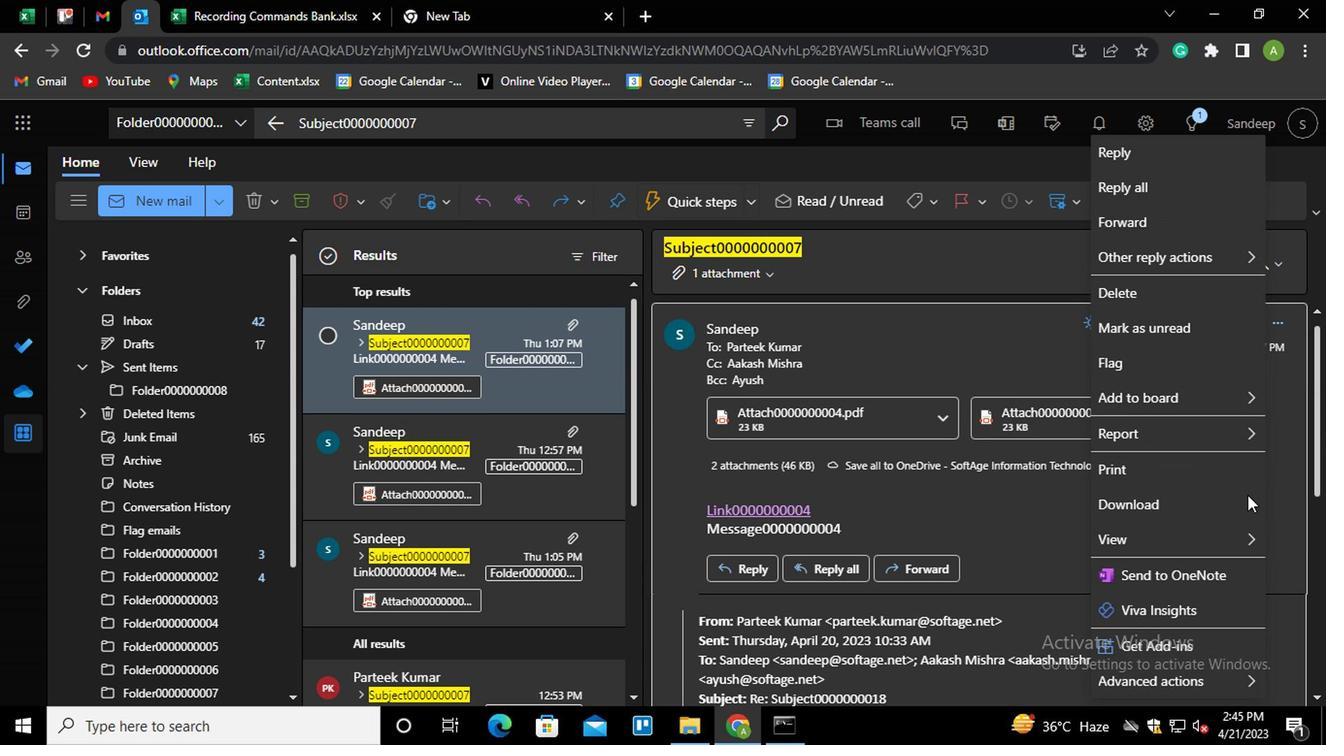
Action: Mouse scrolled (1176, 502) with delta (0, 0)
Screenshot: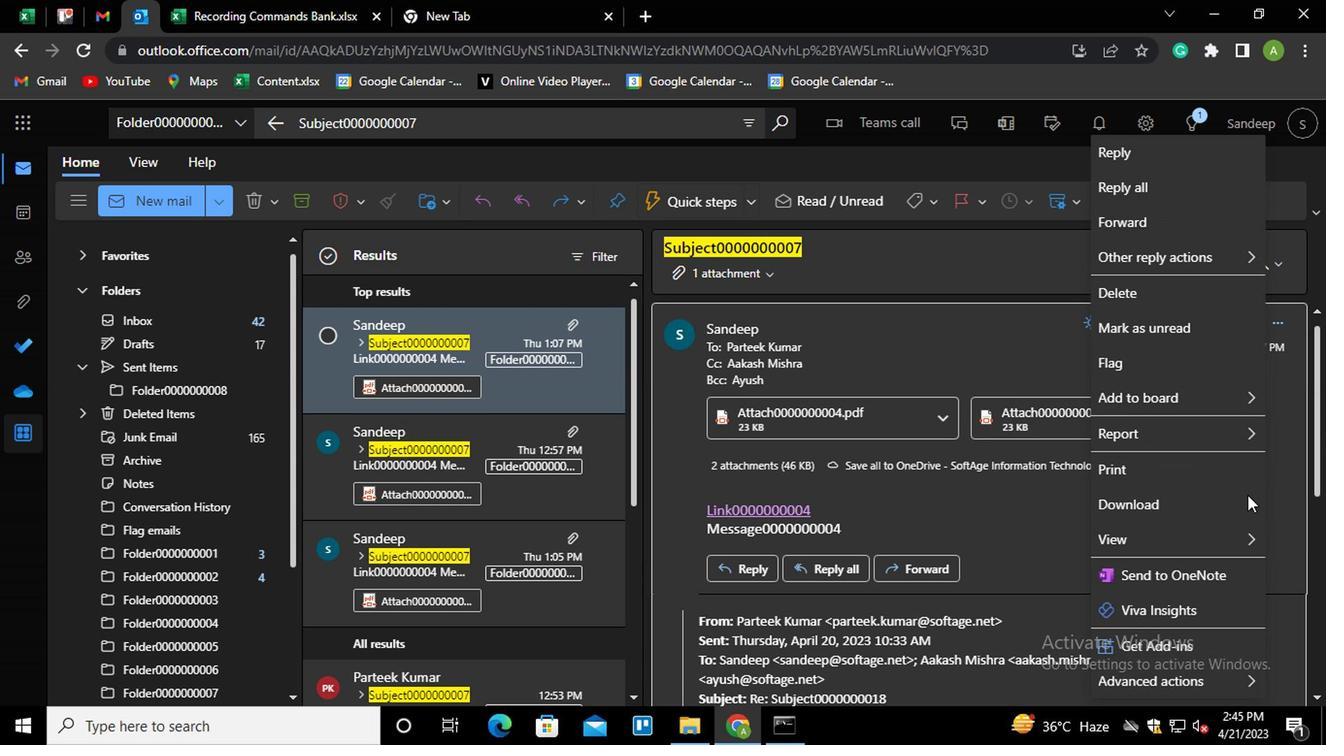 
Action: Mouse moved to (1174, 504)
Screenshot: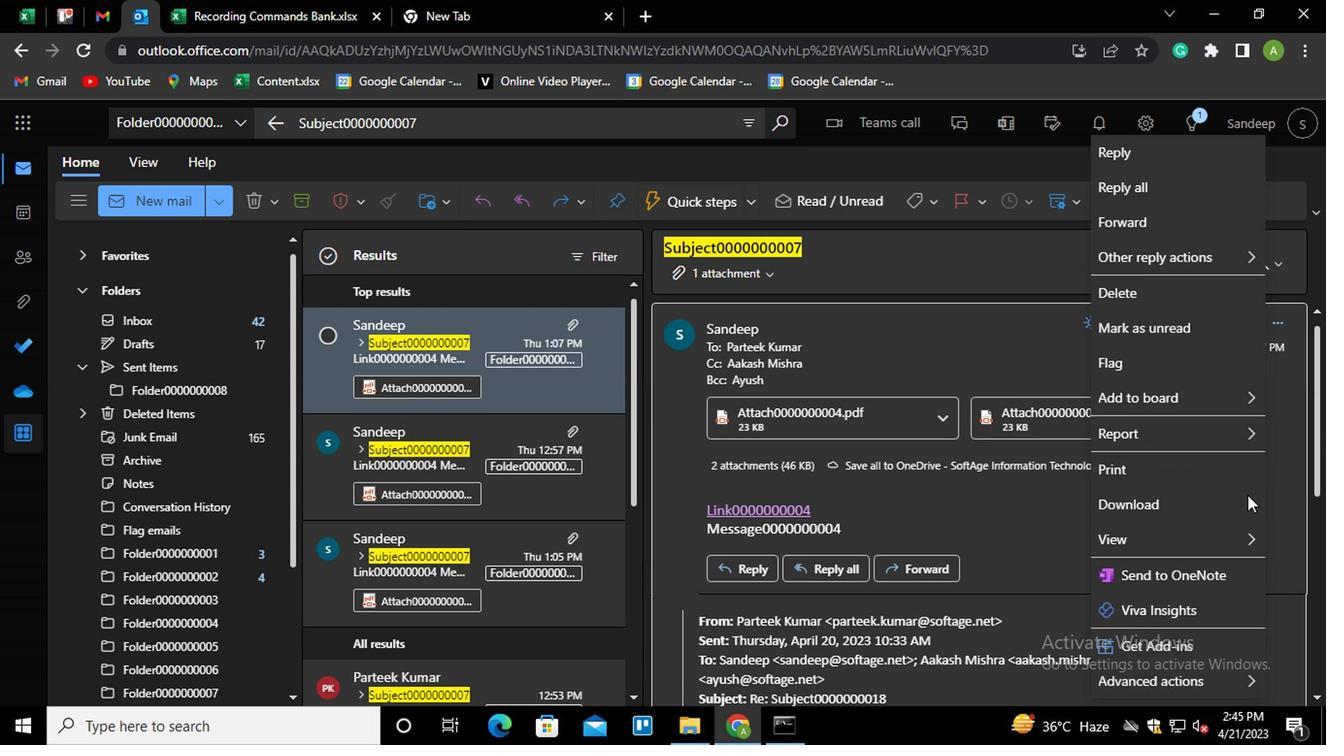 
Action: Mouse scrolled (1174, 504) with delta (0, 0)
Screenshot: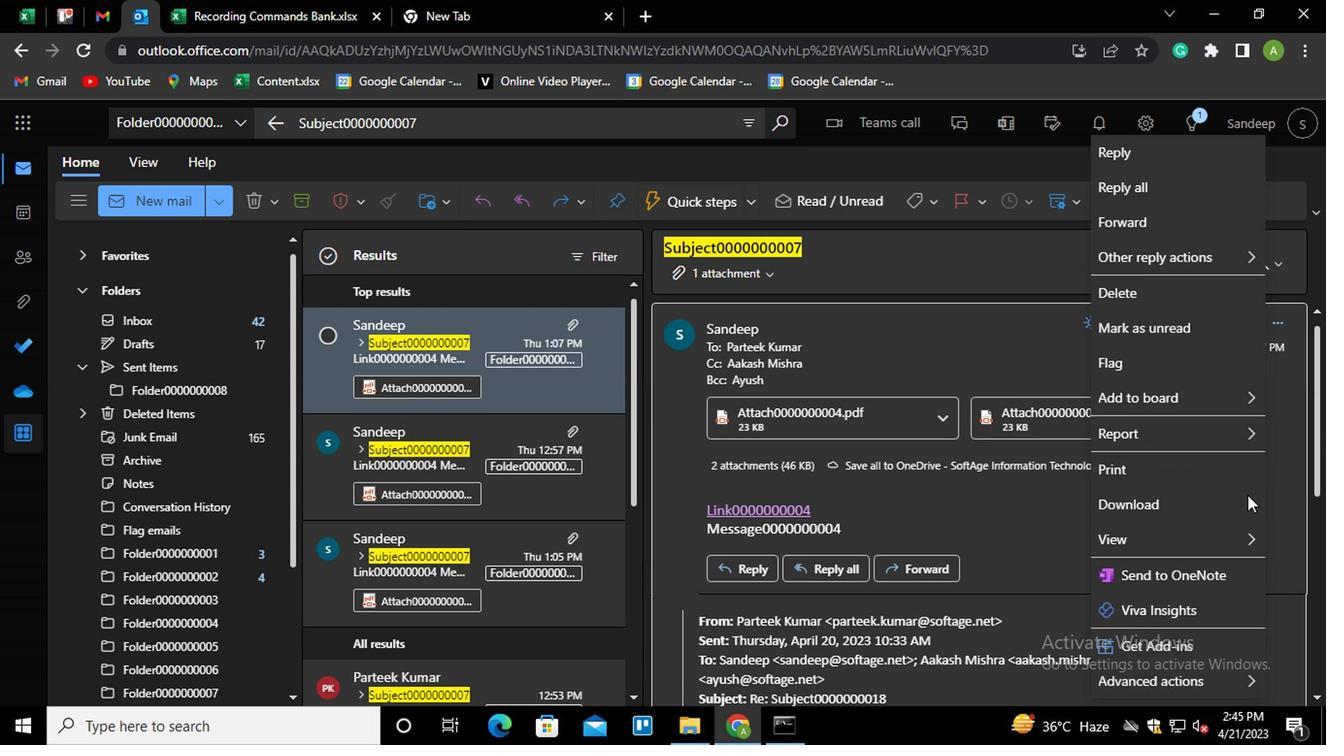 
Action: Mouse moved to (1116, 534)
Screenshot: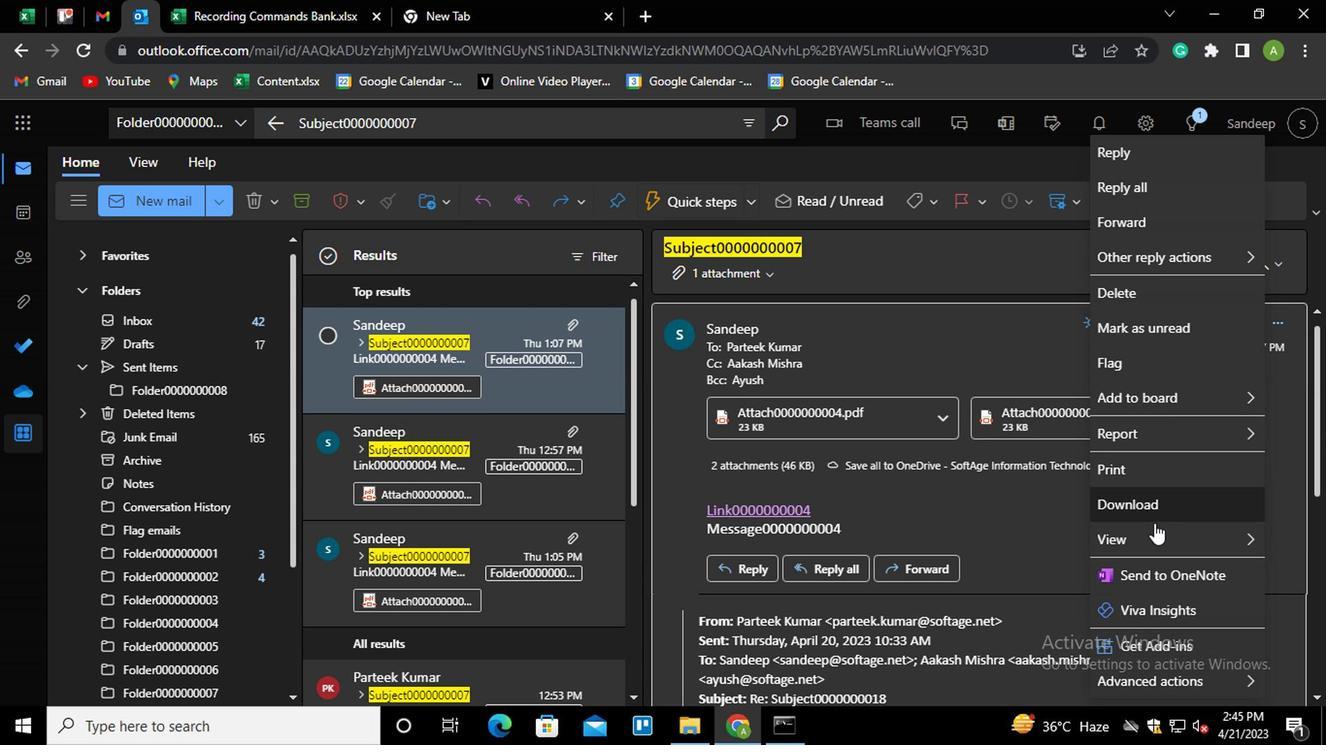 
Action: Mouse pressed left at (1116, 534)
Screenshot: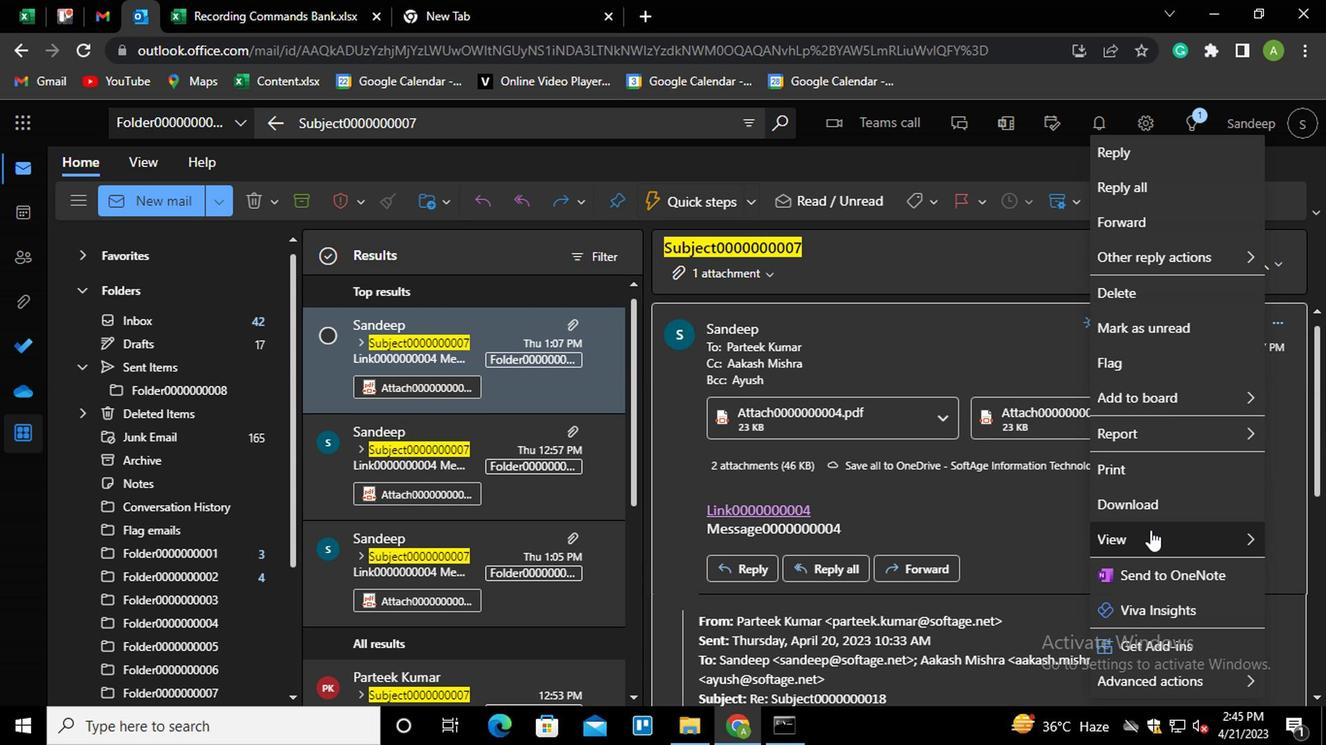
Action: Mouse moved to (964, 647)
Screenshot: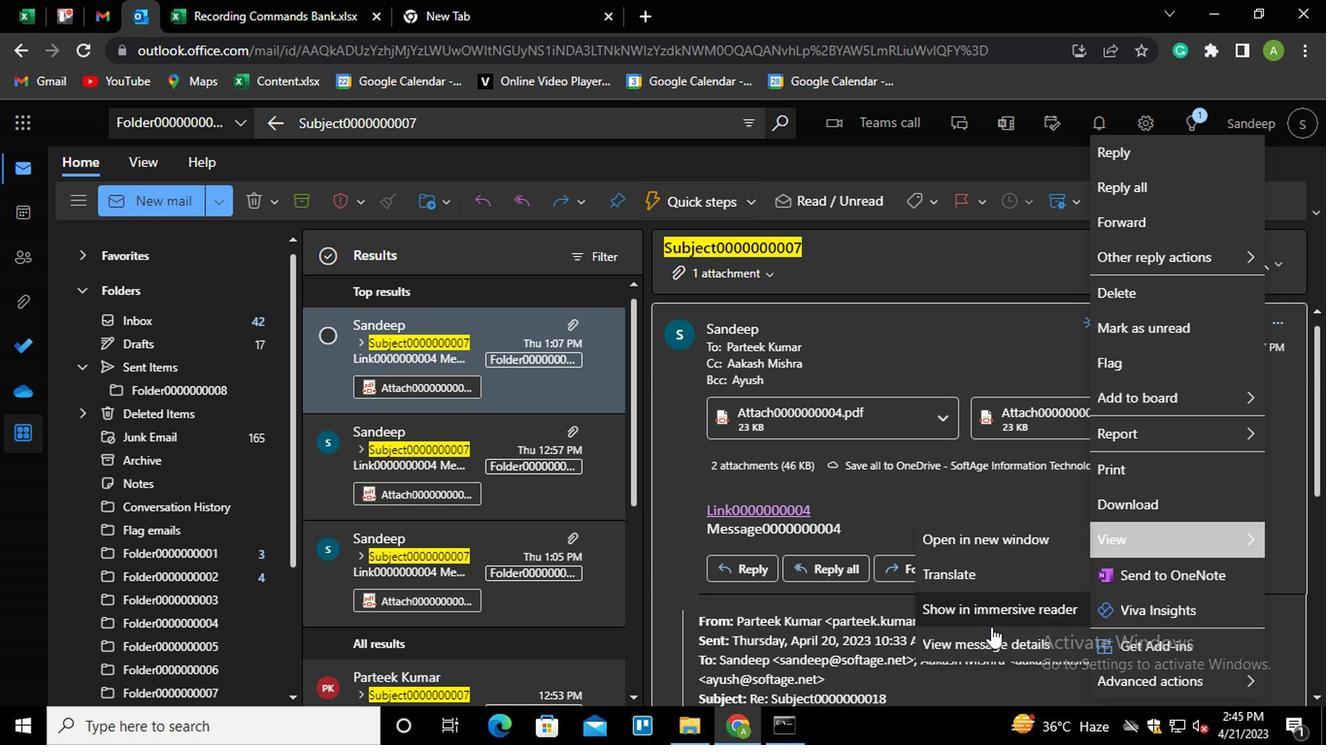 
Action: Mouse pressed left at (964, 647)
Screenshot: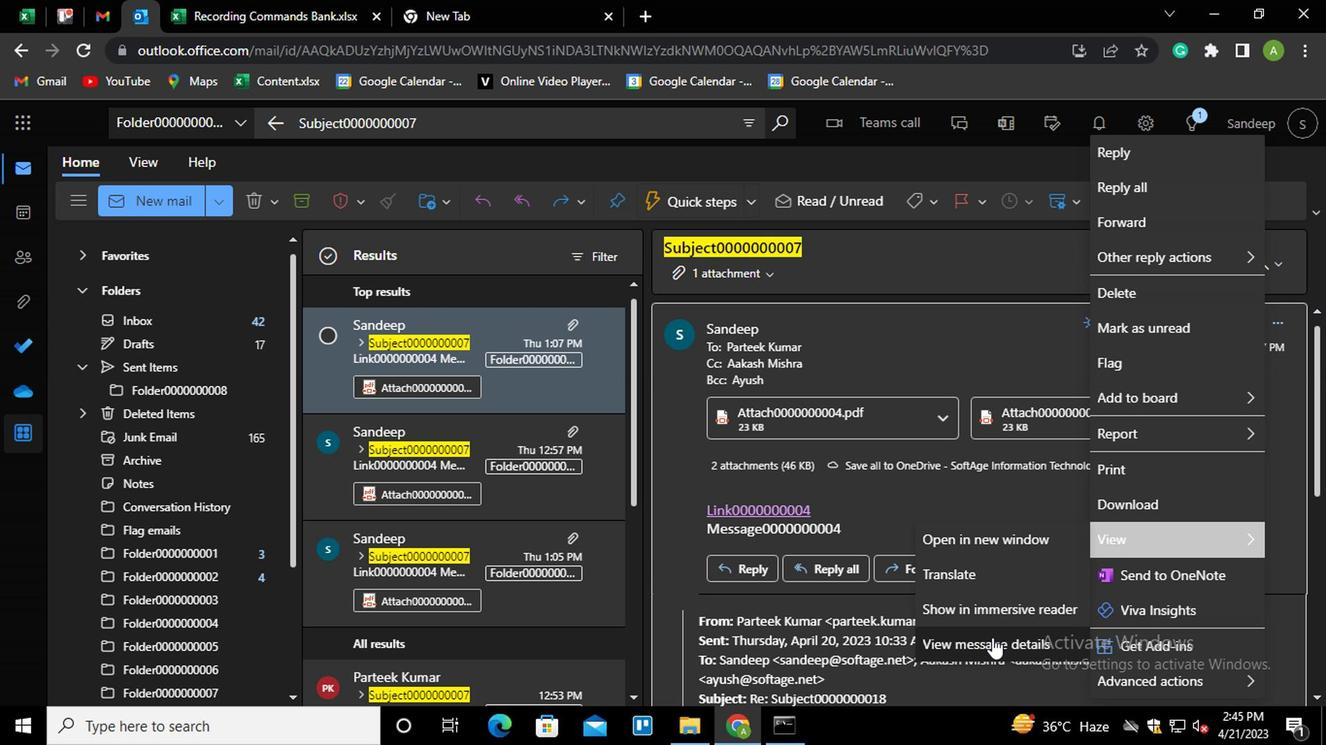 
Action: Mouse moved to (942, 625)
Screenshot: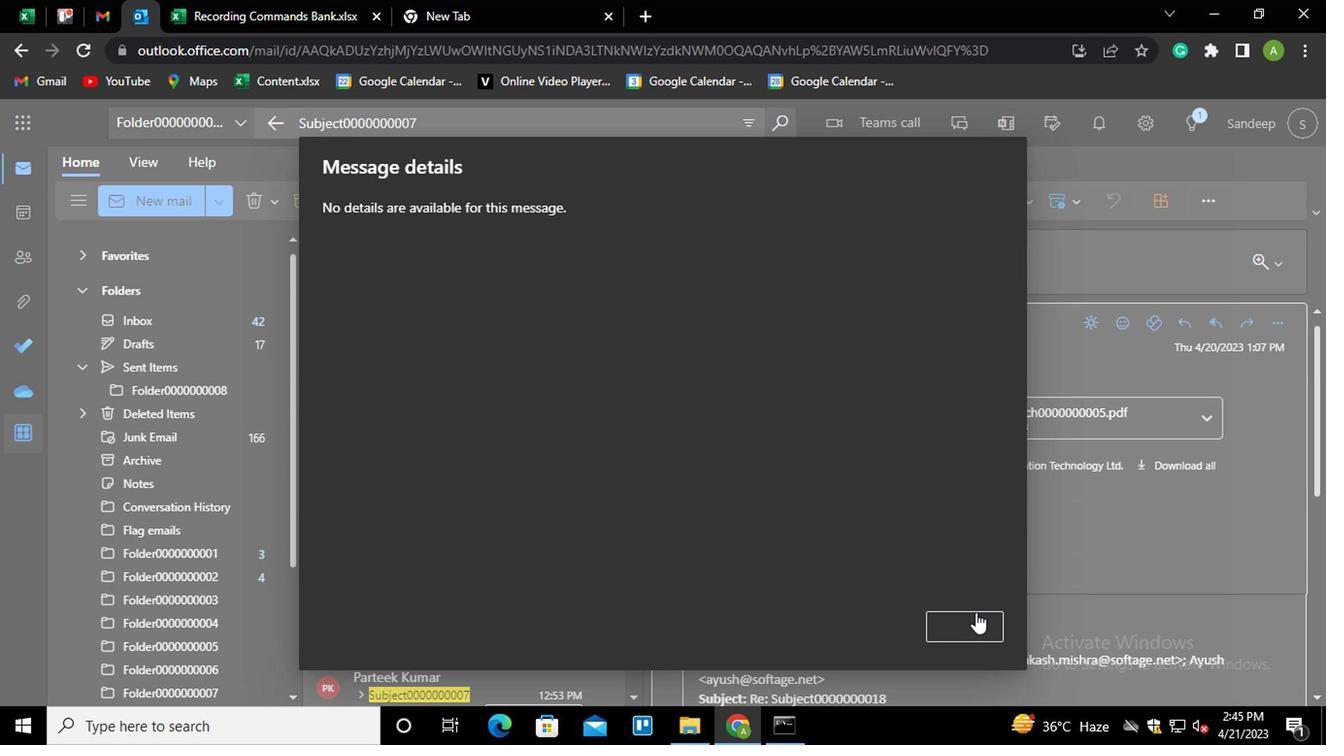 
Action: Mouse pressed left at (942, 625)
Screenshot: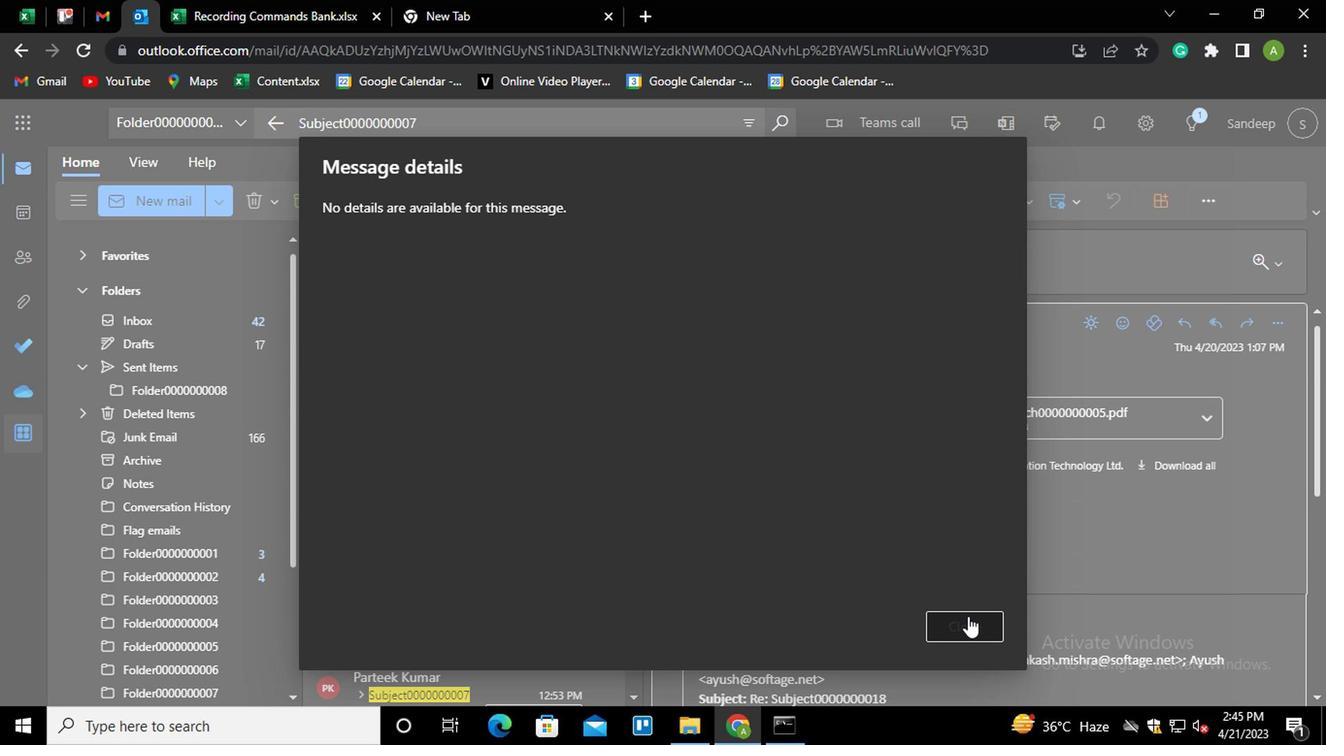 
Action: Mouse moved to (229, 103)
Screenshot: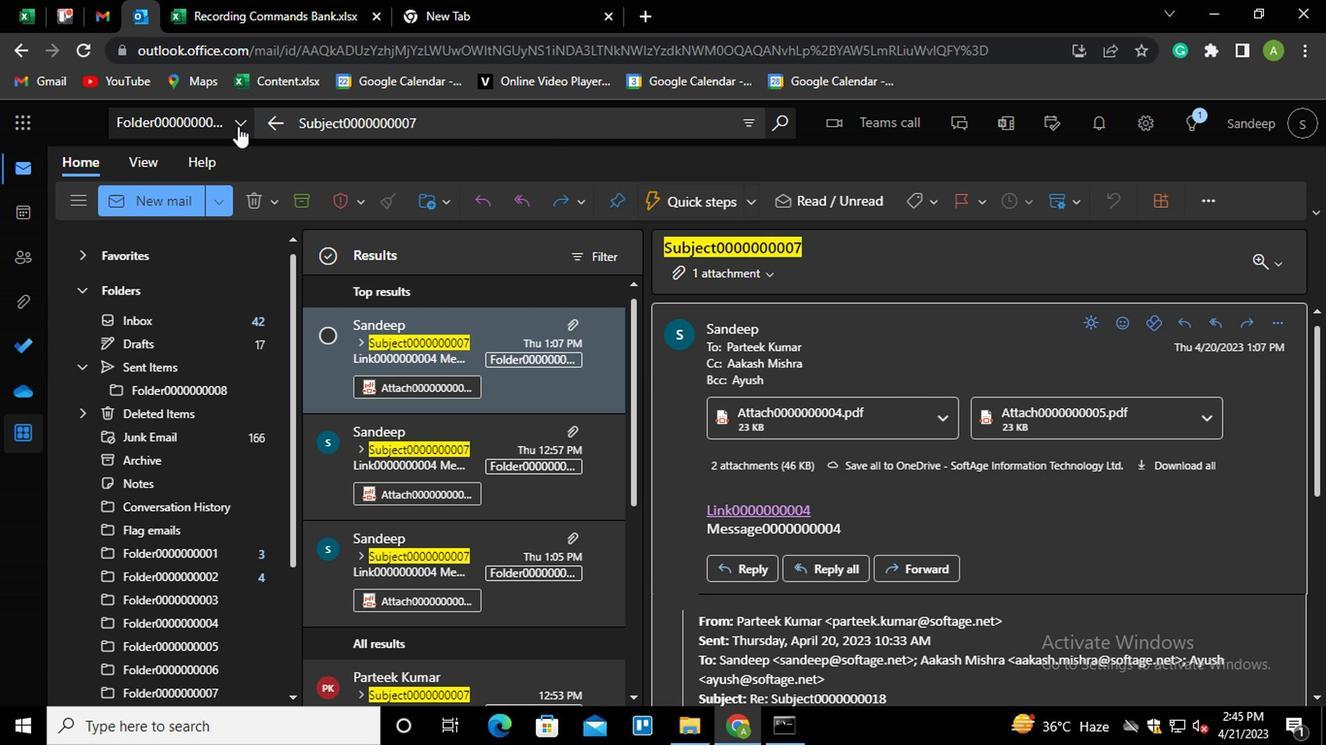 
Action: Mouse pressed left at (229, 103)
Screenshot: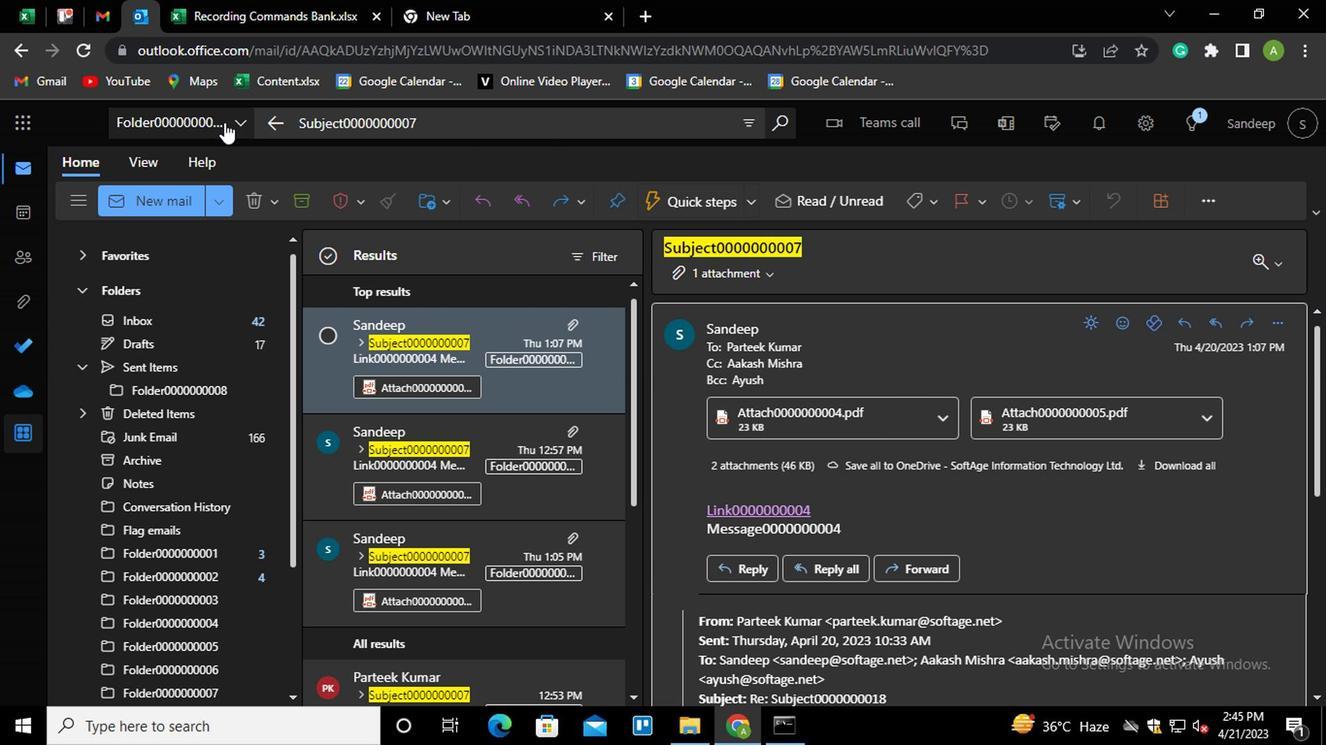
Action: Mouse moved to (199, 143)
Screenshot: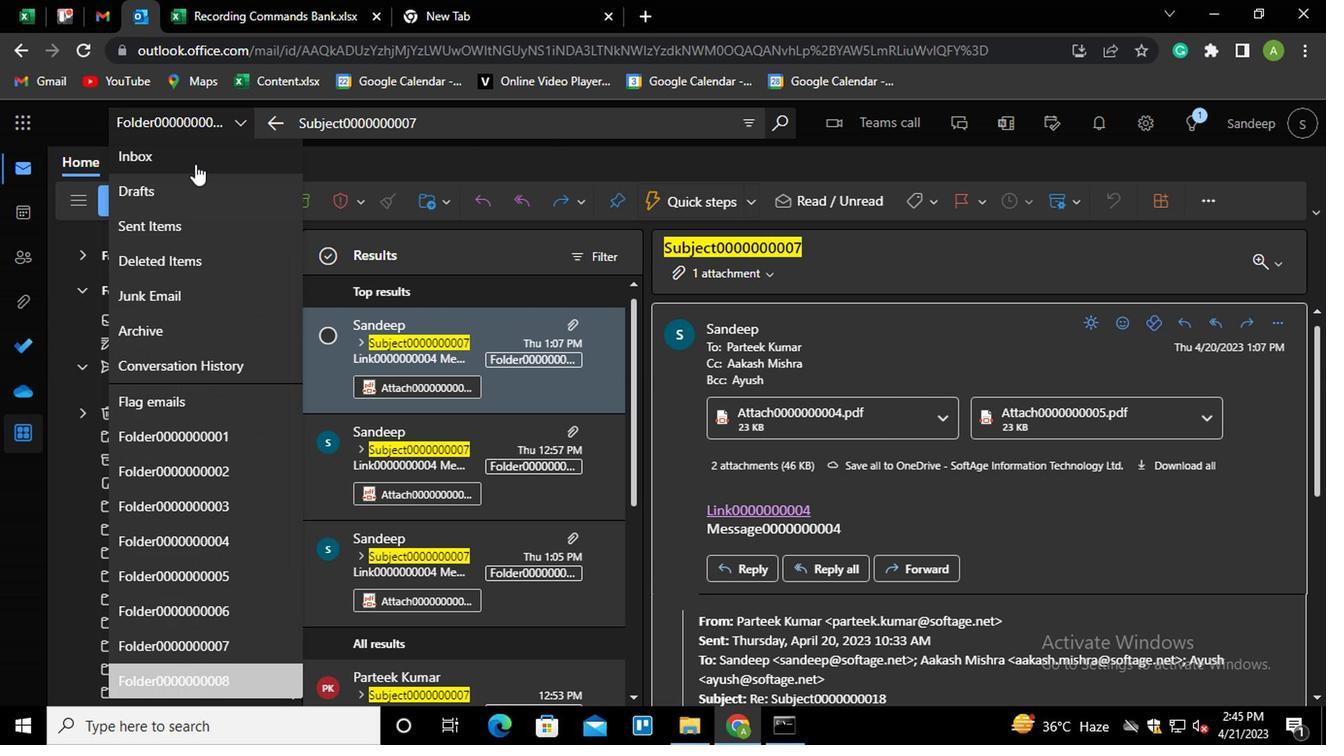 
Action: Mouse pressed left at (199, 143)
Screenshot: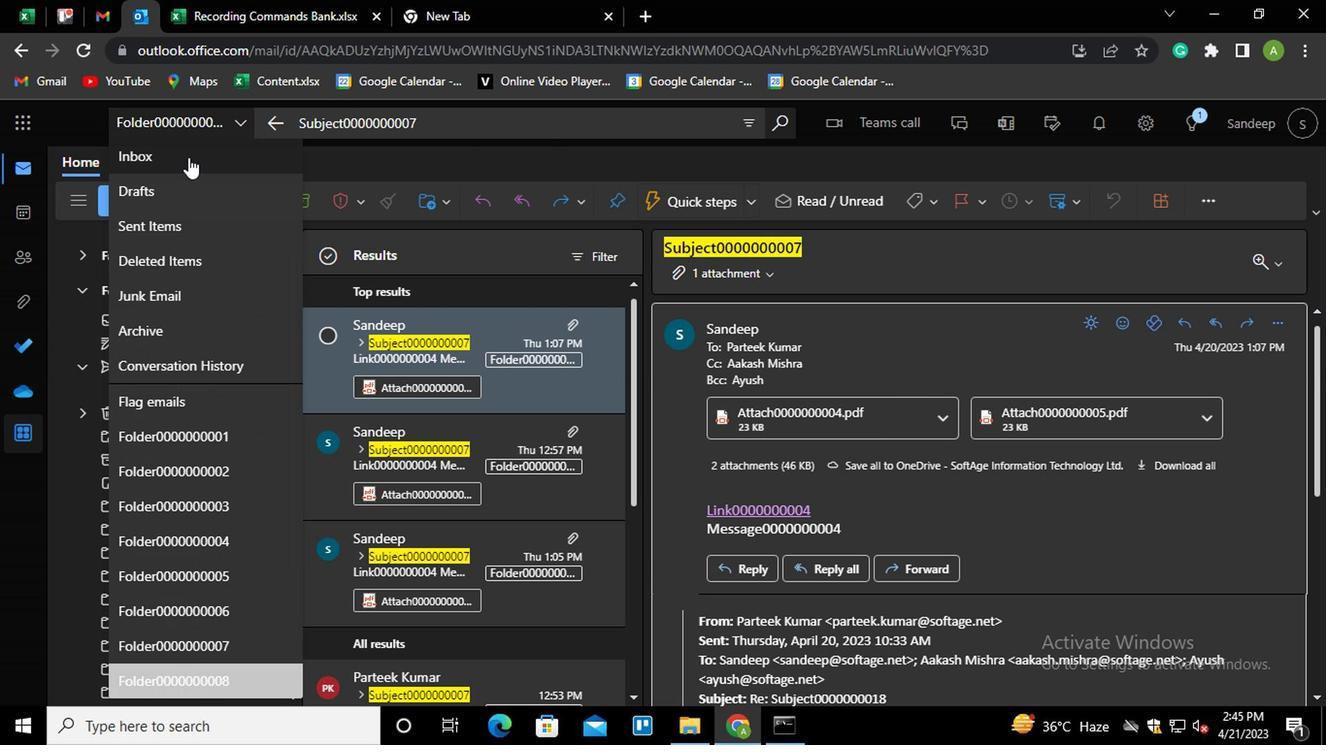 
Action: Mouse moved to (464, 107)
Screenshot: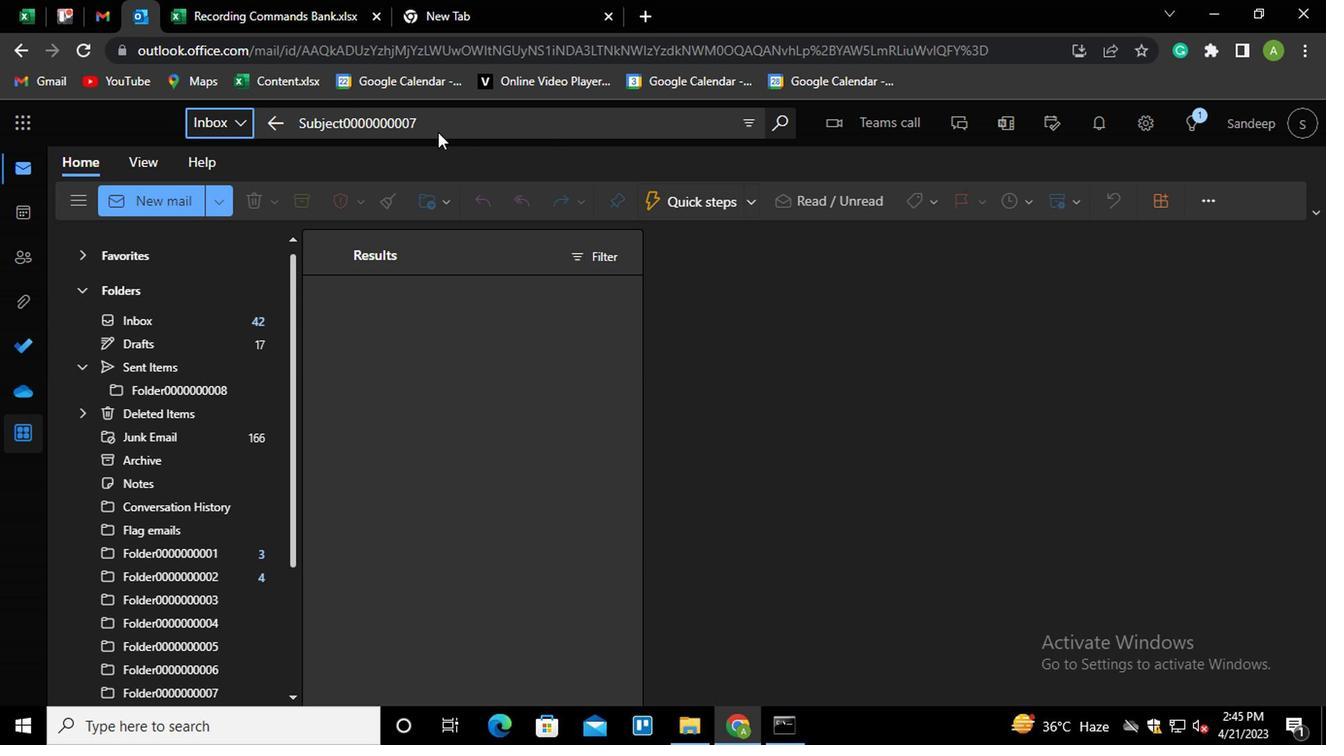 
Action: Mouse pressed left at (464, 107)
Screenshot: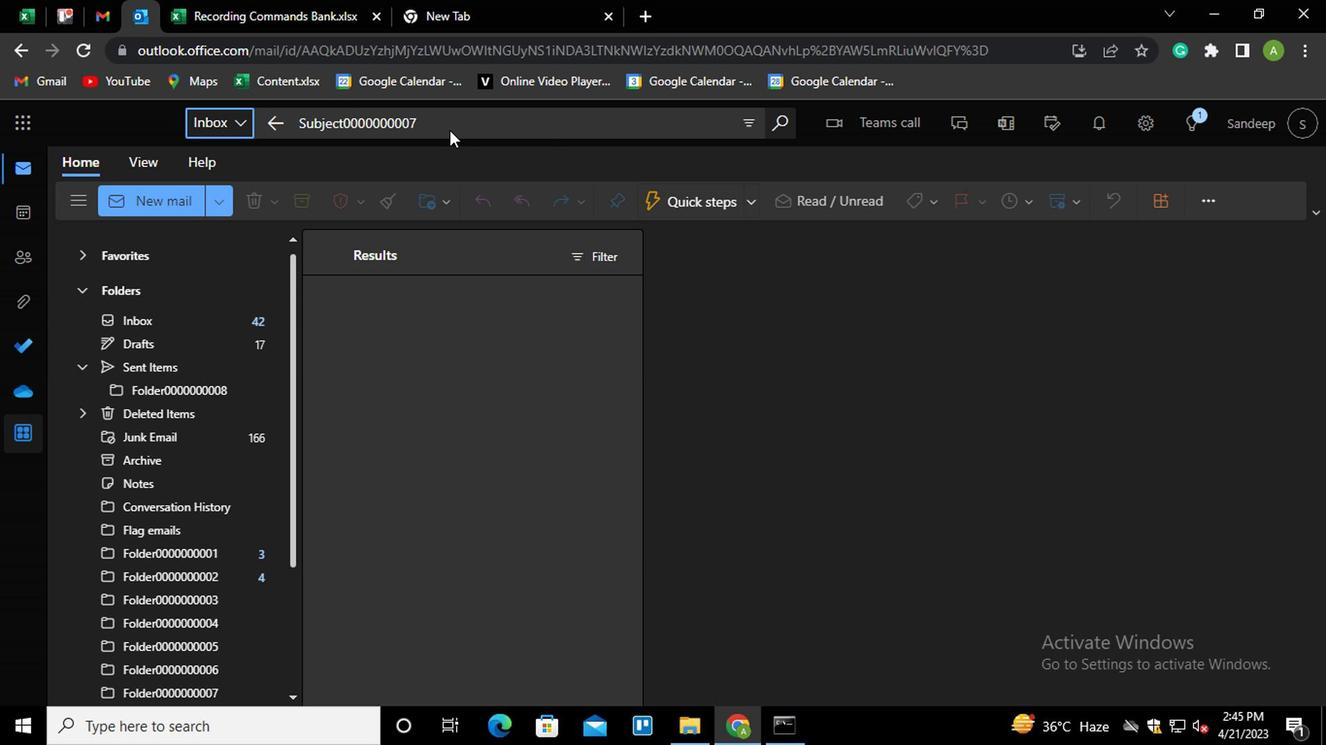 
Action: Mouse moved to (464, 107)
Screenshot: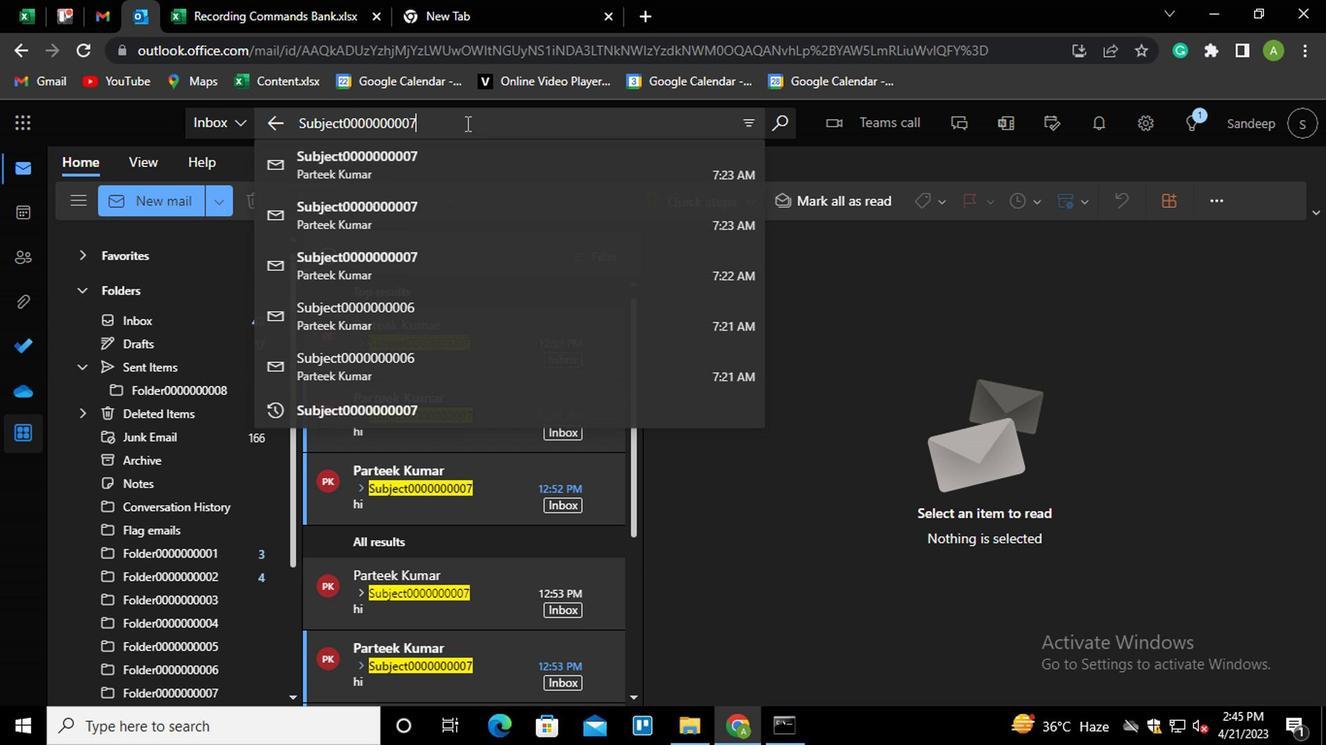 
Action: Key pressed <Key.backspace>8<Key.enter>
Screenshot: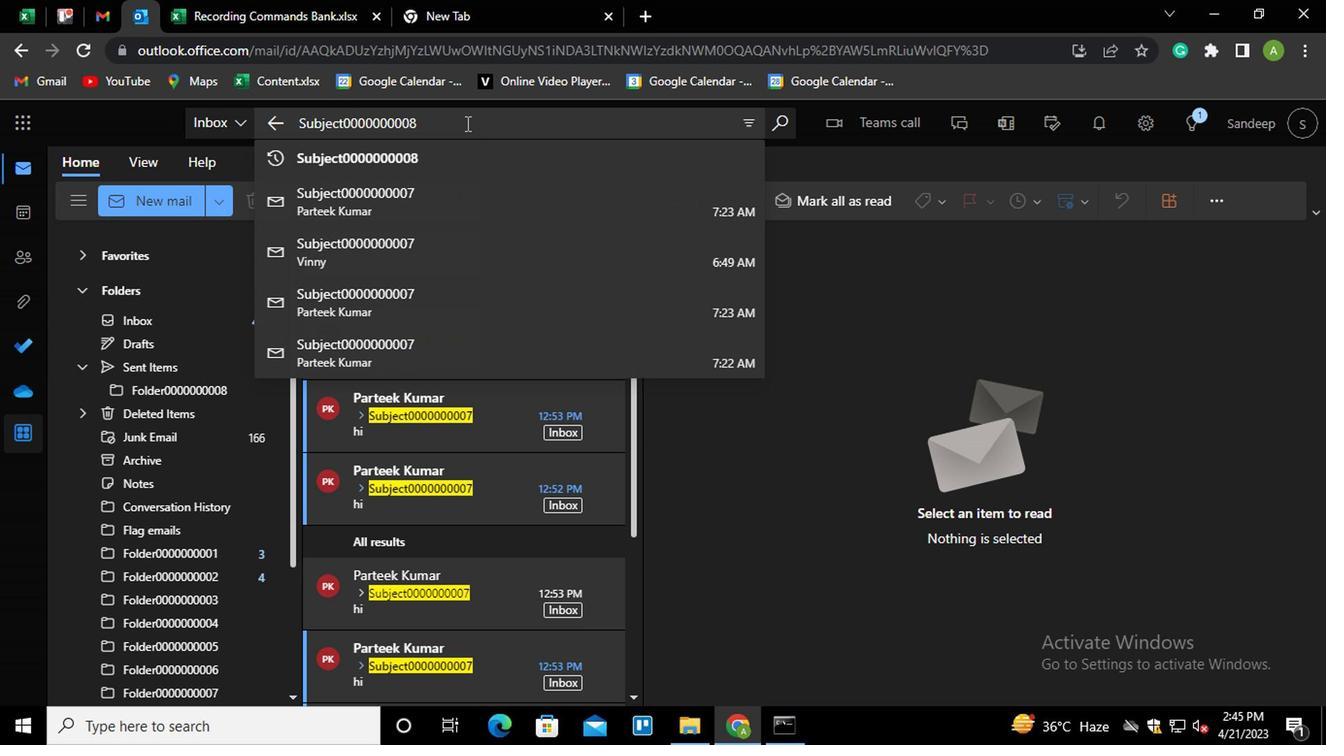 
Action: Mouse moved to (475, 328)
Screenshot: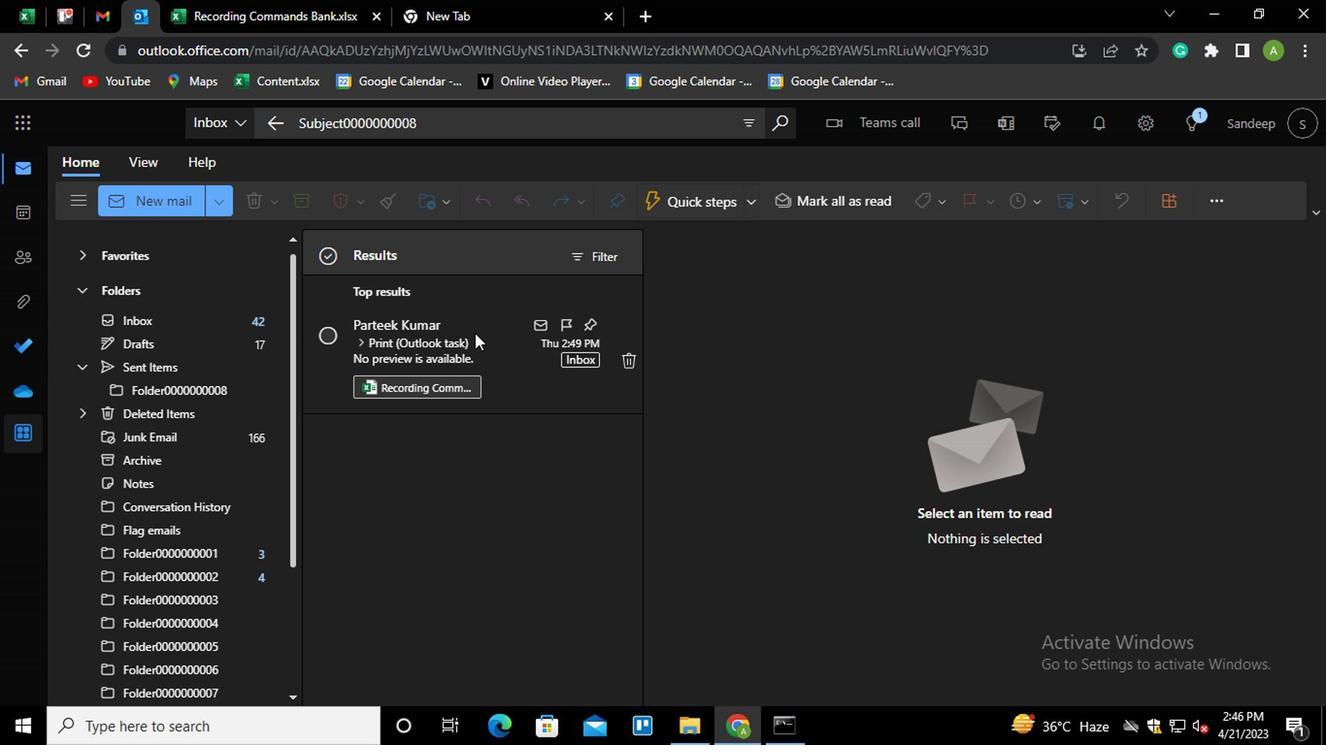 
Action: Mouse pressed right at (475, 328)
Screenshot: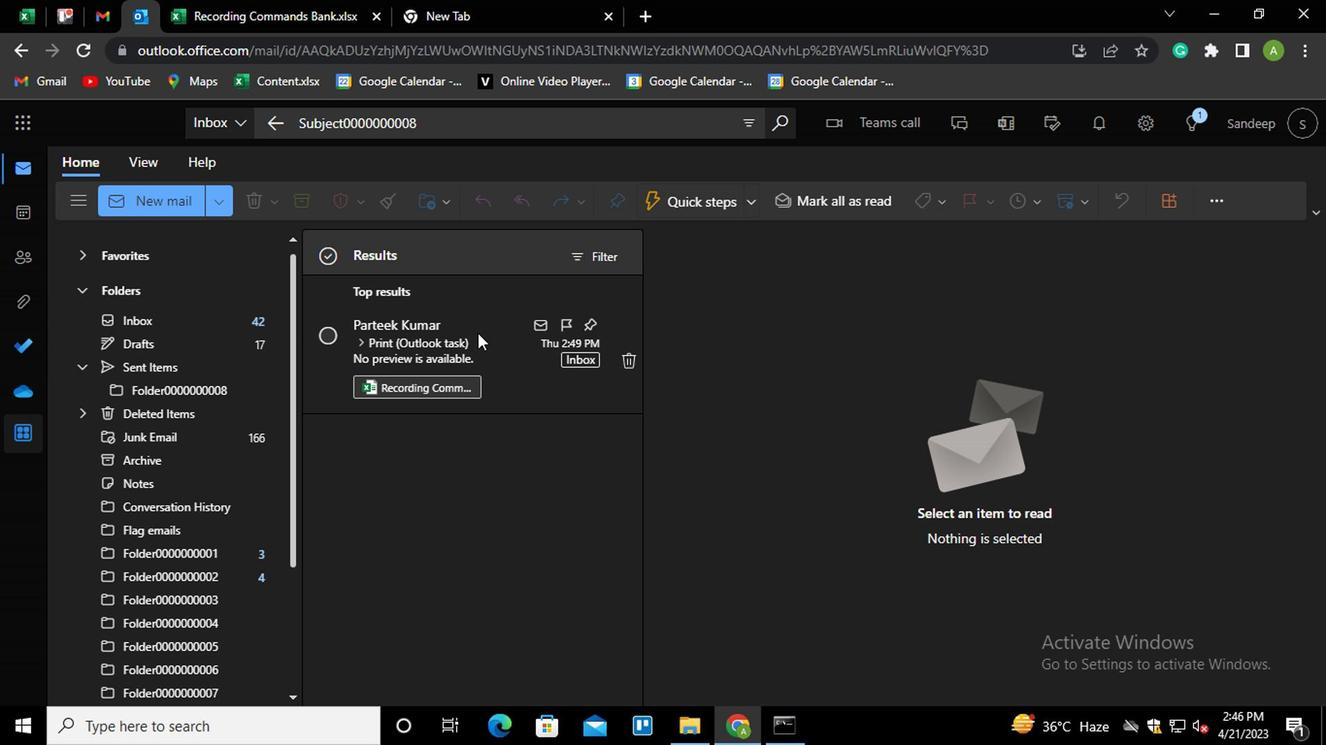 
Action: Mouse moved to (532, 221)
Screenshot: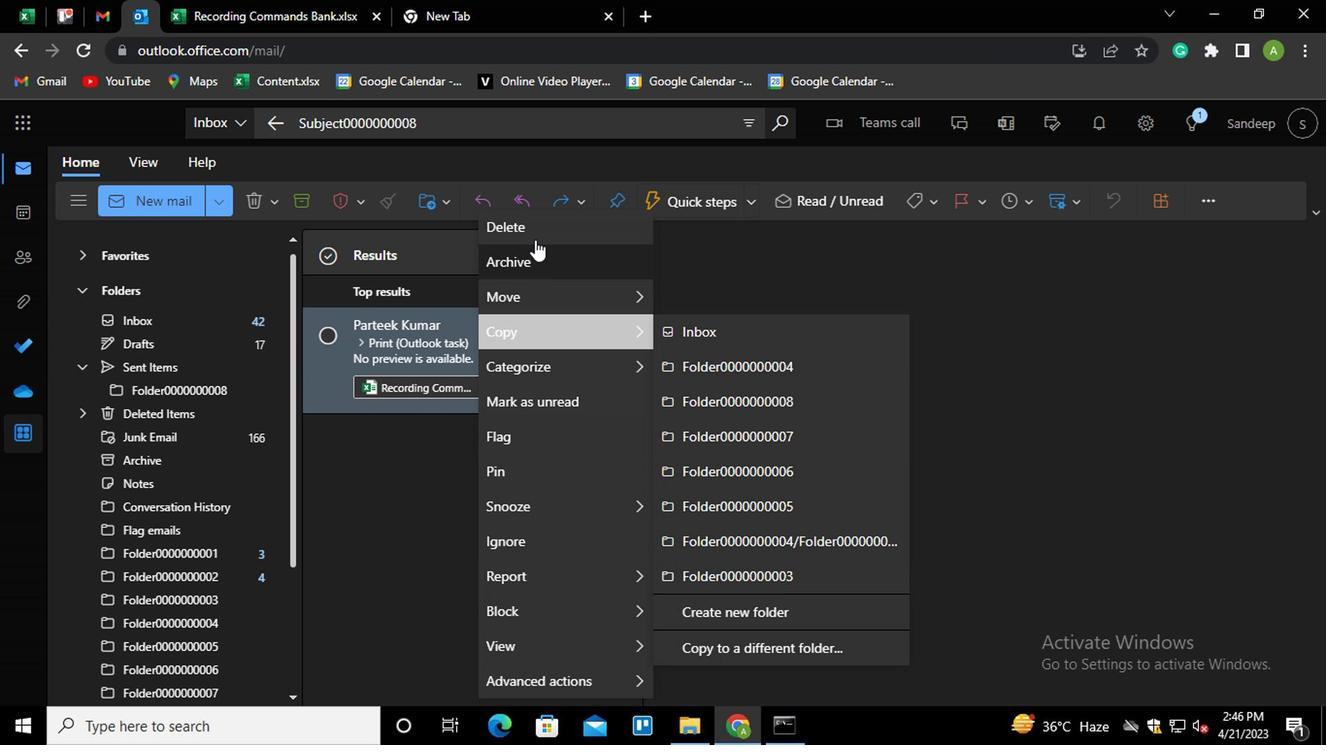 
Action: Mouse pressed left at (532, 221)
Screenshot: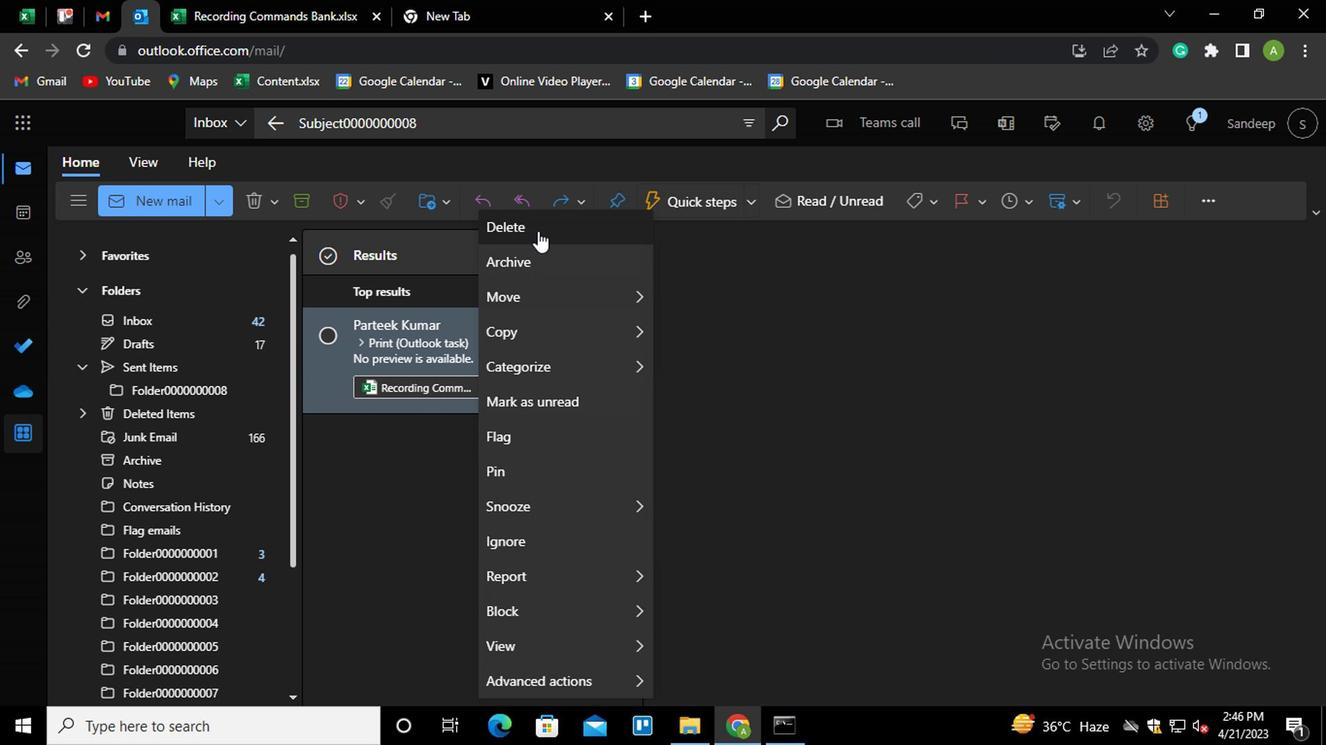 
Action: Mouse moved to (258, 102)
Screenshot: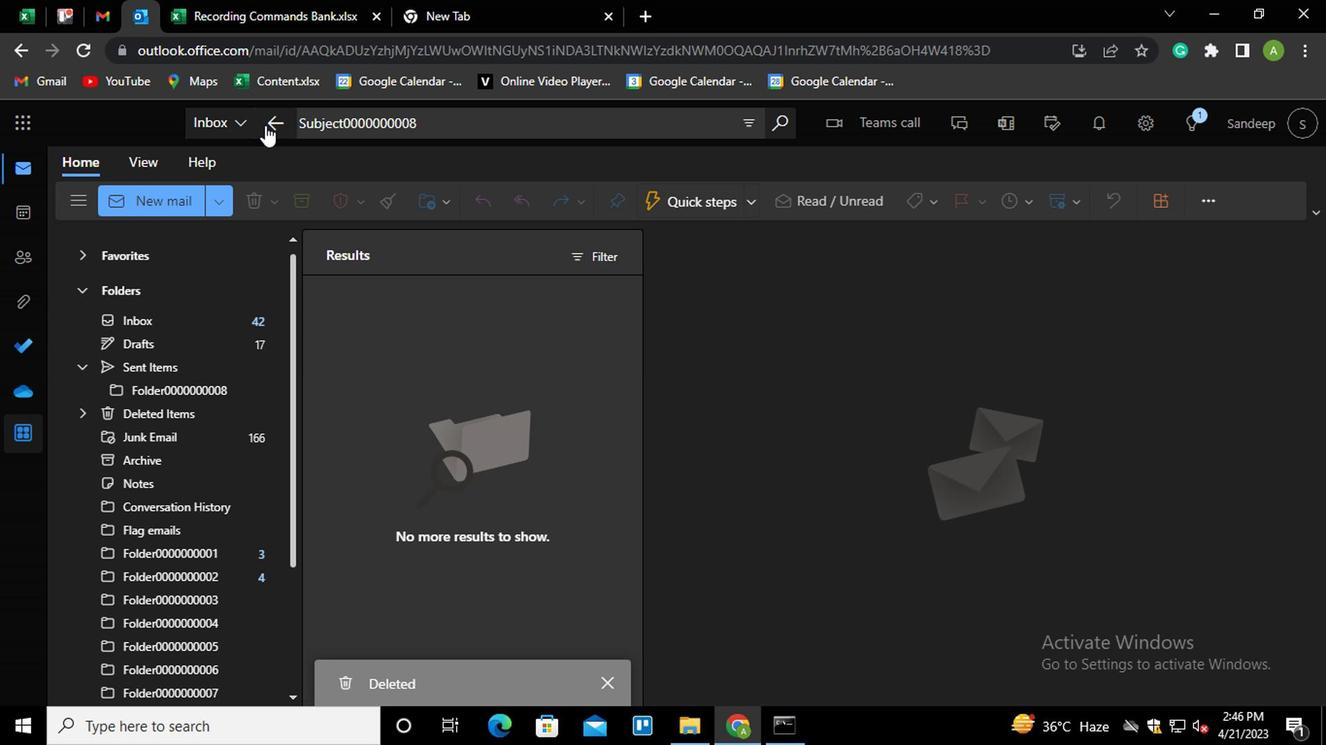 
Action: Mouse pressed left at (258, 102)
Screenshot: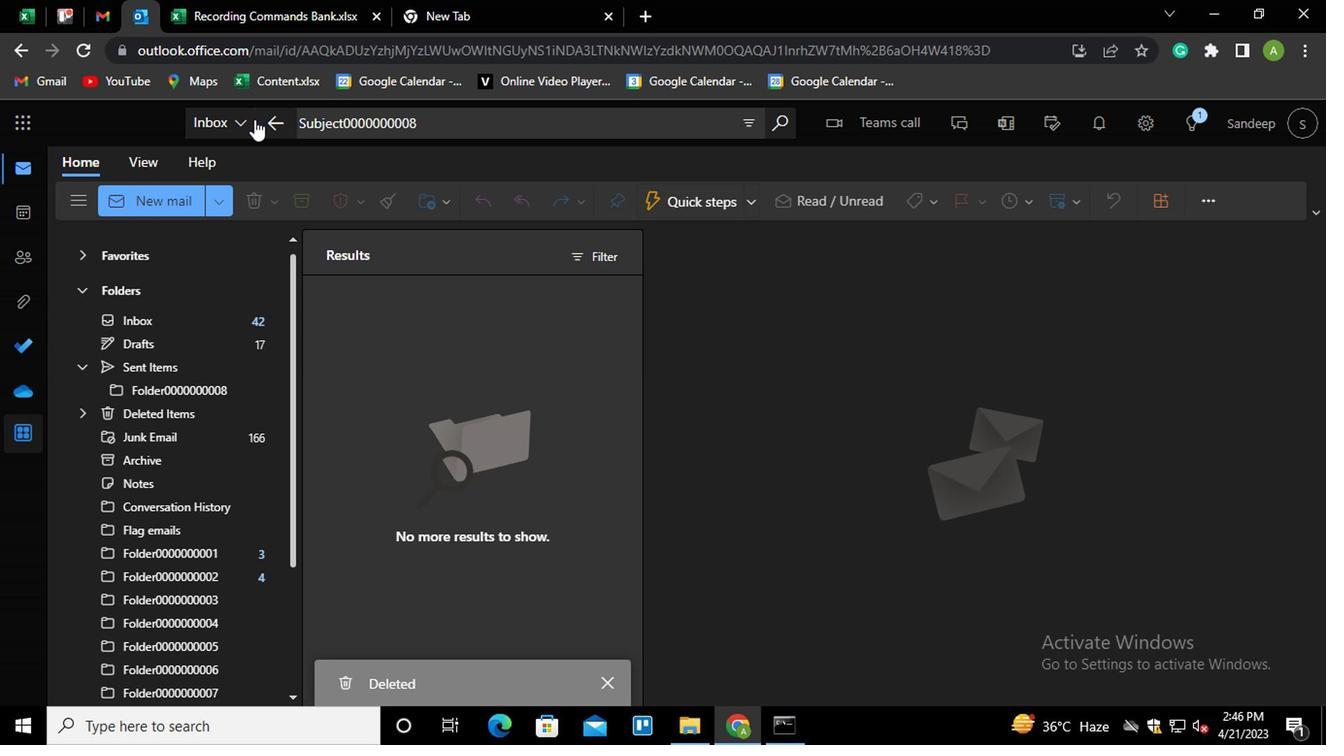 
Action: Mouse moved to (262, 249)
Screenshot: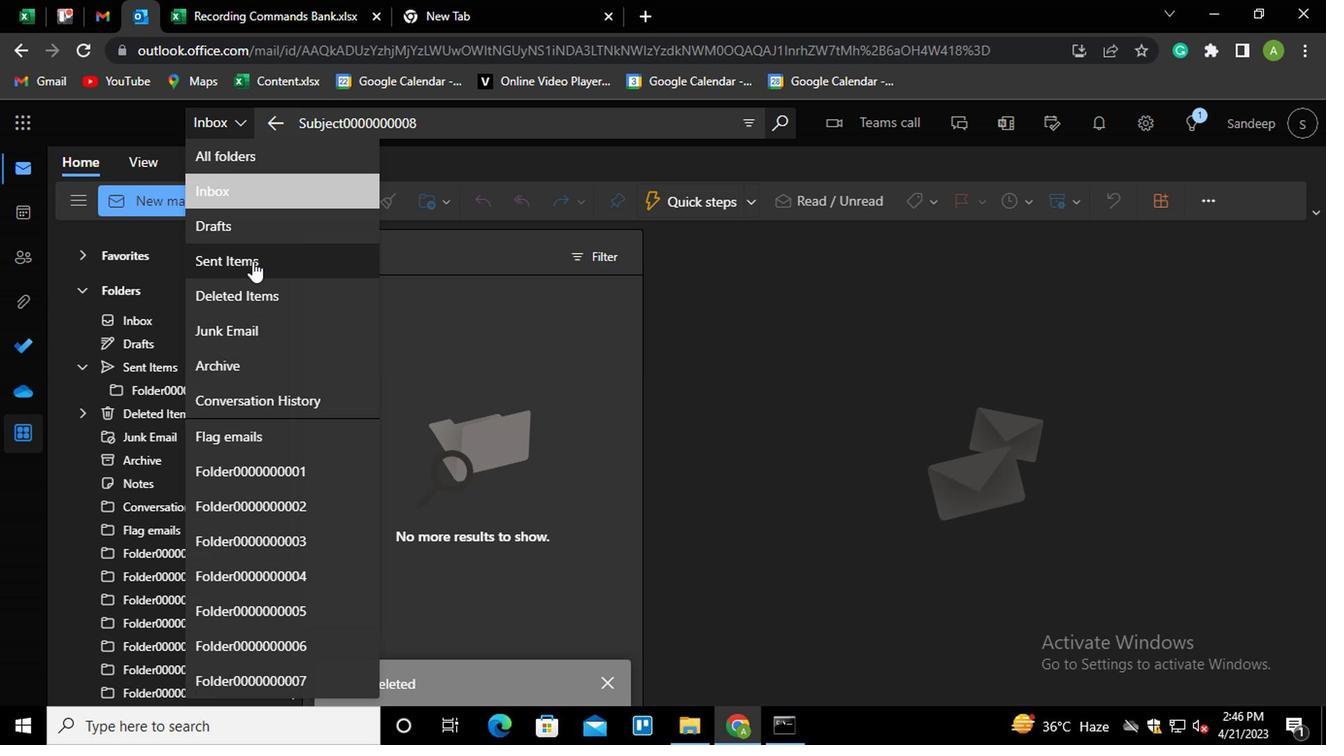 
Action: Mouse pressed left at (262, 249)
Screenshot: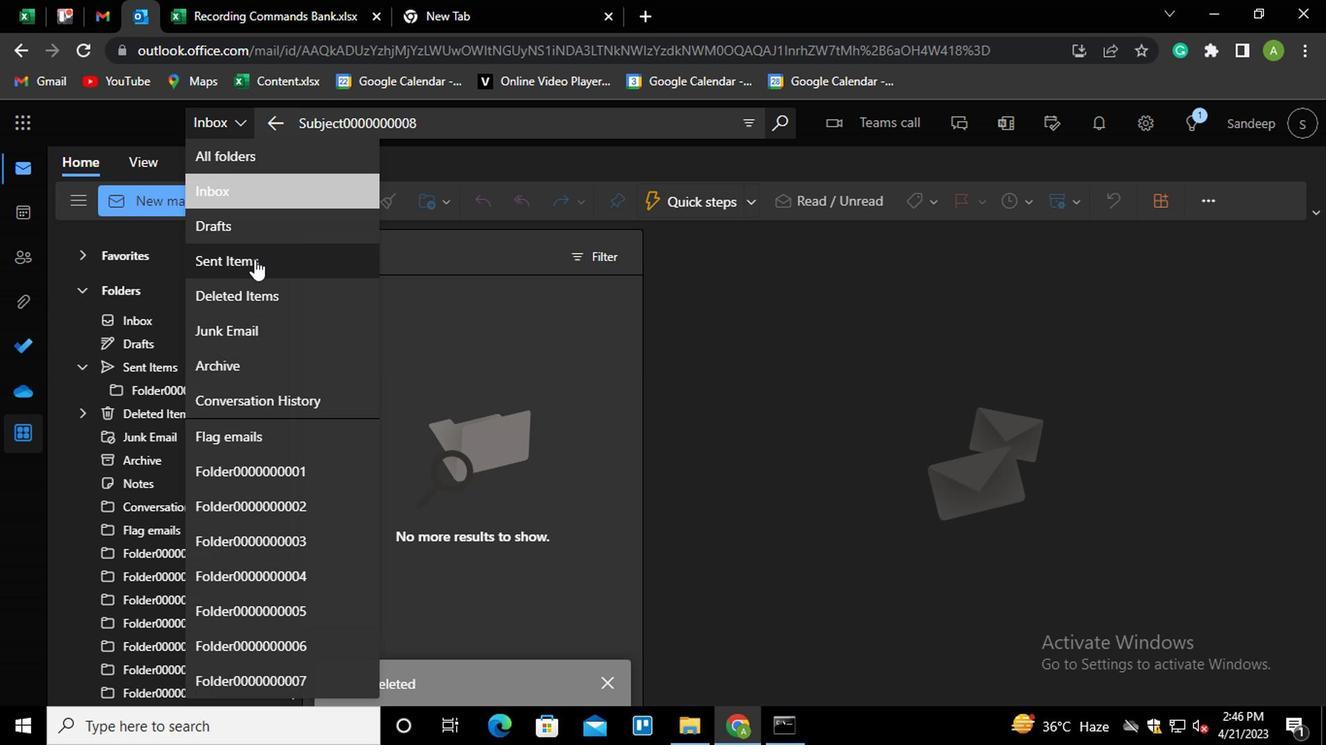
Action: Mouse moved to (440, 109)
Screenshot: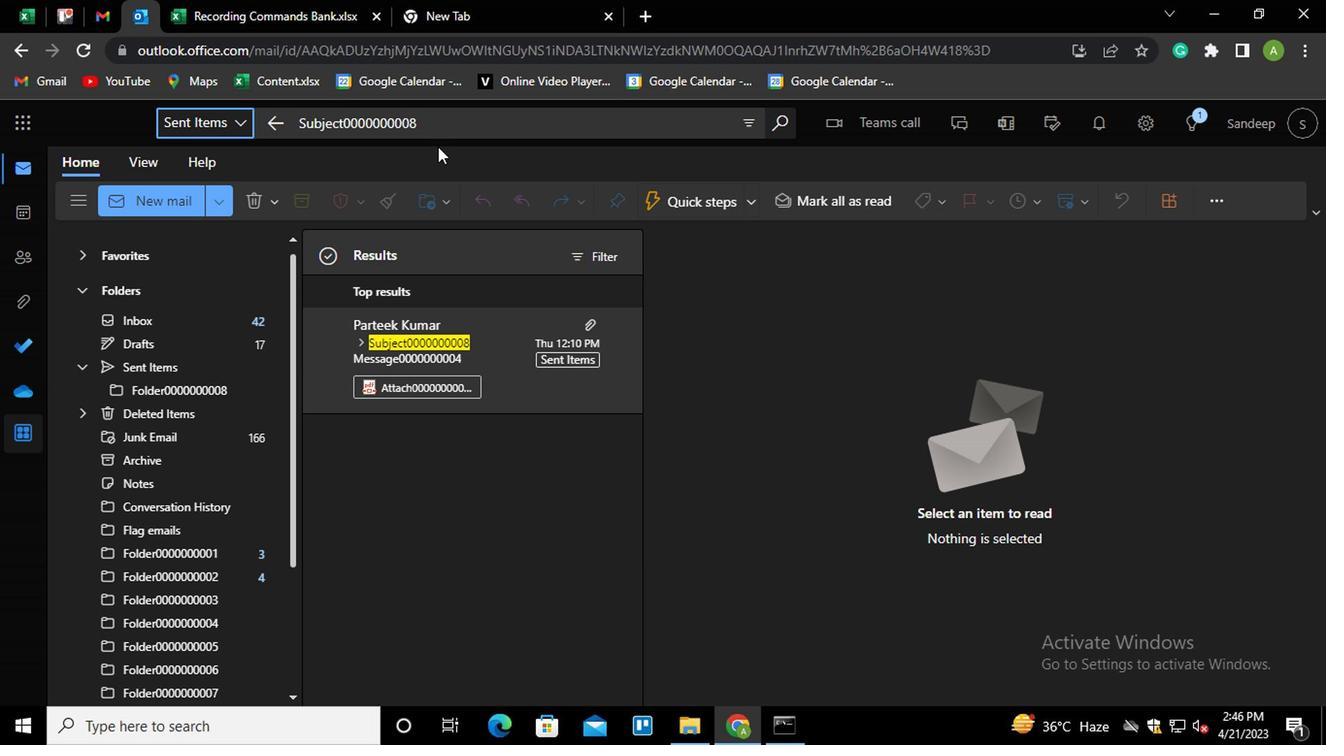 
Action: Mouse pressed left at (440, 109)
Screenshot: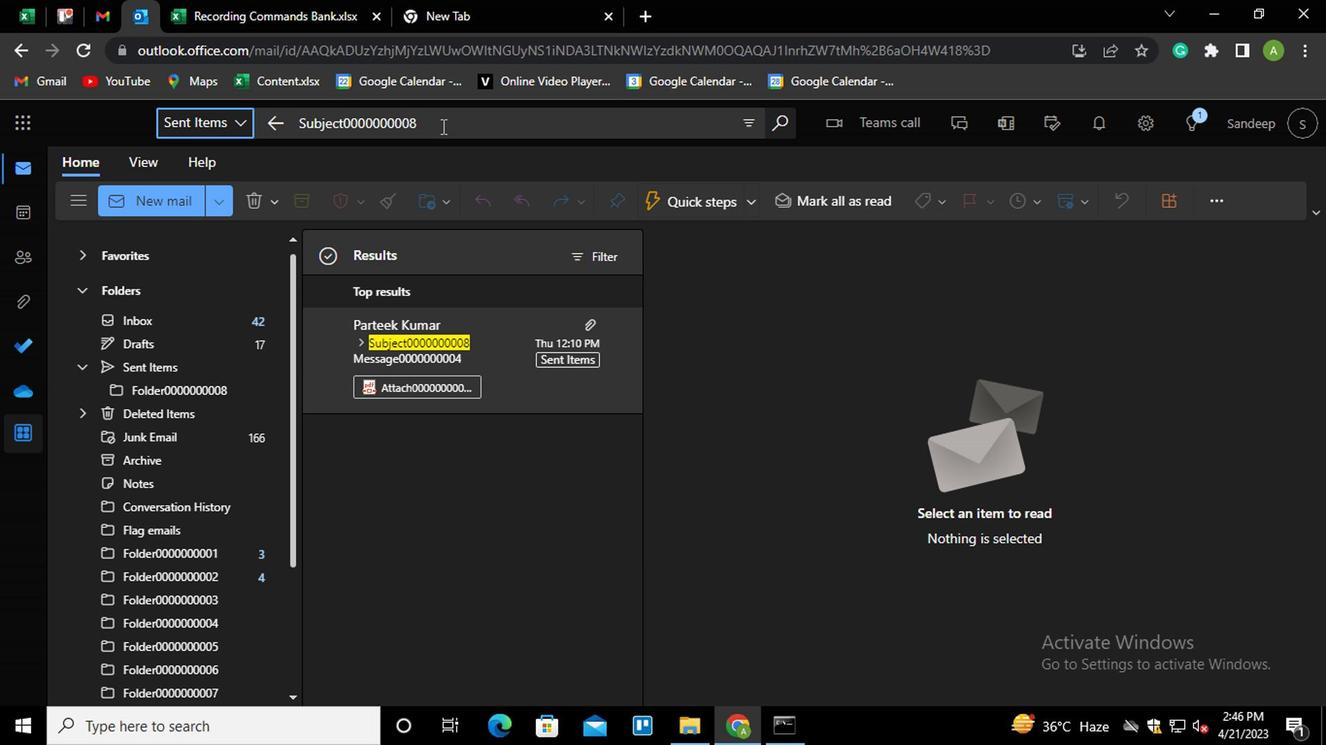 
Action: Mouse moved to (442, 107)
Screenshot: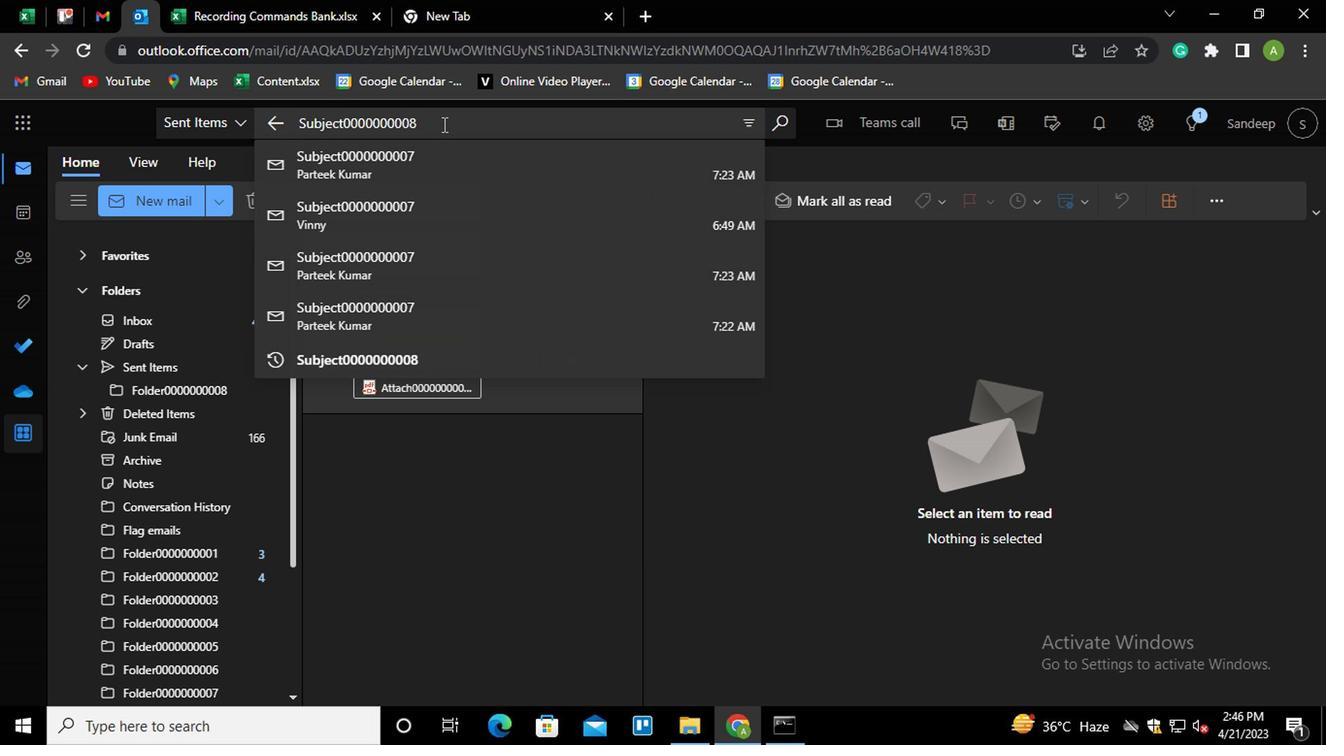 
Action: Key pressed <Key.enter>
Screenshot: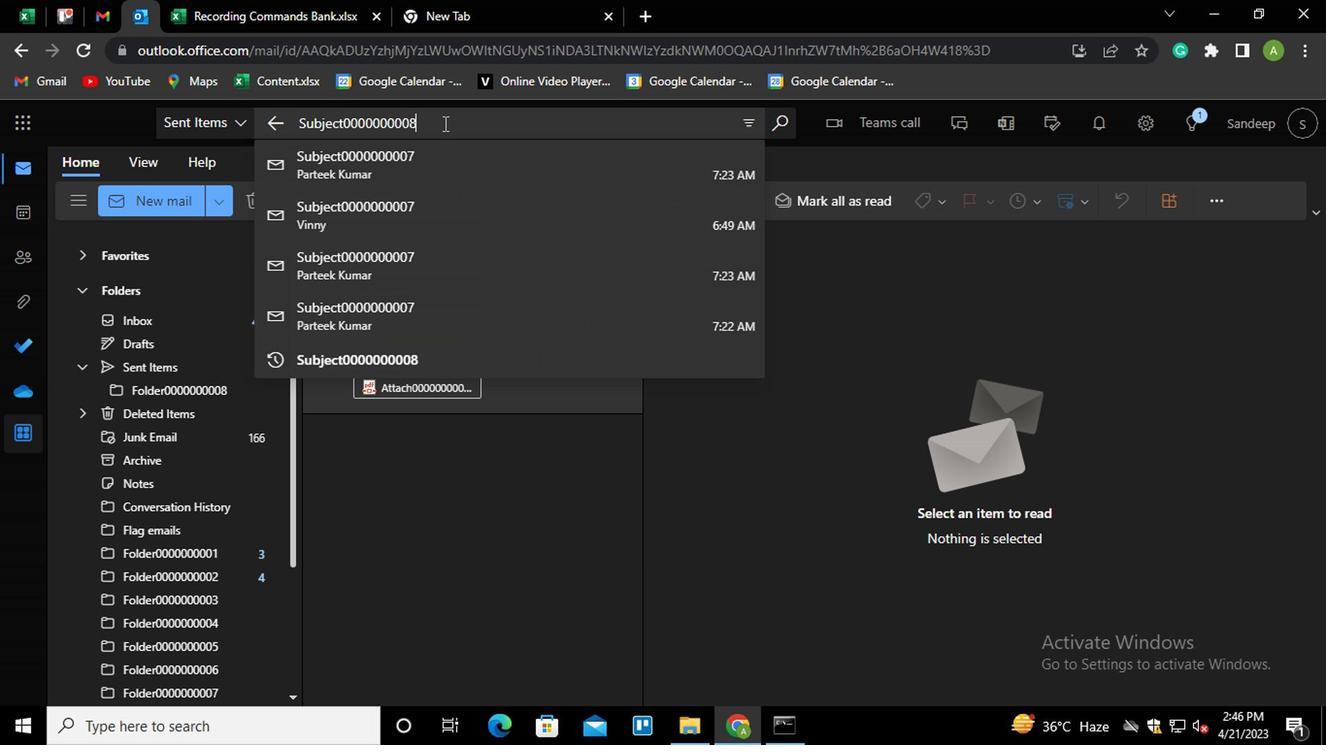 
Action: Mouse moved to (497, 322)
Screenshot: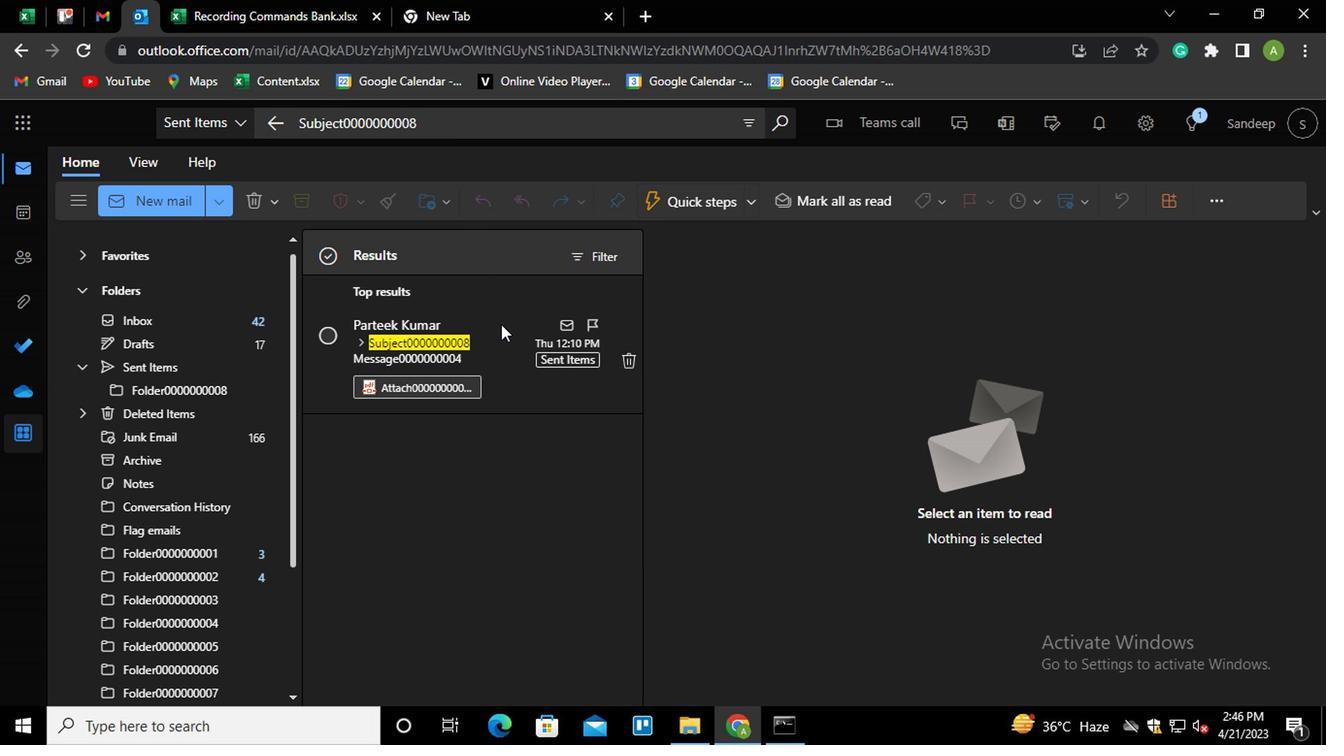 
Action: Mouse pressed right at (497, 322)
Screenshot: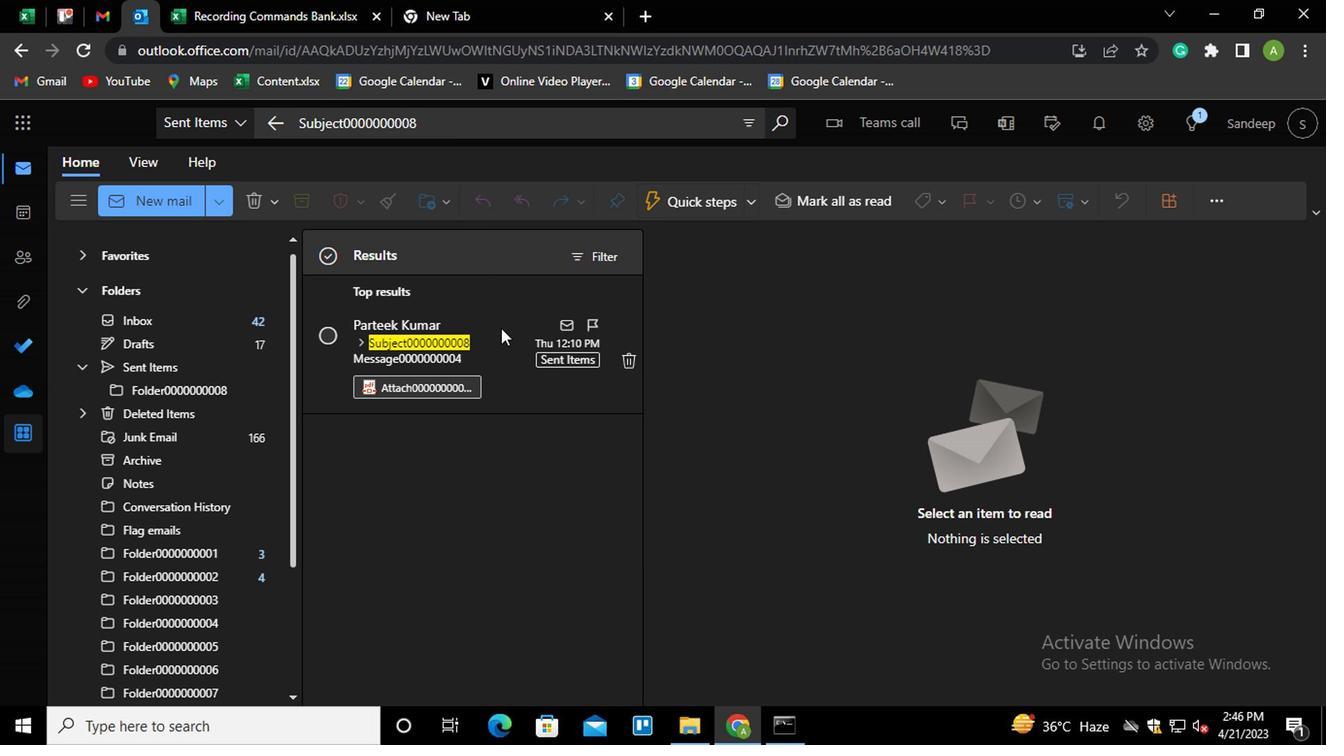 
Action: Mouse moved to (541, 336)
Screenshot: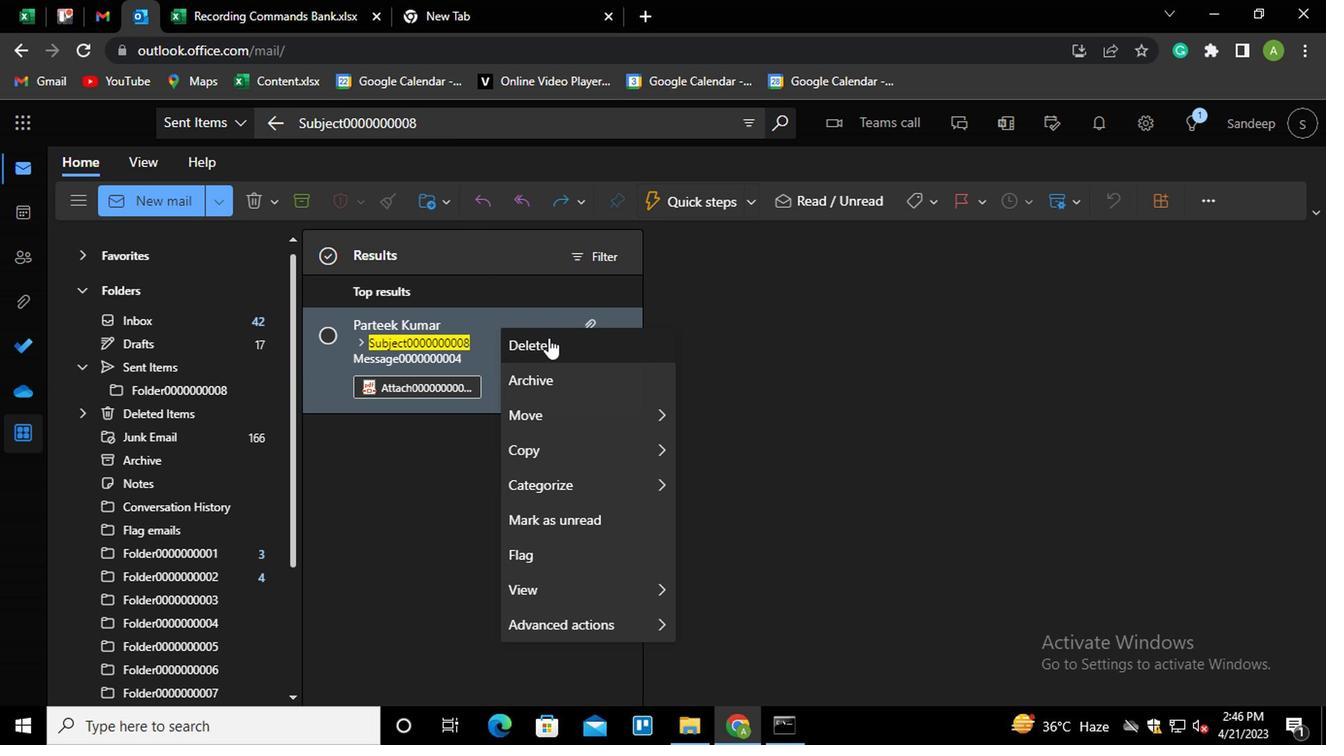 
Action: Mouse pressed left at (541, 336)
Screenshot: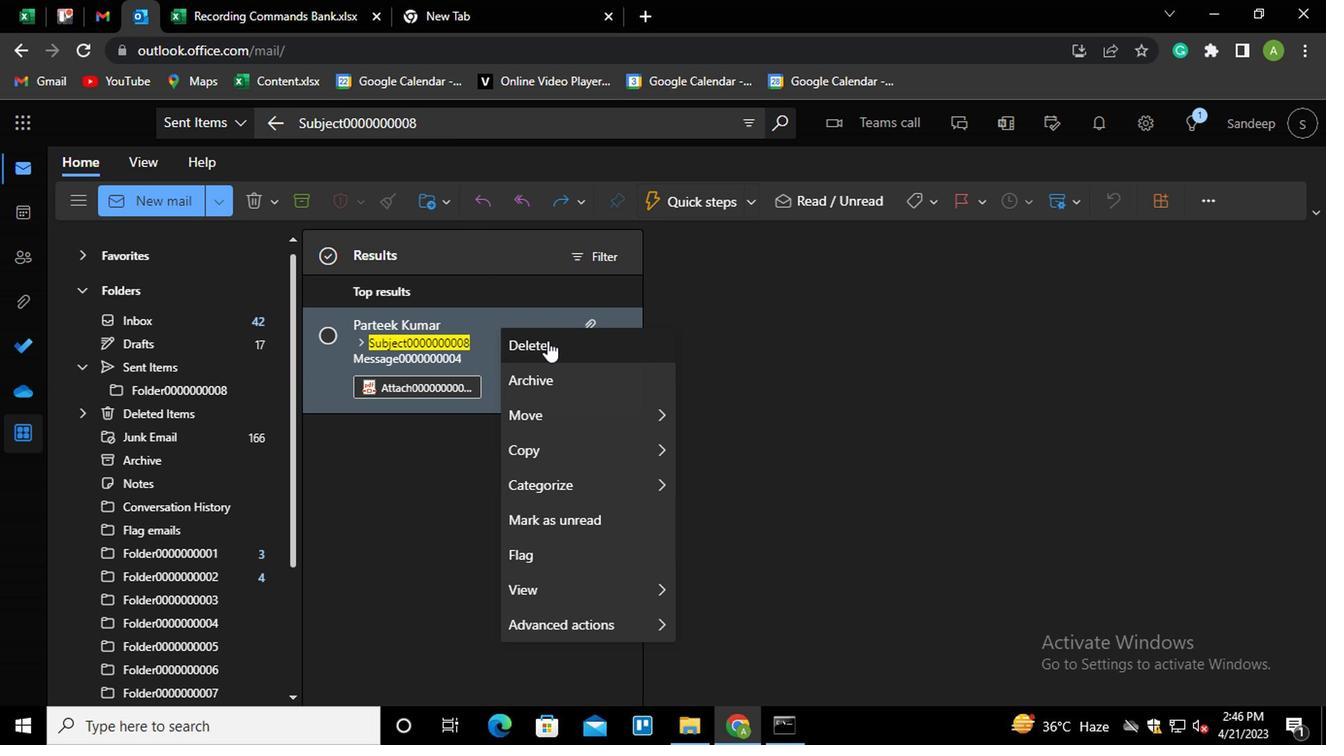 
Action: Mouse moved to (205, 343)
Screenshot: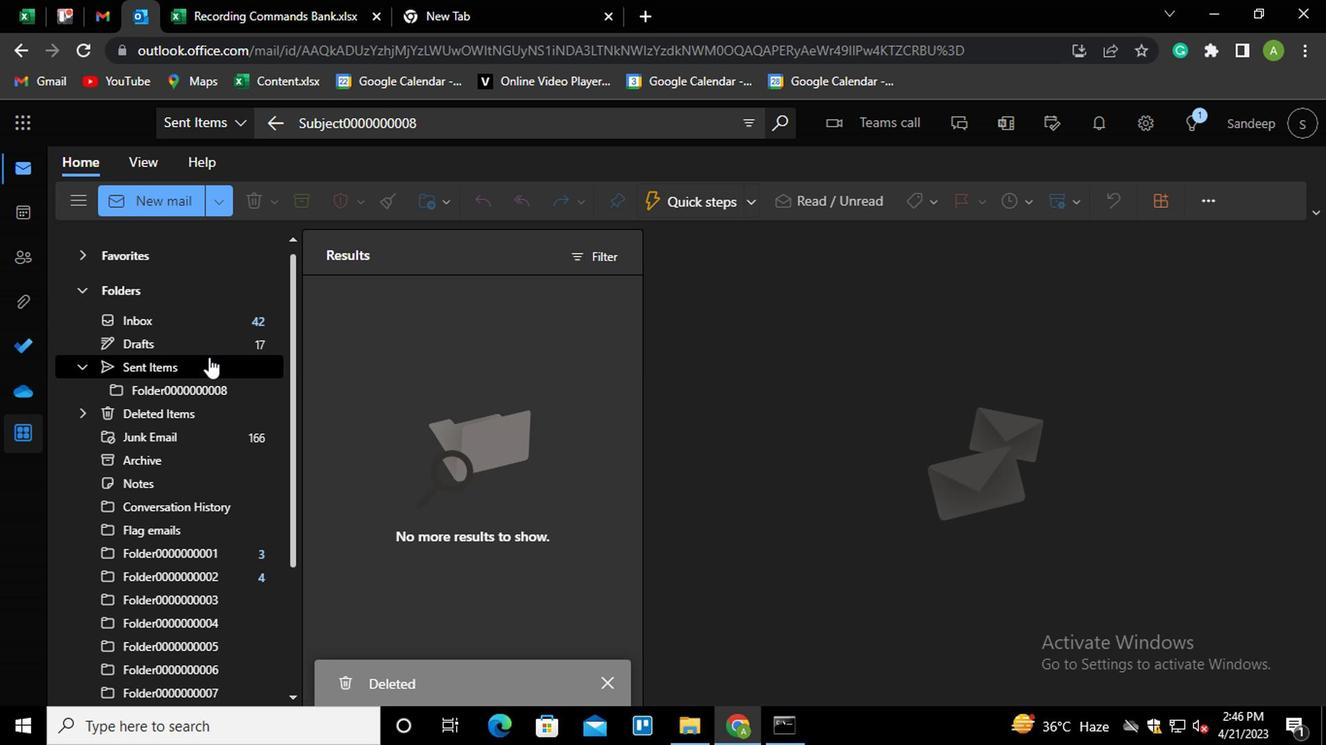 
Action: Mouse pressed left at (205, 343)
Screenshot: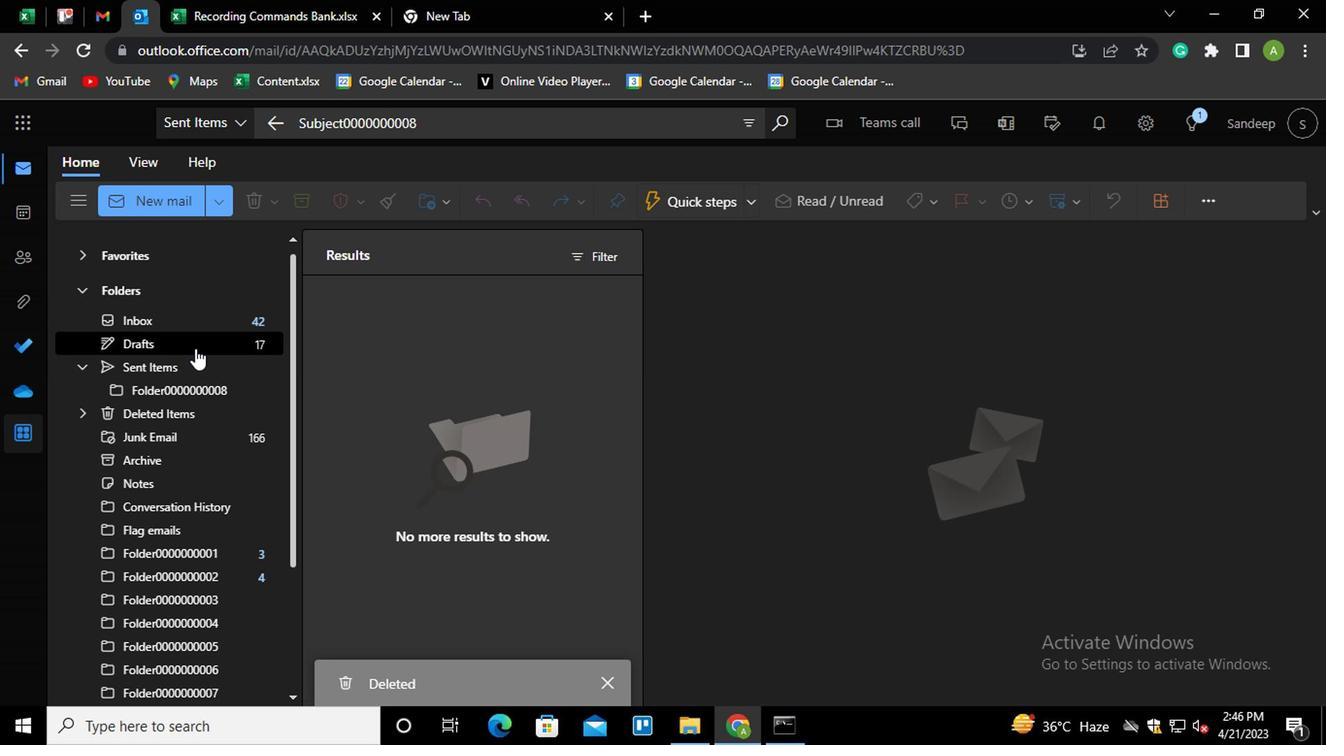 
Action: Mouse moved to (330, 325)
Screenshot: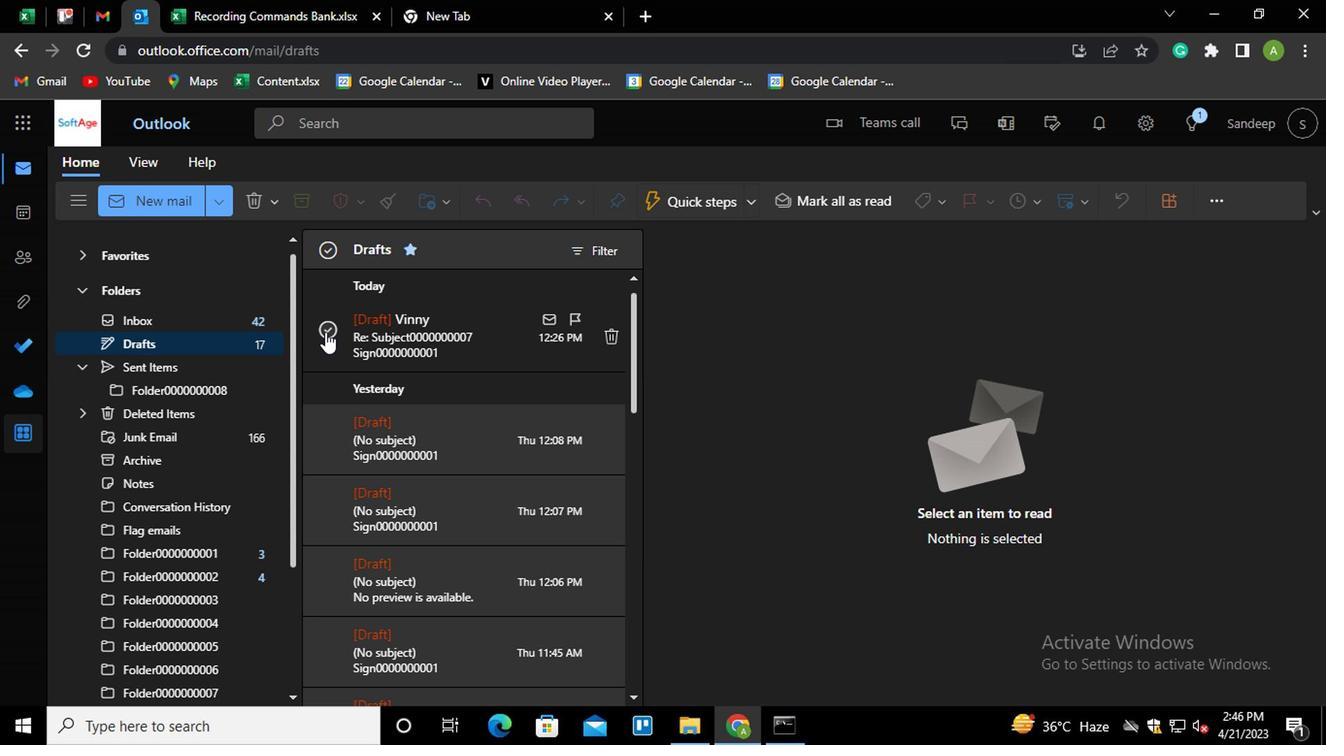 
Action: Mouse pressed left at (330, 325)
Screenshot: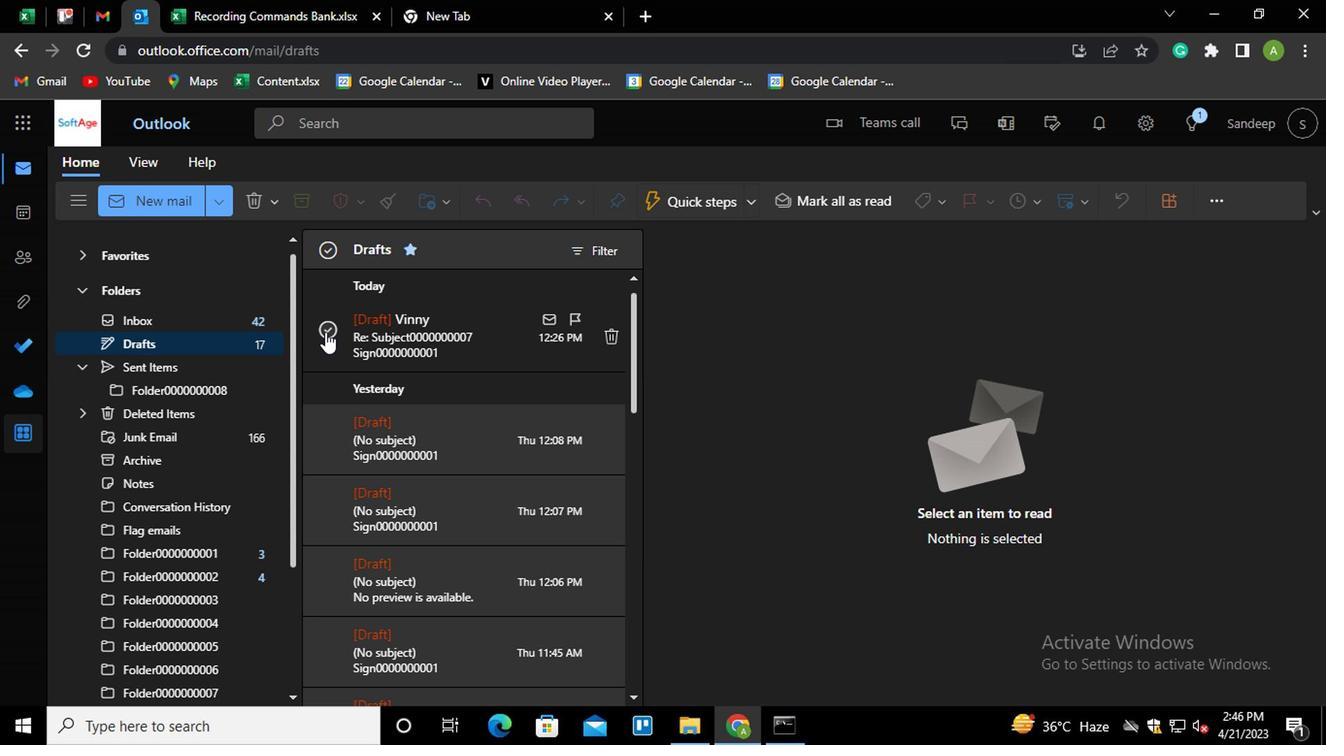 
Action: Mouse moved to (433, 377)
Screenshot: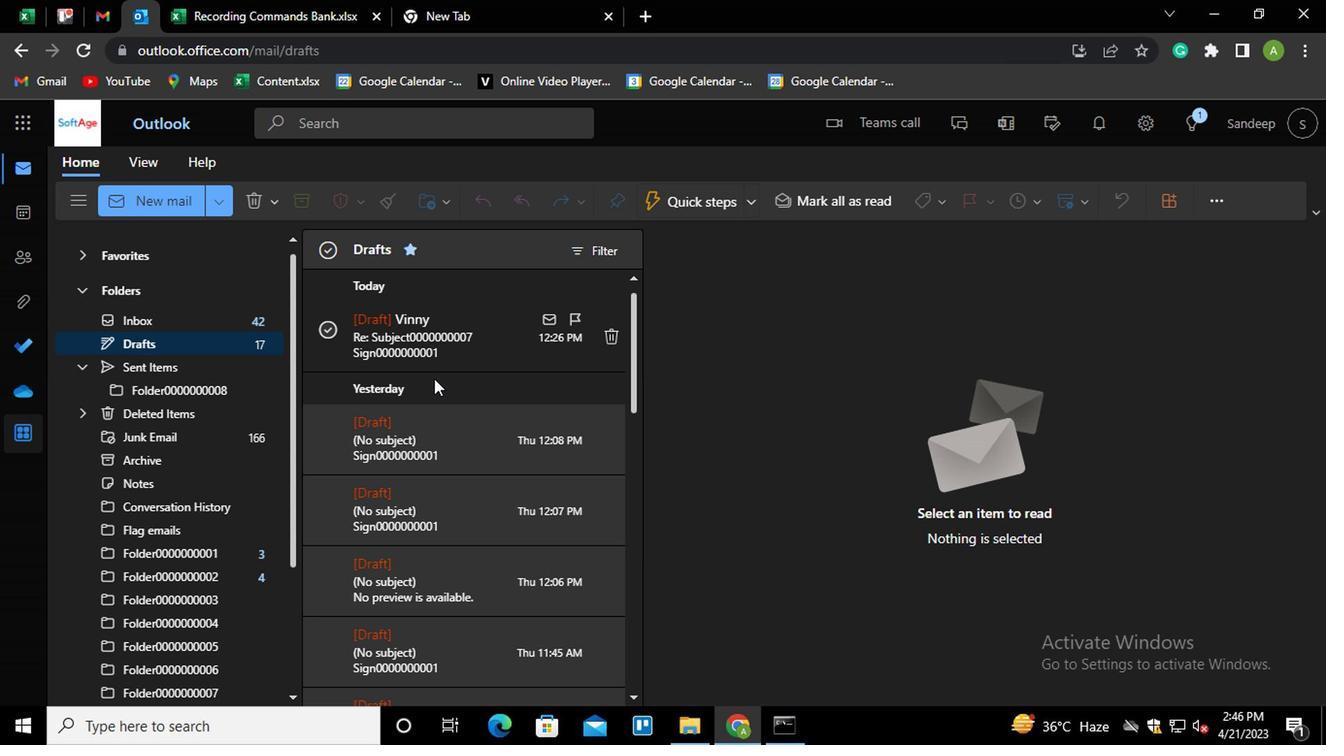 
Action: Key pressed ctrl+A<Key.delete><Key.enter><Key.enter>
Screenshot: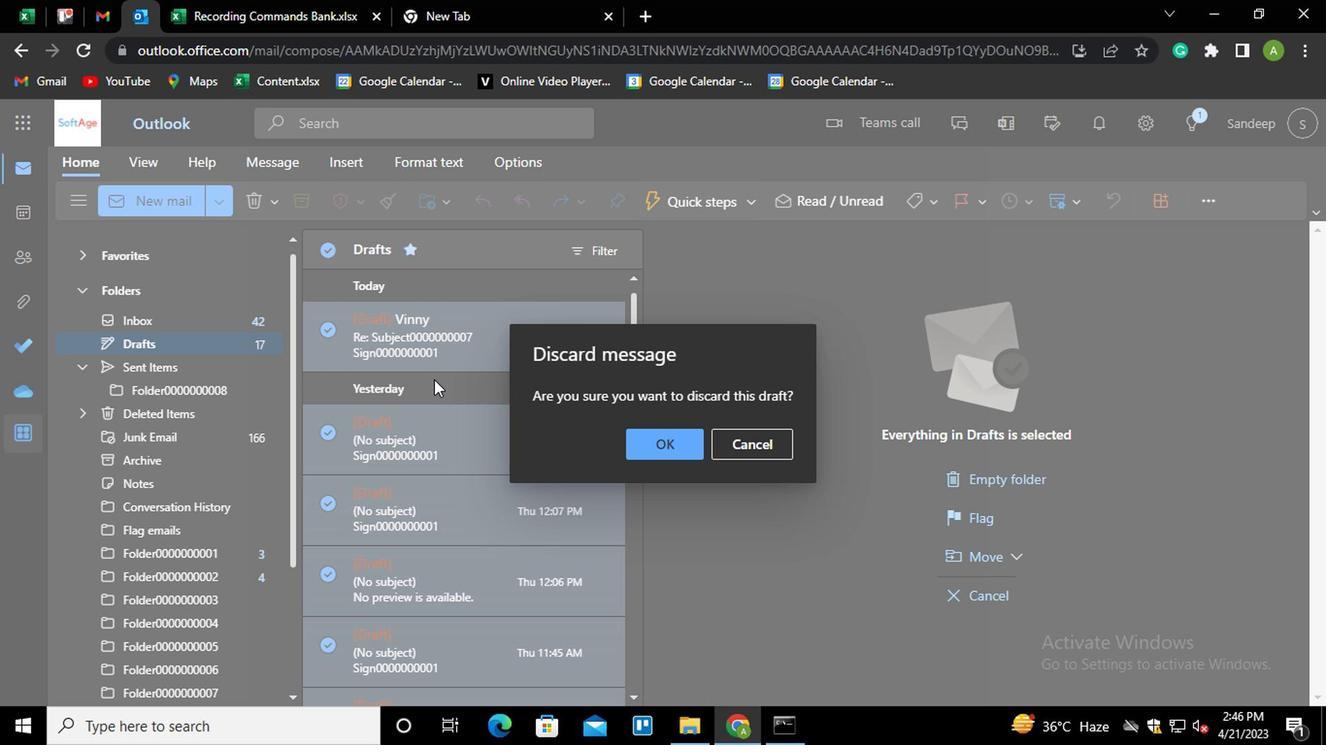 
Action: Mouse moved to (649, 444)
Screenshot: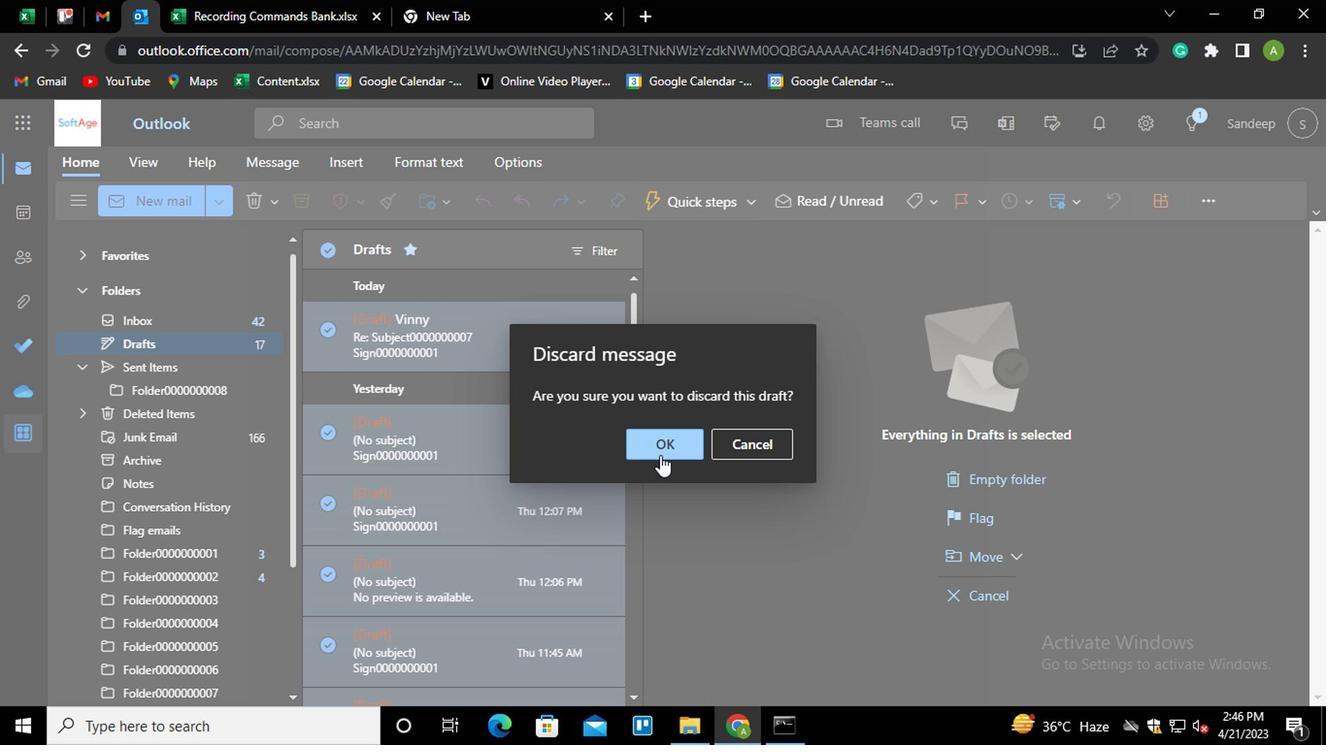 
Action: Mouse pressed left at (649, 444)
Screenshot: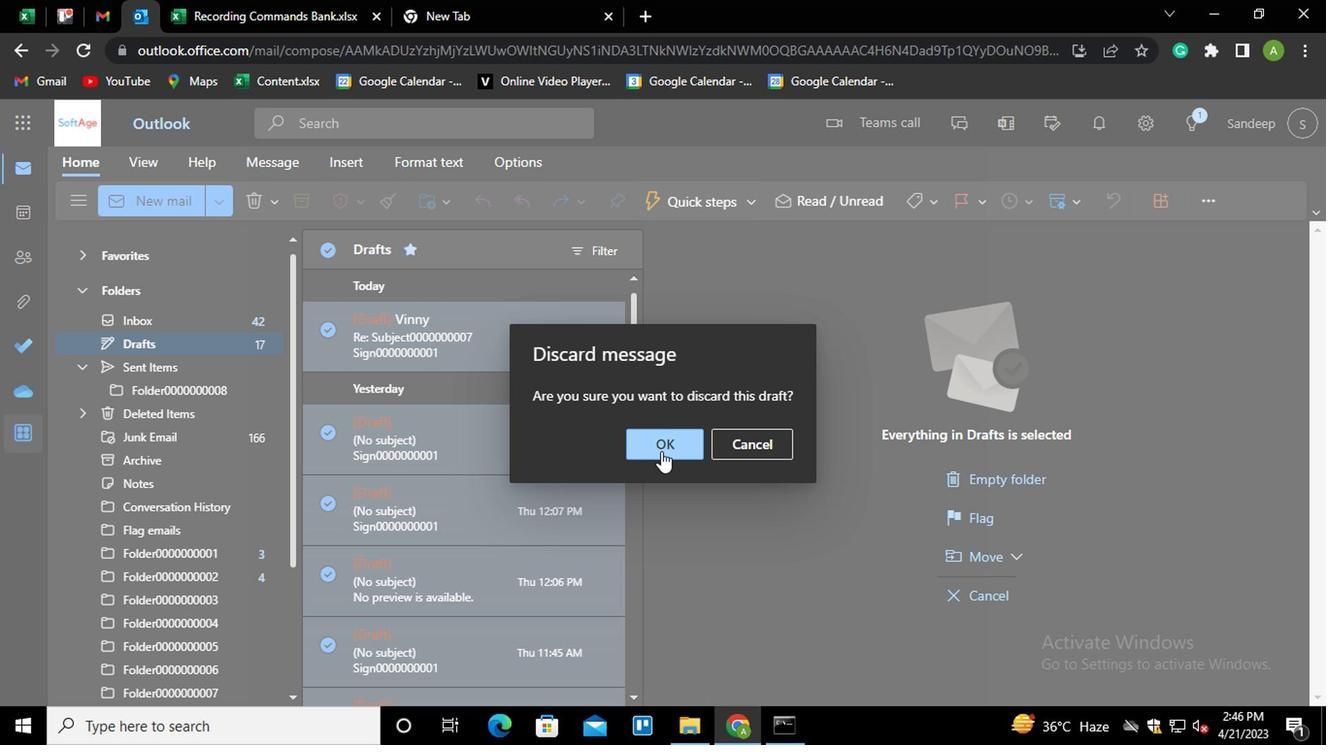 
